 Task: Create a white and green business document.
Action: Mouse pressed left at (287, 71)
Screenshot: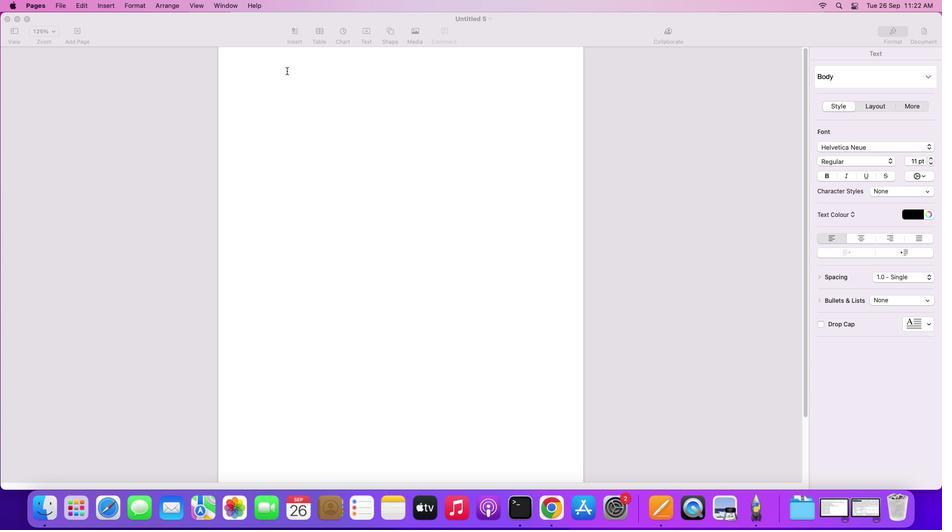 
Action: Mouse moved to (389, 31)
Screenshot: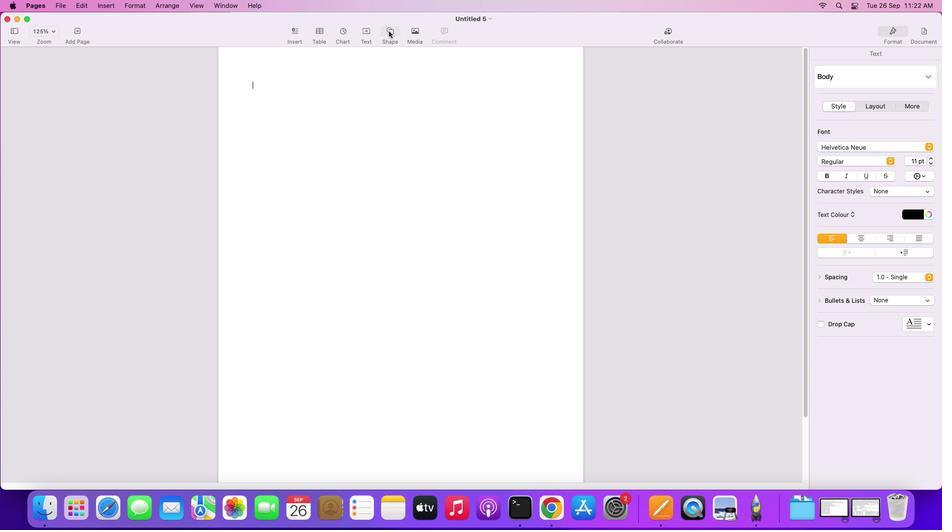 
Action: Mouse pressed left at (389, 31)
Screenshot: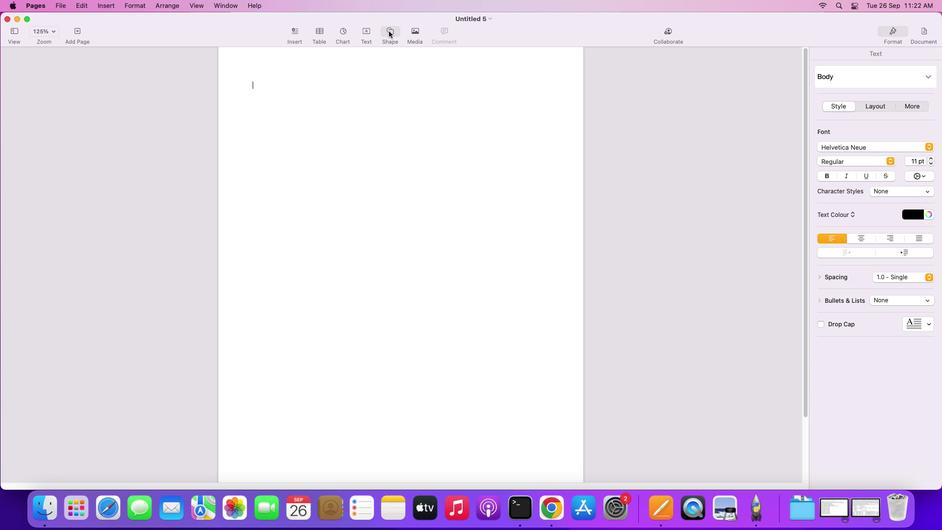 
Action: Mouse moved to (383, 110)
Screenshot: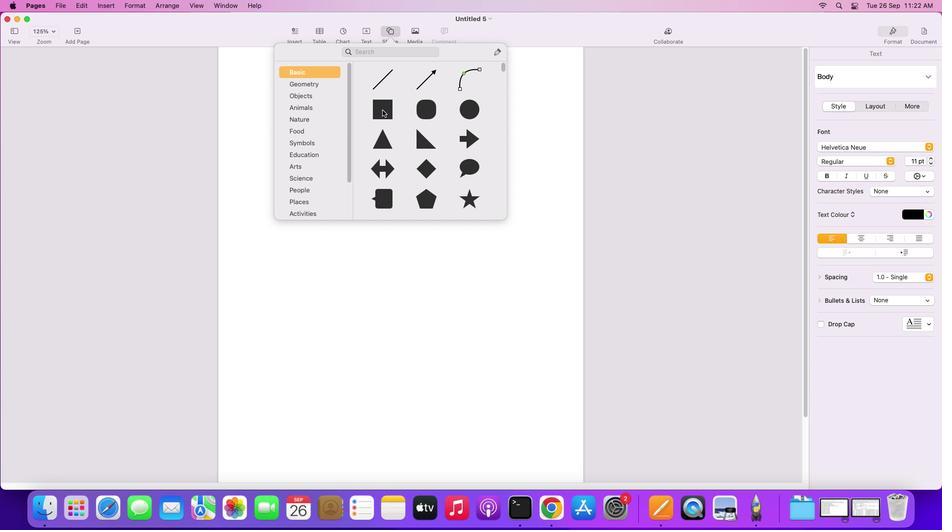 
Action: Mouse pressed left at (383, 110)
Screenshot: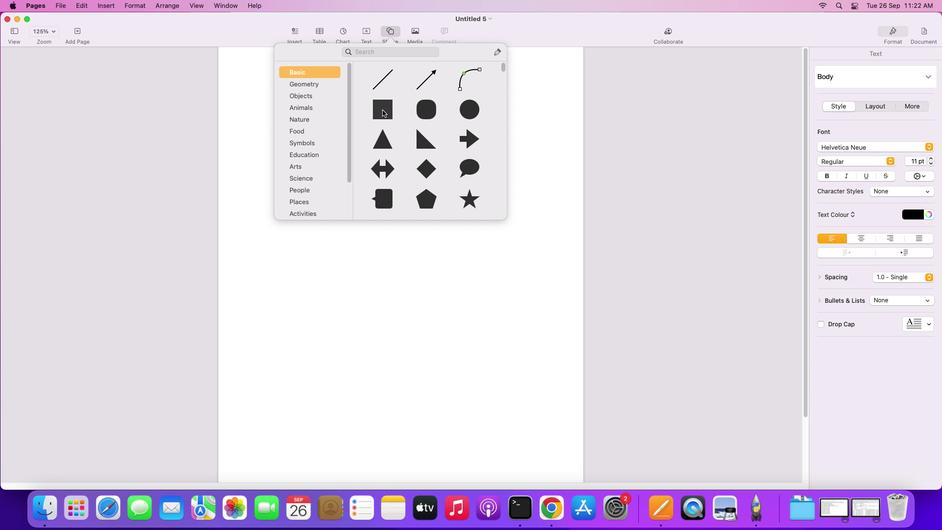 
Action: Mouse moved to (384, 181)
Screenshot: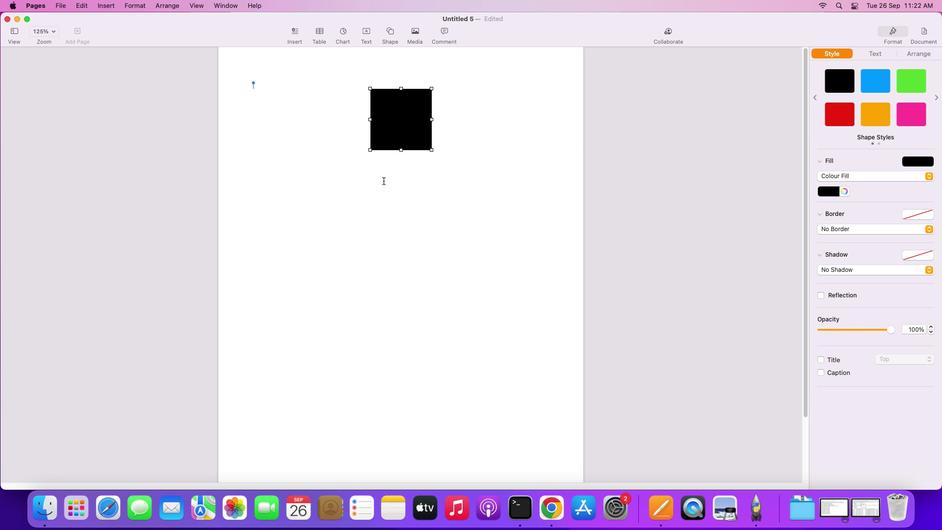 
Action: Mouse scrolled (384, 181) with delta (0, 0)
Screenshot: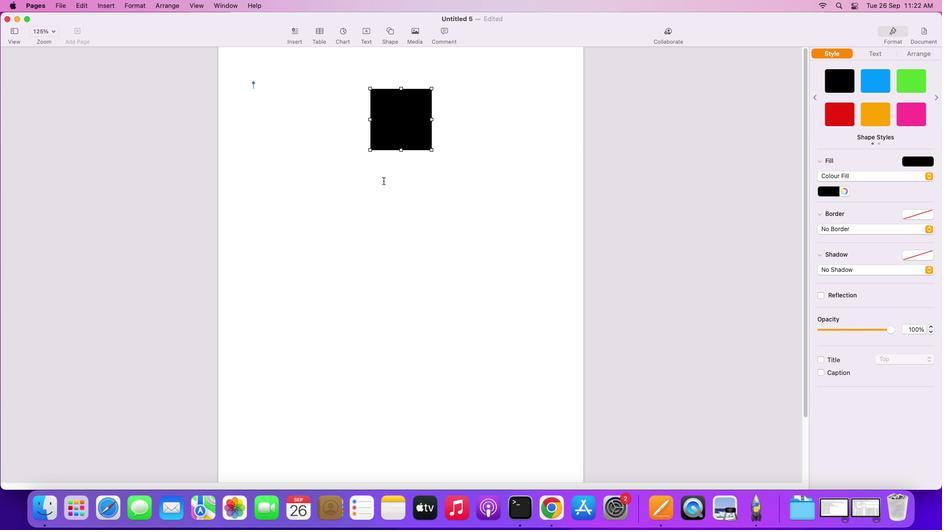 
Action: Mouse scrolled (384, 181) with delta (0, 0)
Screenshot: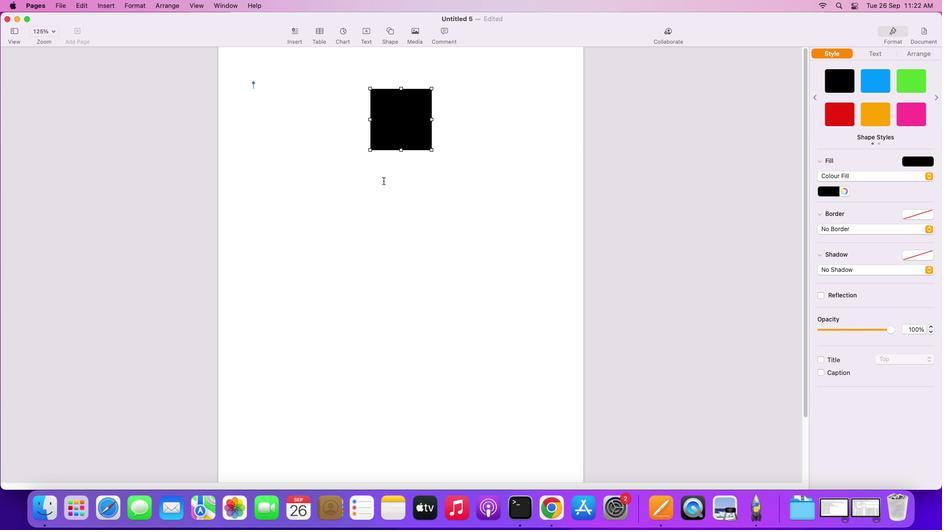 
Action: Mouse scrolled (384, 181) with delta (0, 2)
Screenshot: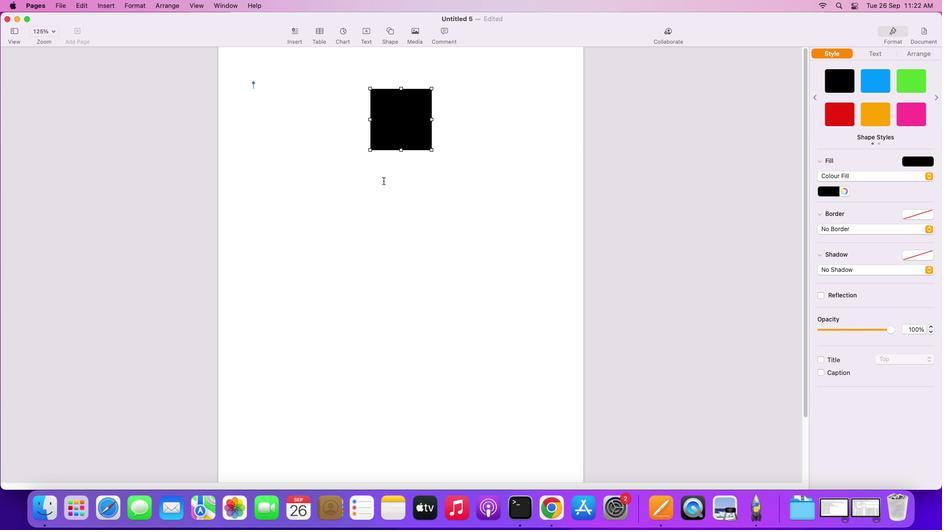 
Action: Mouse scrolled (384, 181) with delta (0, 2)
Screenshot: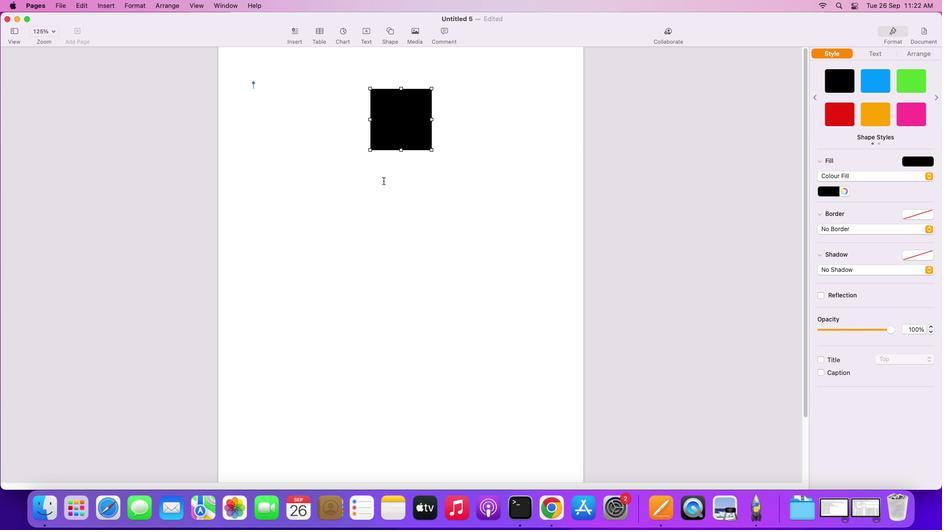 
Action: Mouse scrolled (384, 181) with delta (0, 3)
Screenshot: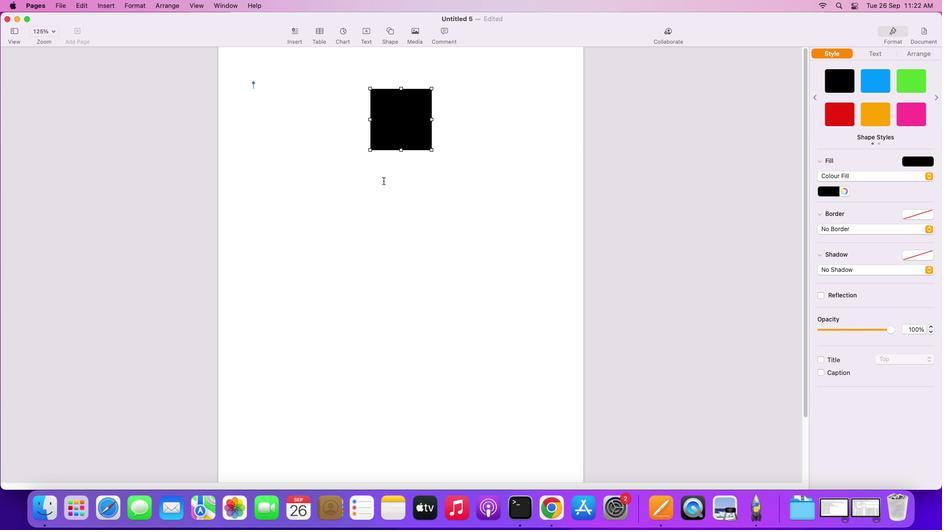 
Action: Mouse scrolled (384, 181) with delta (0, 3)
Screenshot: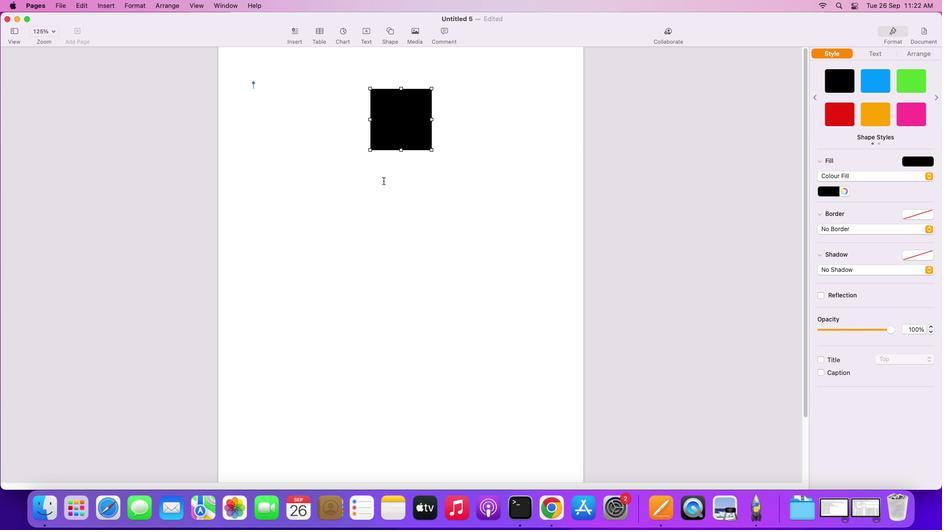 
Action: Mouse scrolled (384, 181) with delta (0, 0)
Screenshot: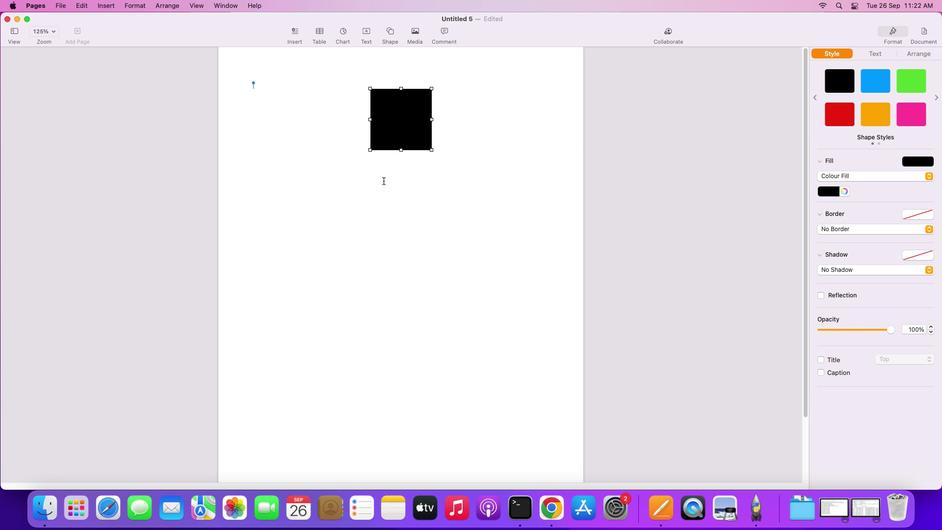 
Action: Mouse scrolled (384, 181) with delta (0, 0)
Screenshot: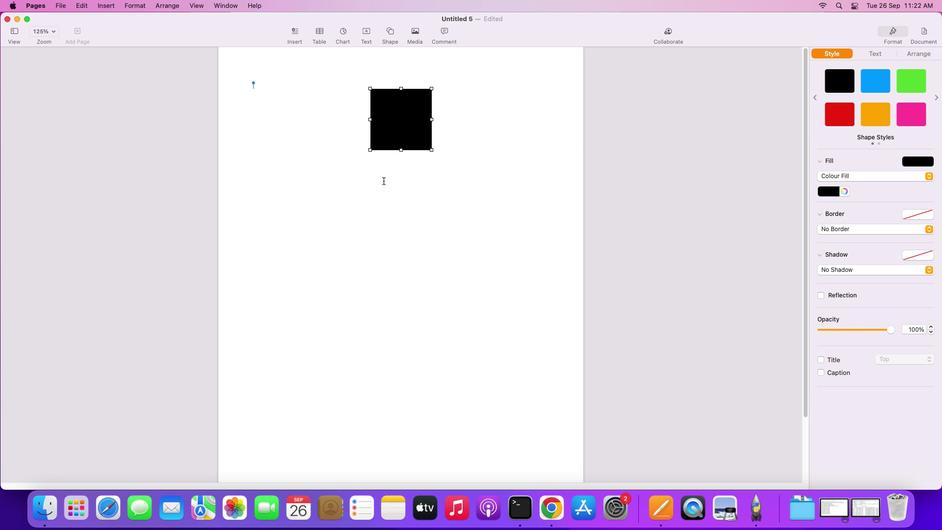 
Action: Mouse scrolled (384, 181) with delta (0, 1)
Screenshot: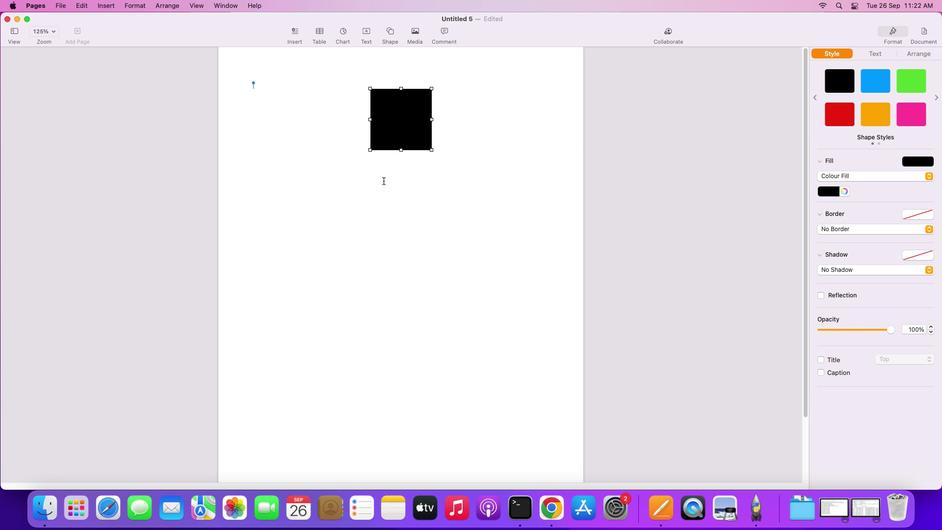 
Action: Mouse moved to (412, 126)
Screenshot: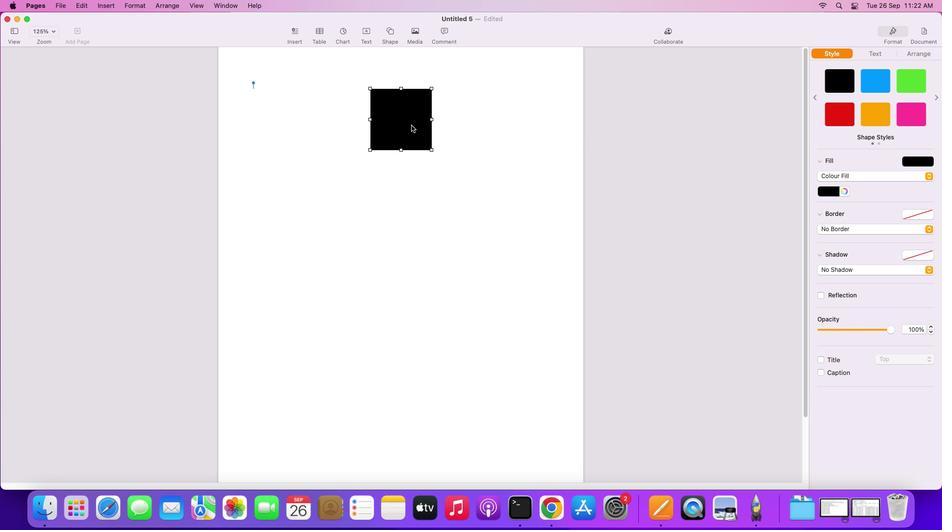 
Action: Mouse pressed left at (412, 126)
Screenshot: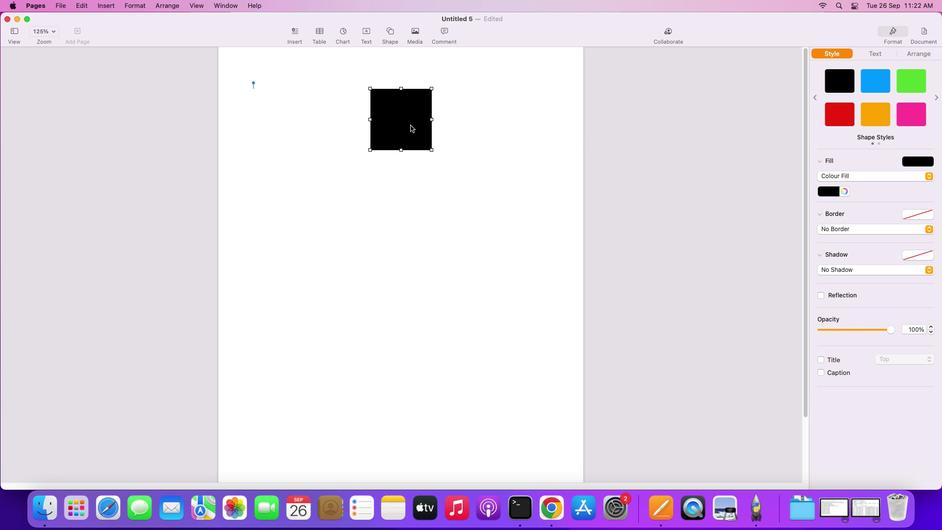 
Action: Mouse moved to (280, 109)
Screenshot: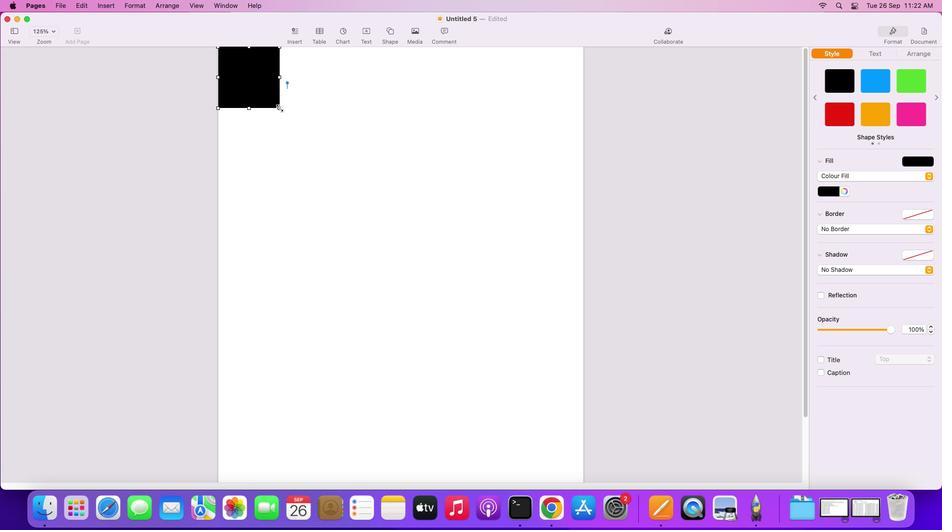 
Action: Mouse pressed left at (280, 109)
Screenshot: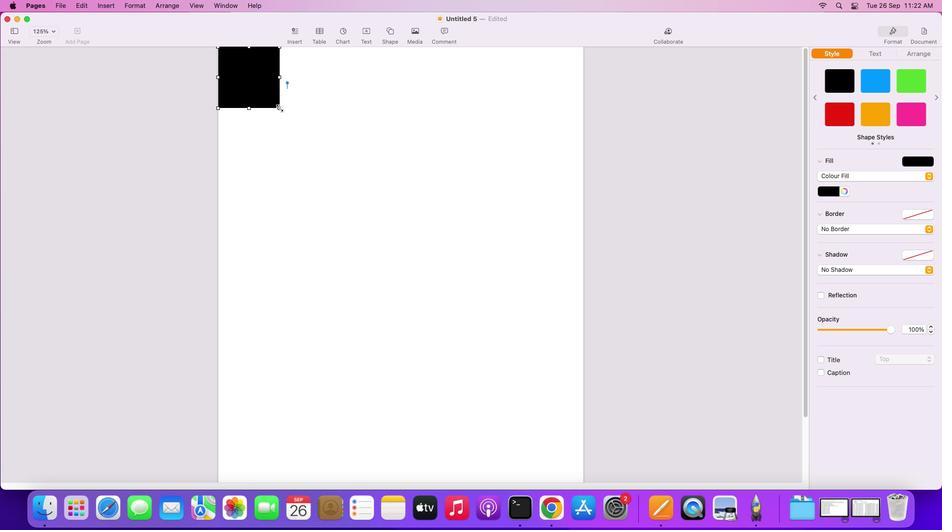 
Action: Mouse moved to (457, 237)
Screenshot: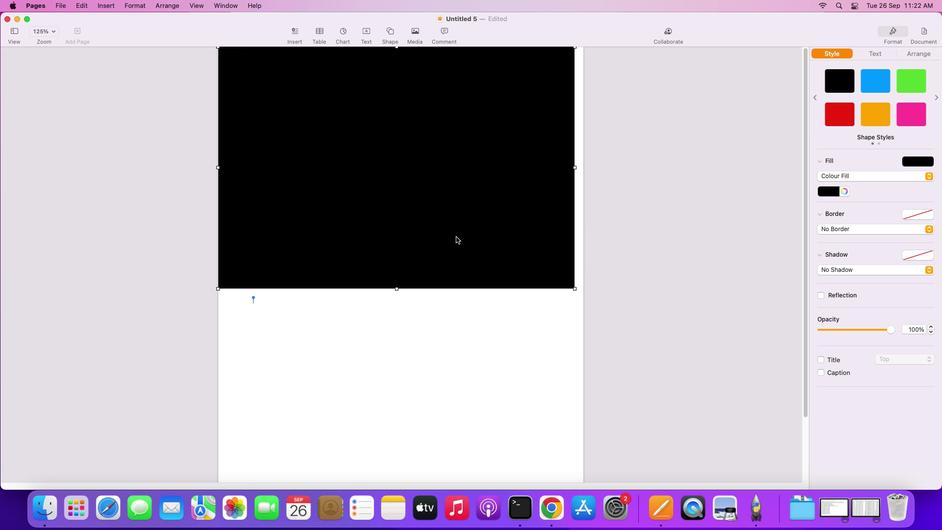 
Action: Mouse pressed left at (457, 237)
Screenshot: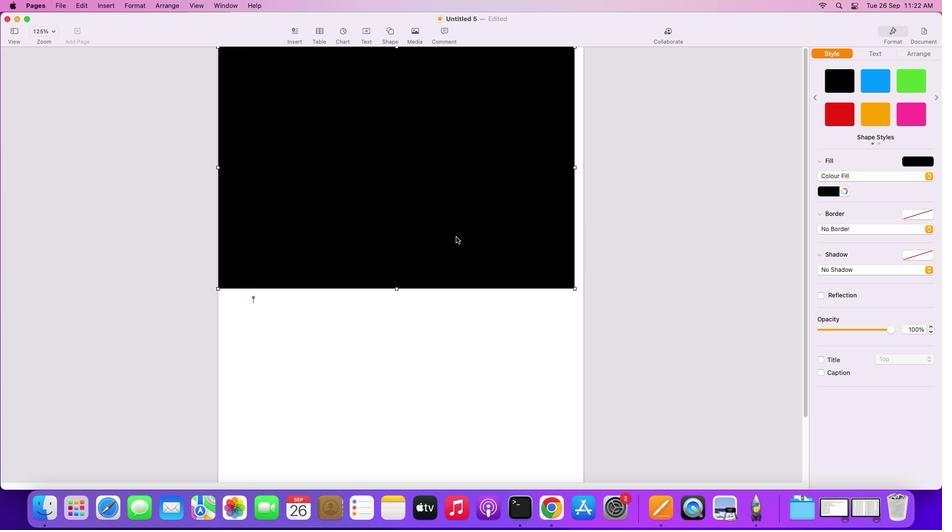 
Action: Mouse moved to (460, 241)
Screenshot: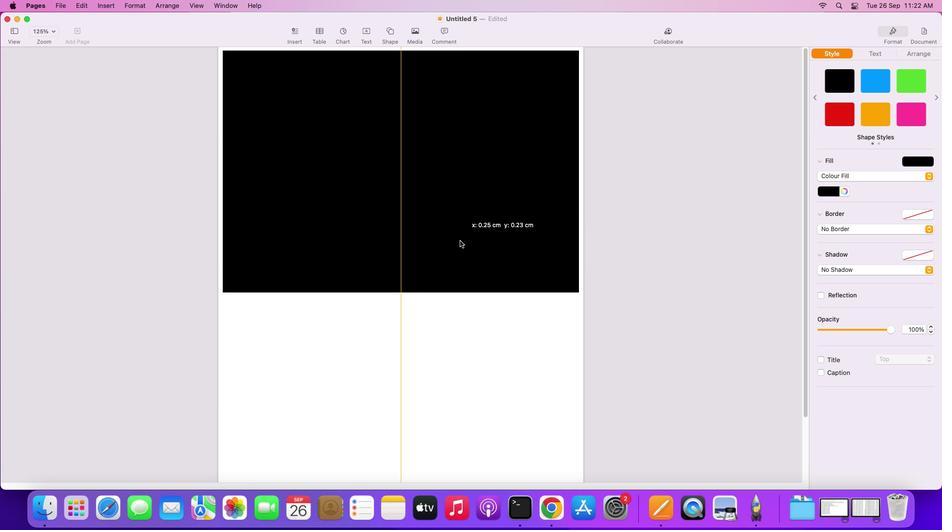 
Action: Mouse scrolled (460, 241) with delta (0, 0)
Screenshot: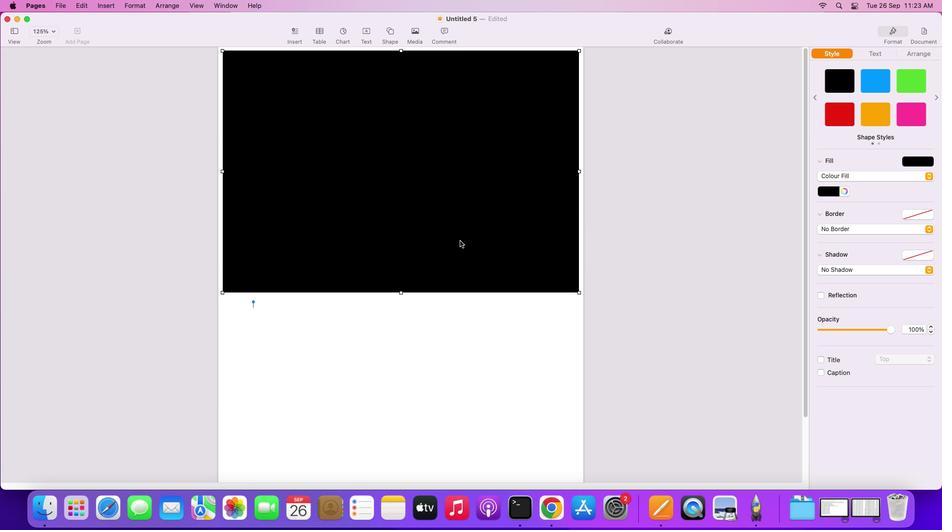 
Action: Mouse scrolled (460, 241) with delta (0, 0)
Screenshot: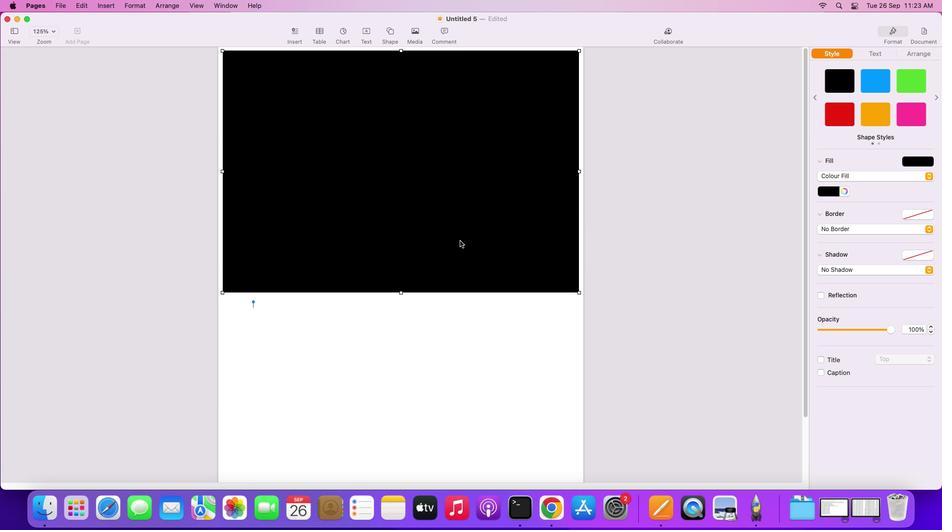 
Action: Mouse scrolled (460, 241) with delta (0, 2)
Screenshot: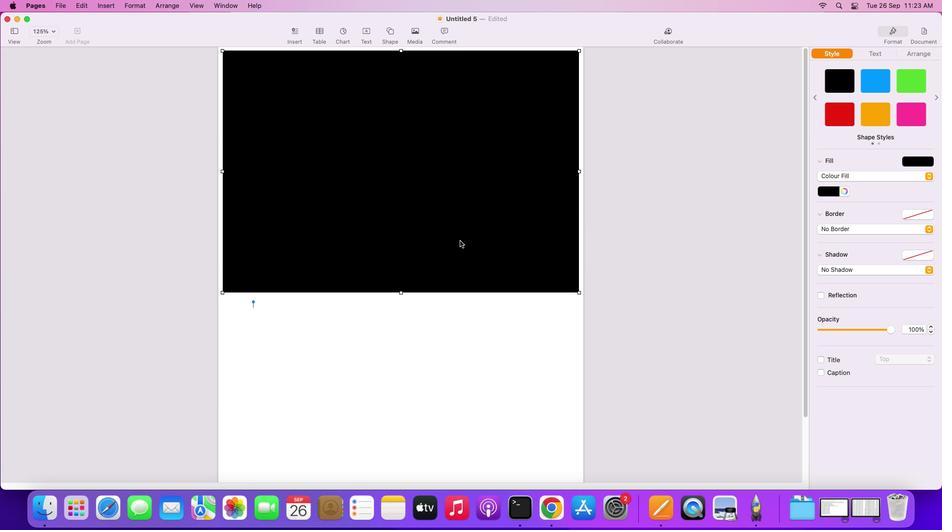 
Action: Mouse scrolled (460, 241) with delta (0, 2)
Screenshot: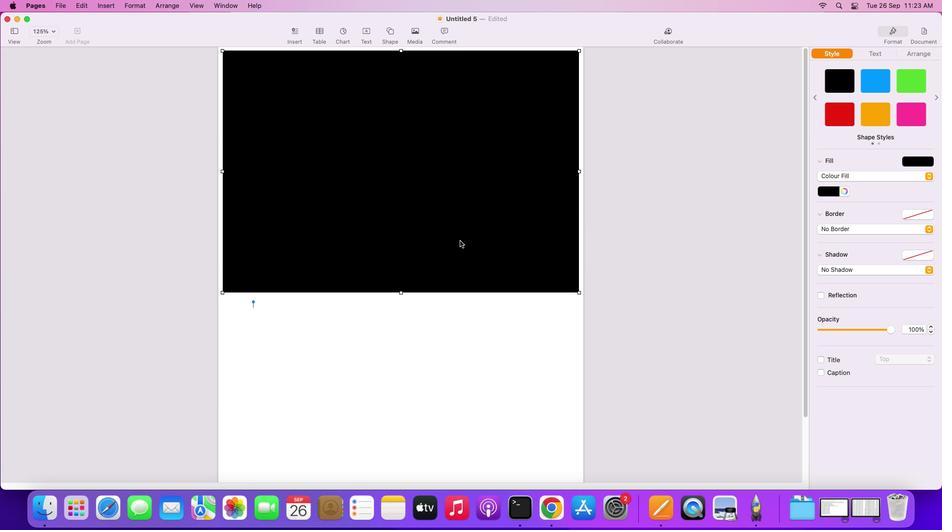 
Action: Mouse scrolled (460, 241) with delta (0, 3)
Screenshot: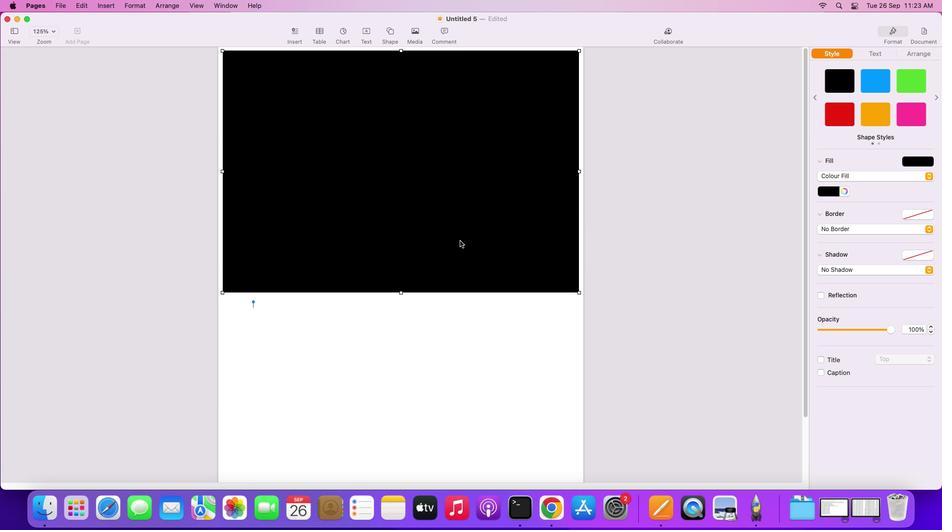 
Action: Mouse scrolled (460, 241) with delta (0, 3)
Screenshot: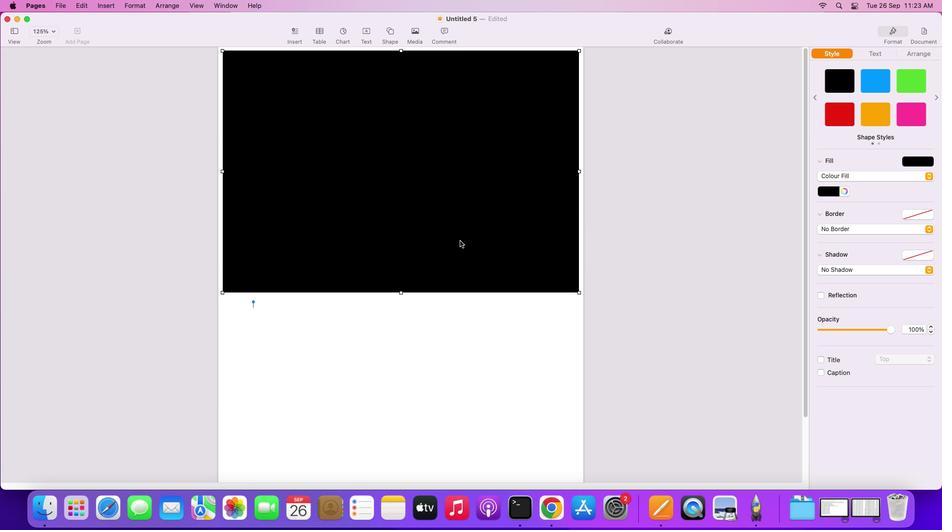 
Action: Mouse moved to (402, 293)
Screenshot: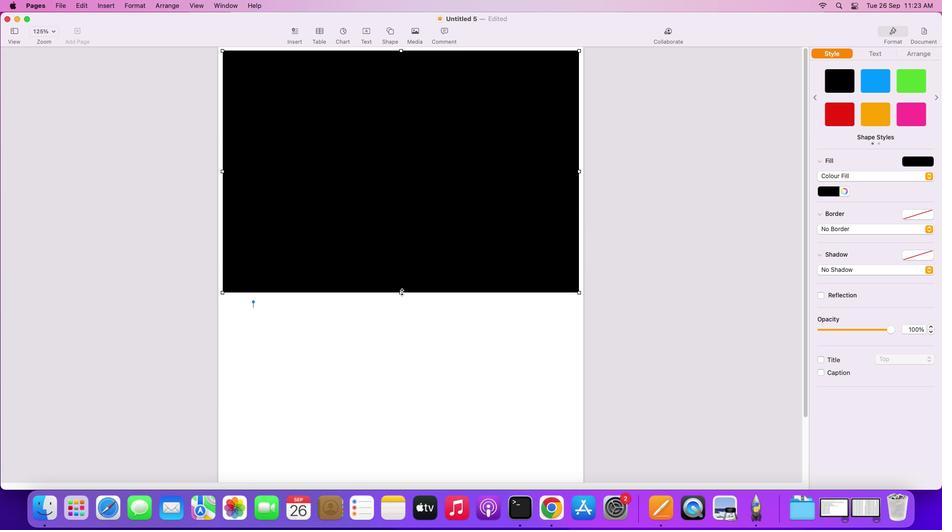 
Action: Mouse pressed left at (402, 293)
Screenshot: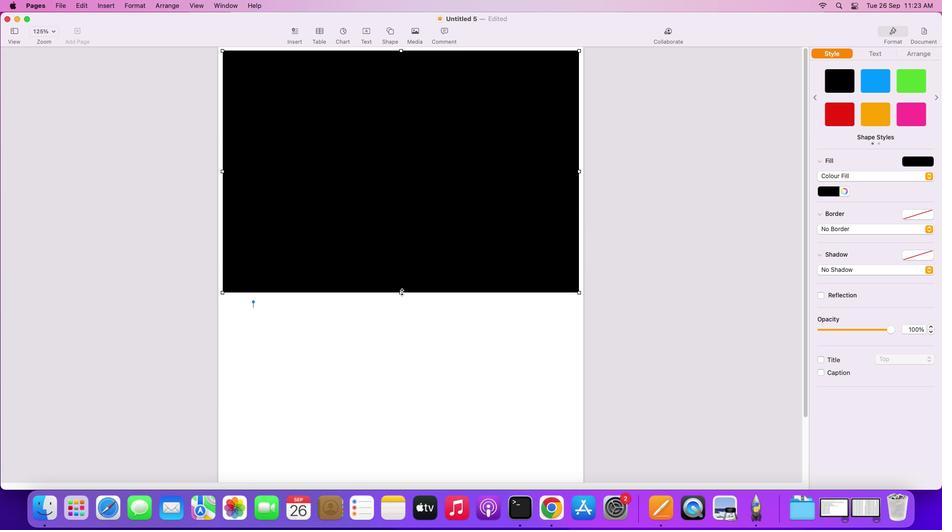 
Action: Mouse moved to (413, 432)
Screenshot: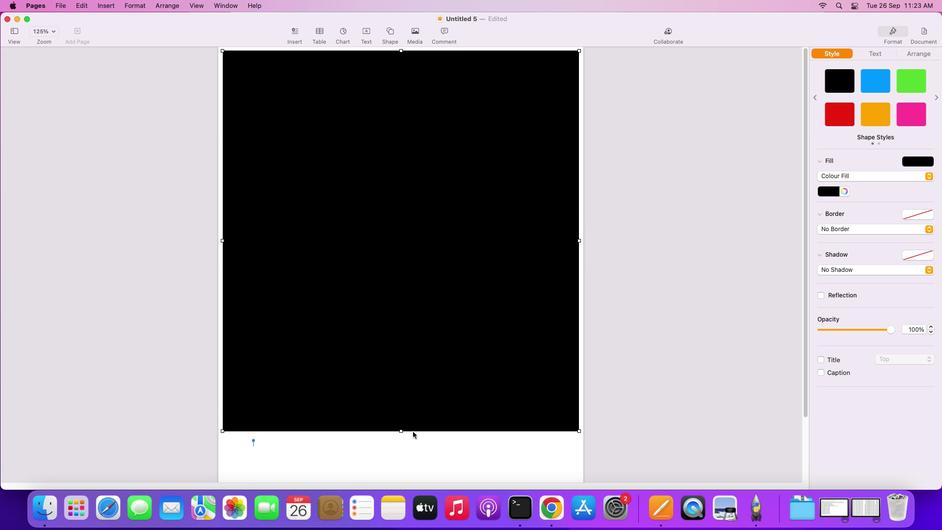 
Action: Mouse scrolled (413, 432) with delta (0, 0)
Screenshot: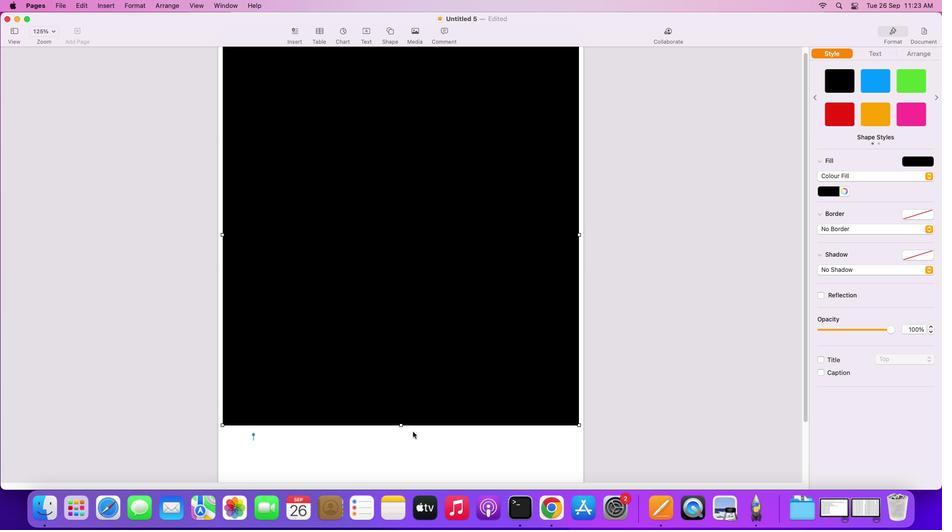 
Action: Mouse scrolled (413, 432) with delta (0, 0)
Screenshot: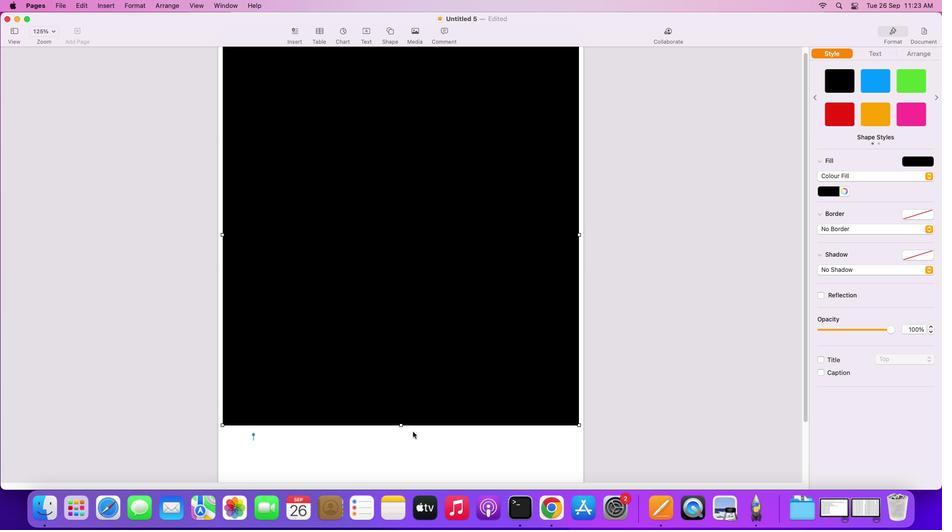 
Action: Mouse scrolled (413, 432) with delta (0, 0)
Screenshot: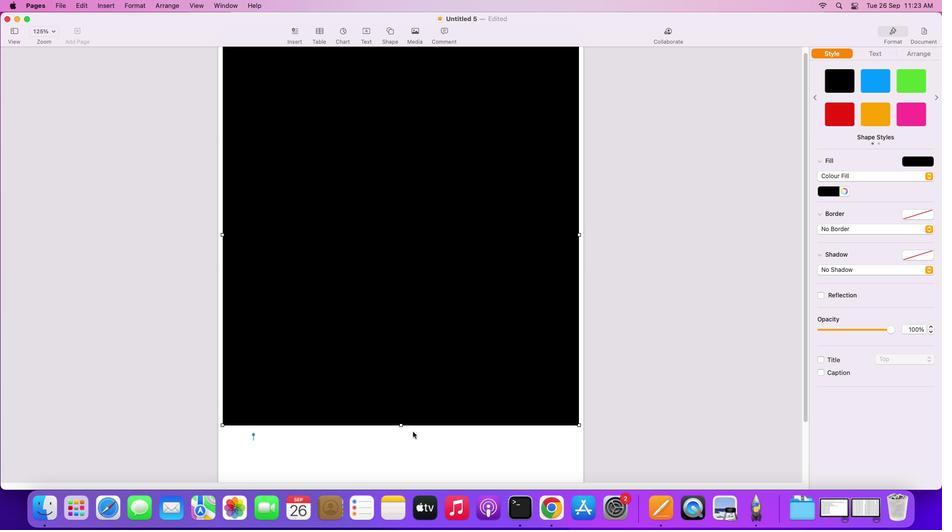 
Action: Mouse scrolled (413, 432) with delta (0, -1)
Screenshot: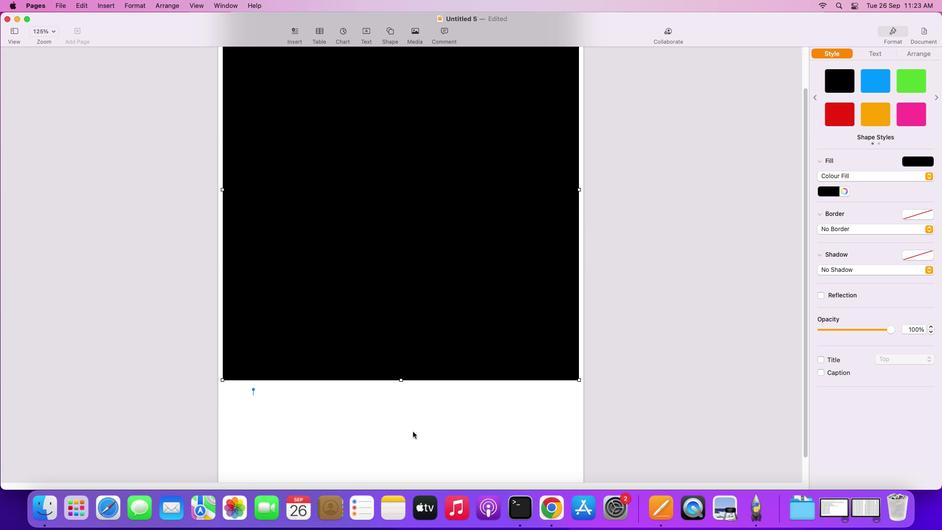 
Action: Mouse scrolled (413, 432) with delta (0, -1)
Screenshot: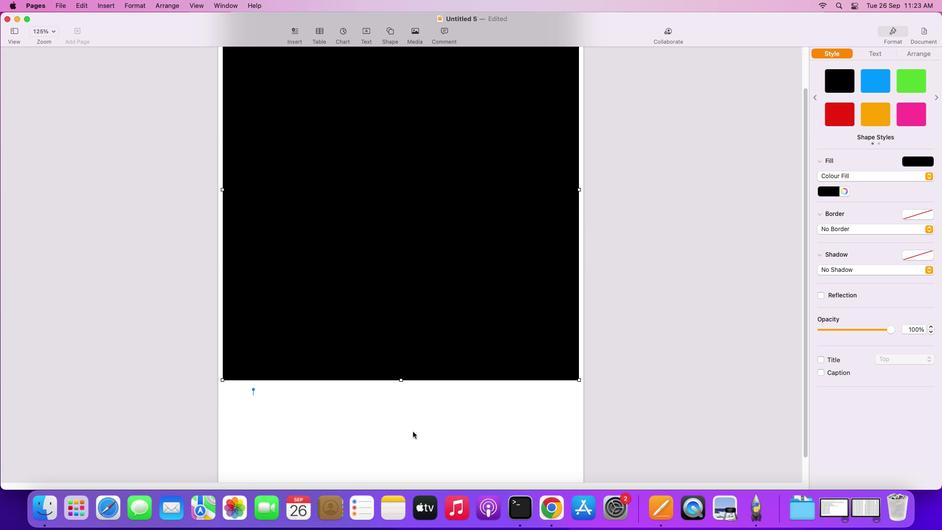 
Action: Mouse scrolled (413, 432) with delta (0, 0)
Screenshot: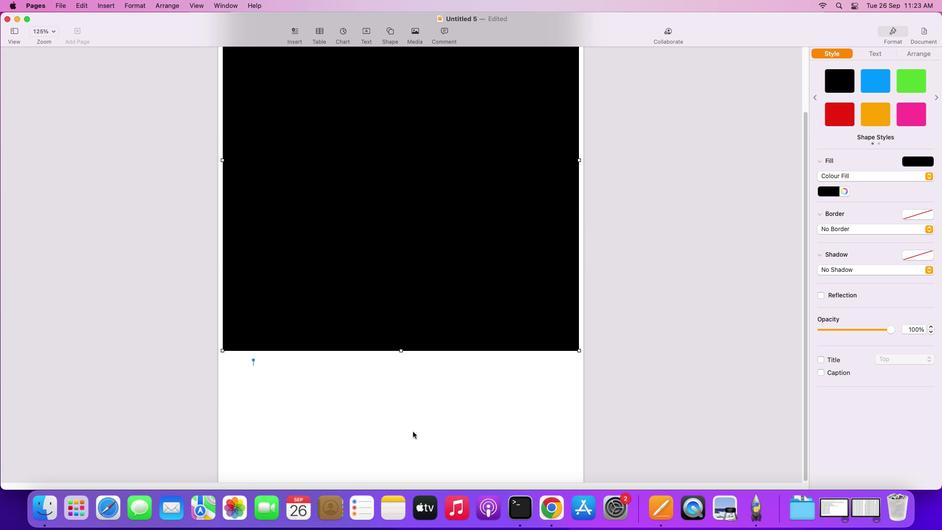 
Action: Mouse scrolled (413, 432) with delta (0, 0)
Screenshot: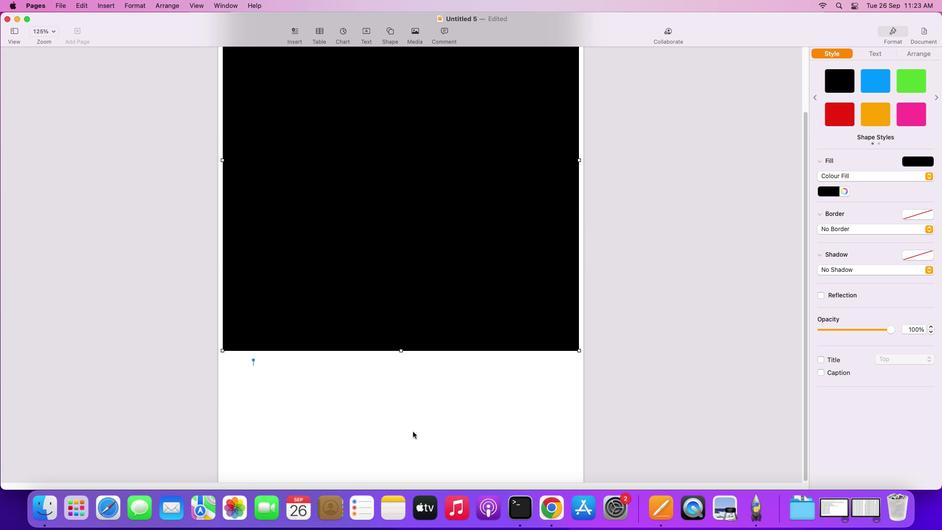 
Action: Mouse scrolled (413, 432) with delta (0, 0)
Screenshot: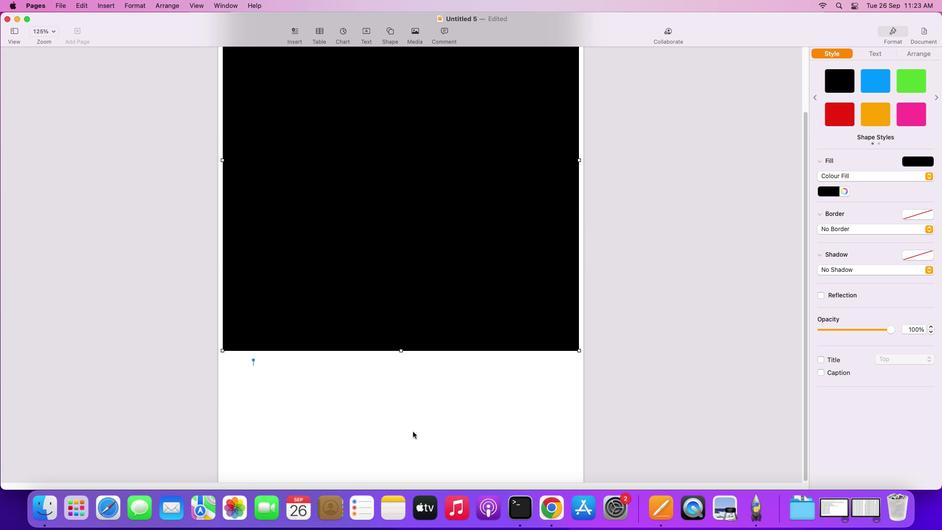 
Action: Mouse scrolled (413, 432) with delta (0, -1)
Screenshot: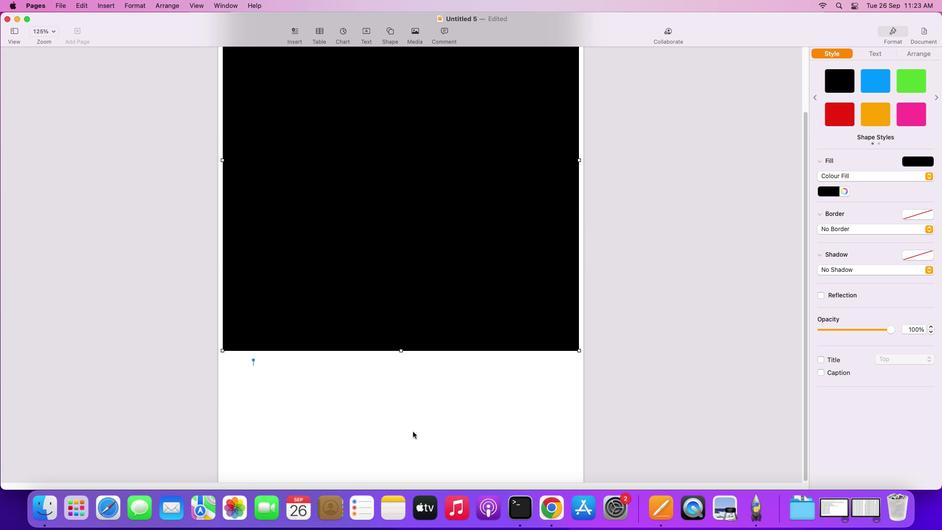
Action: Mouse scrolled (413, 432) with delta (0, -1)
Screenshot: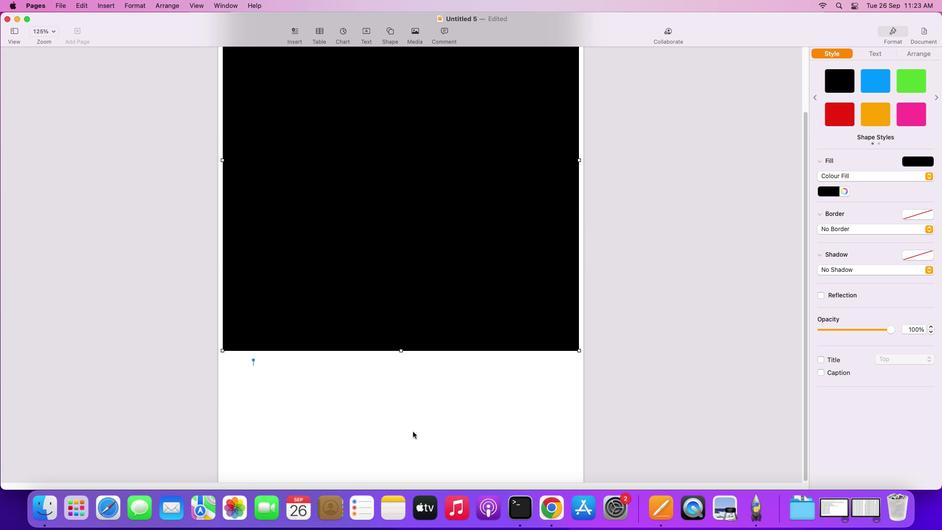 
Action: Mouse moved to (413, 432)
Screenshot: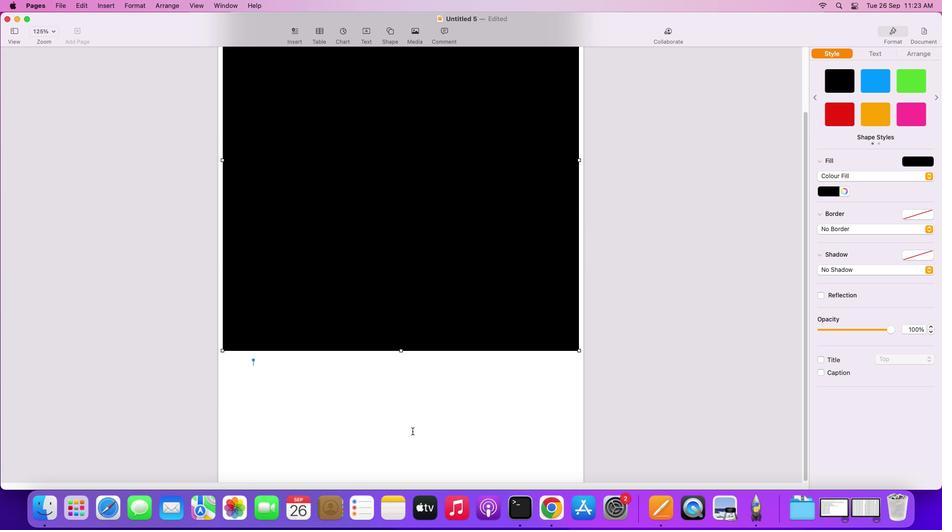 
Action: Mouse scrolled (413, 432) with delta (0, -1)
Screenshot: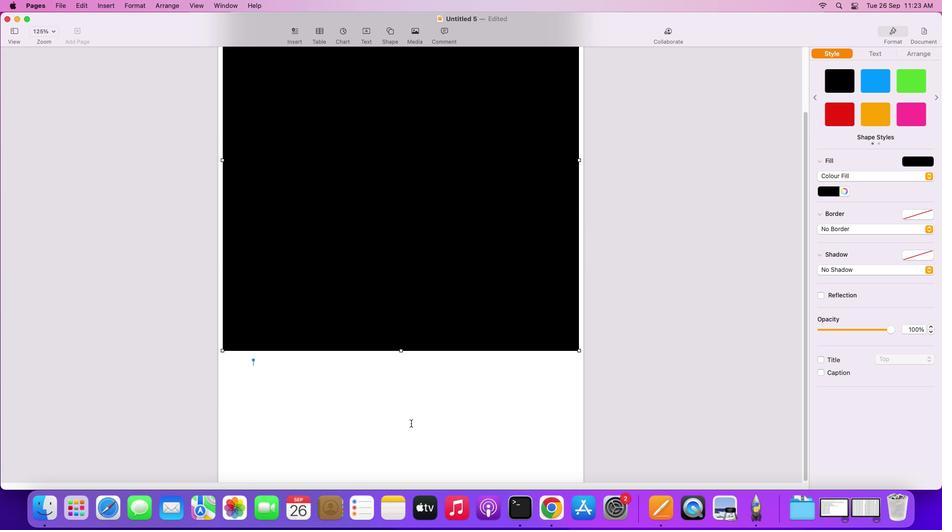
Action: Mouse moved to (402, 351)
Screenshot: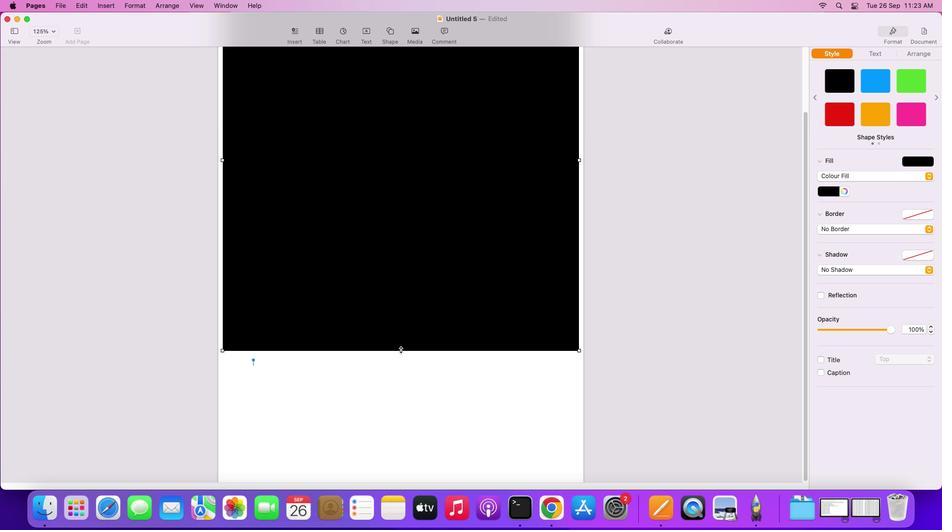 
Action: Mouse pressed left at (402, 351)
Screenshot: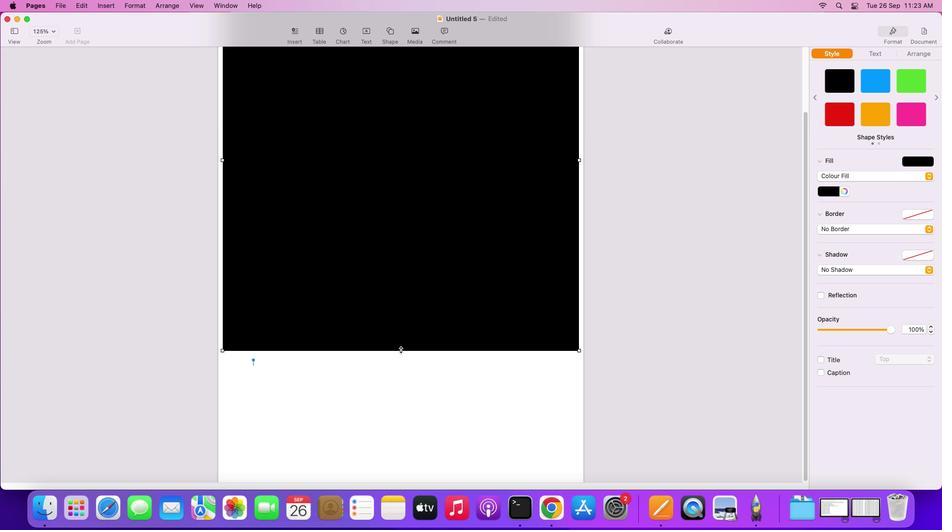 
Action: Mouse moved to (405, 465)
Screenshot: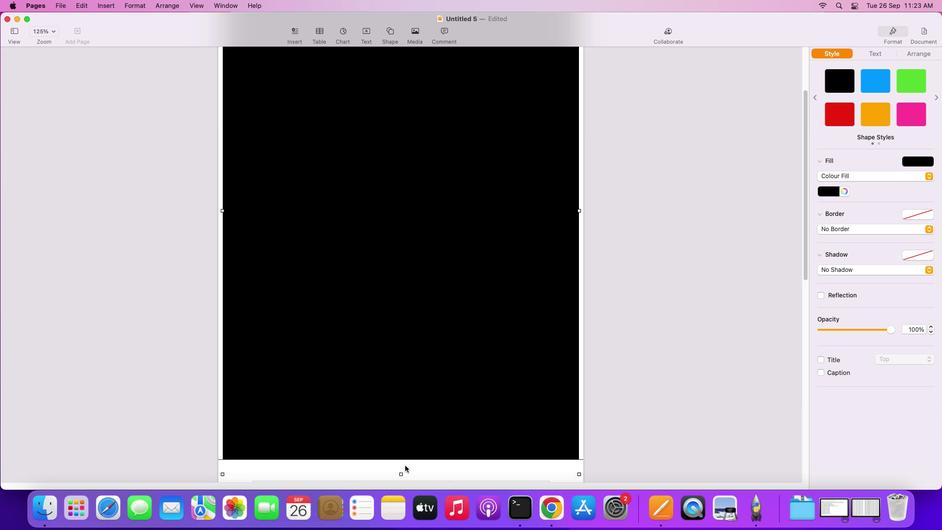 
Action: Mouse scrolled (405, 465) with delta (0, 0)
Screenshot: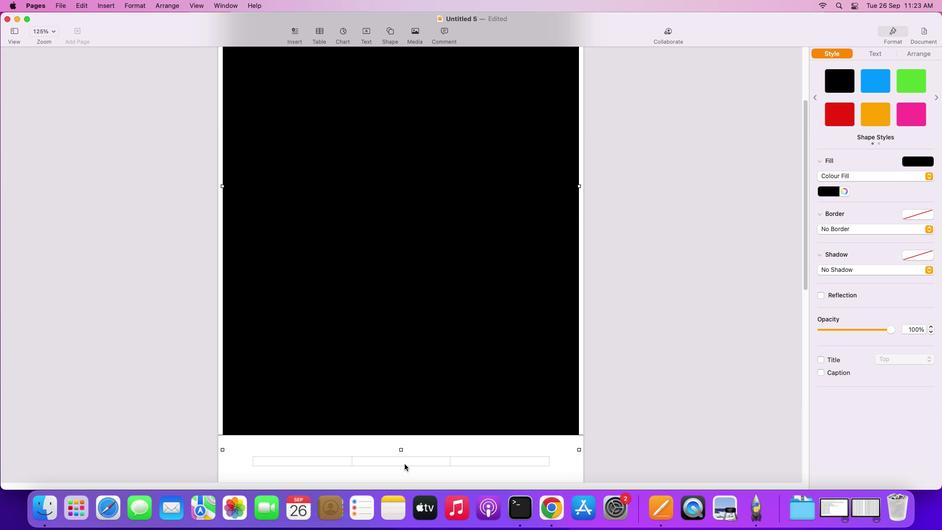 
Action: Mouse scrolled (405, 465) with delta (0, 0)
Screenshot: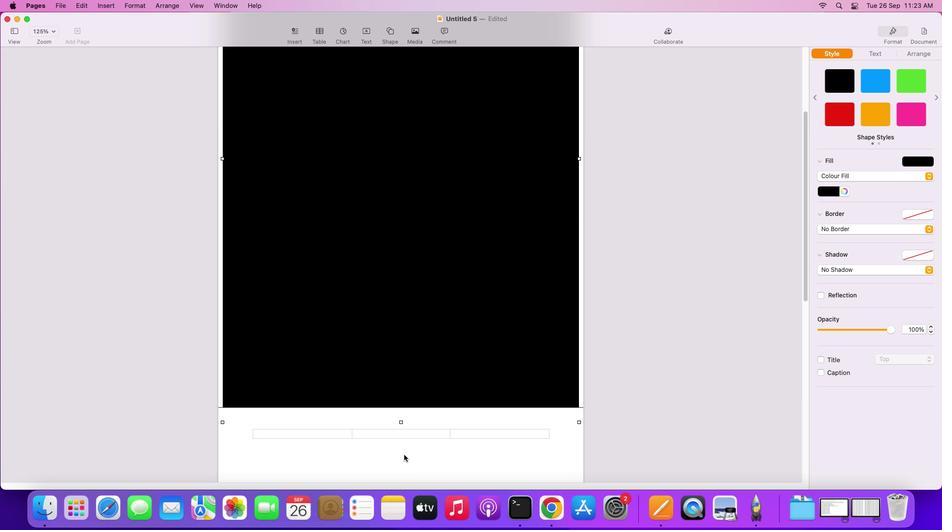 
Action: Mouse scrolled (405, 465) with delta (0, 0)
Screenshot: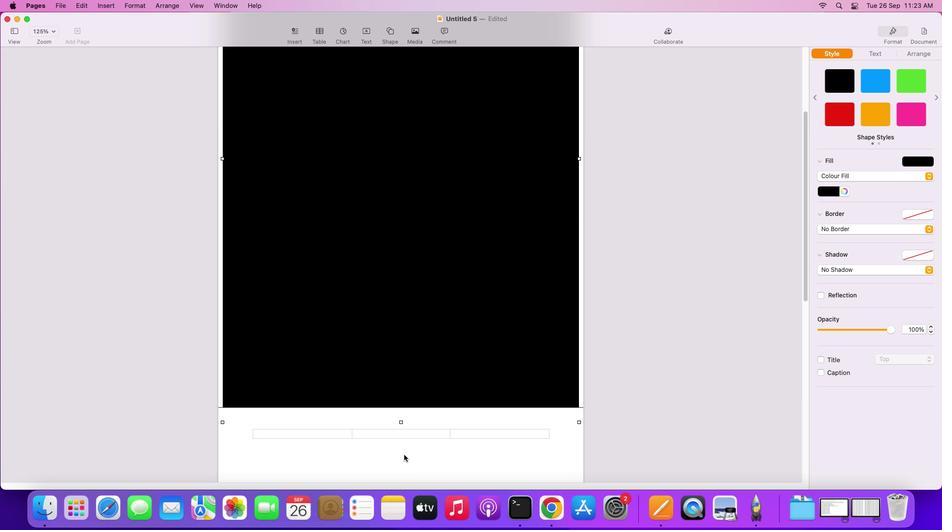 
Action: Mouse scrolled (405, 465) with delta (0, -1)
Screenshot: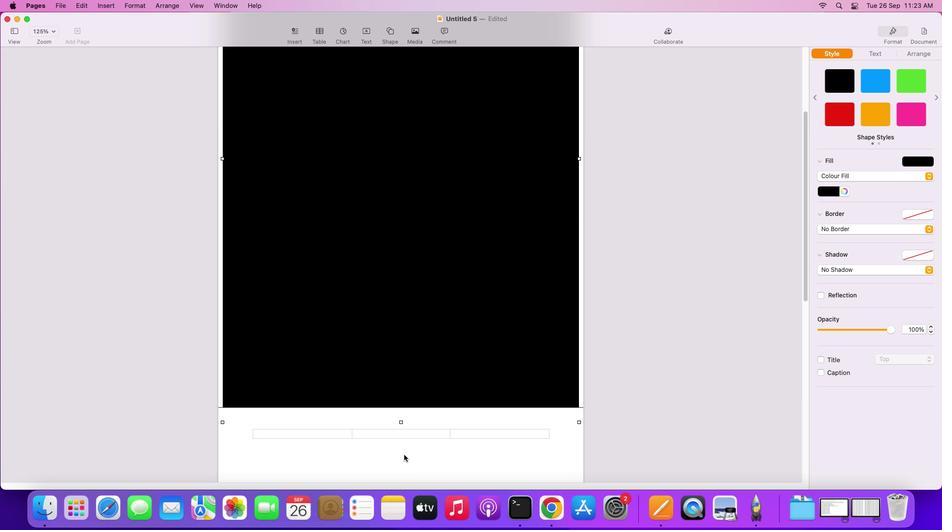 
Action: Mouse moved to (405, 459)
Screenshot: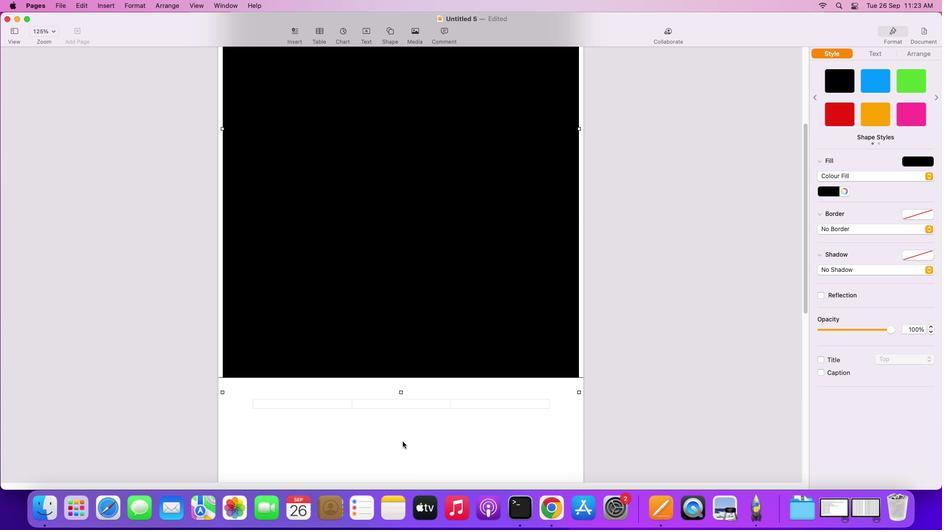 
Action: Mouse scrolled (405, 459) with delta (0, -1)
Screenshot: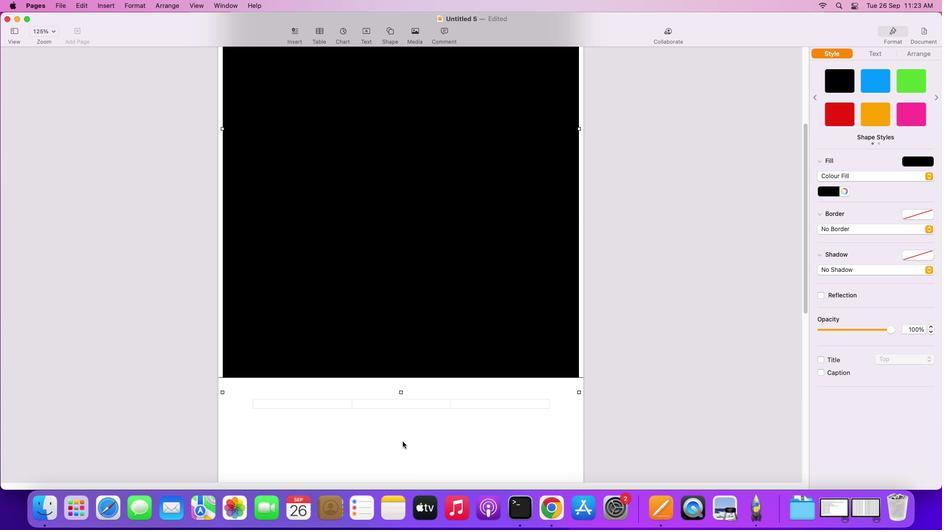 
Action: Mouse moved to (402, 393)
Screenshot: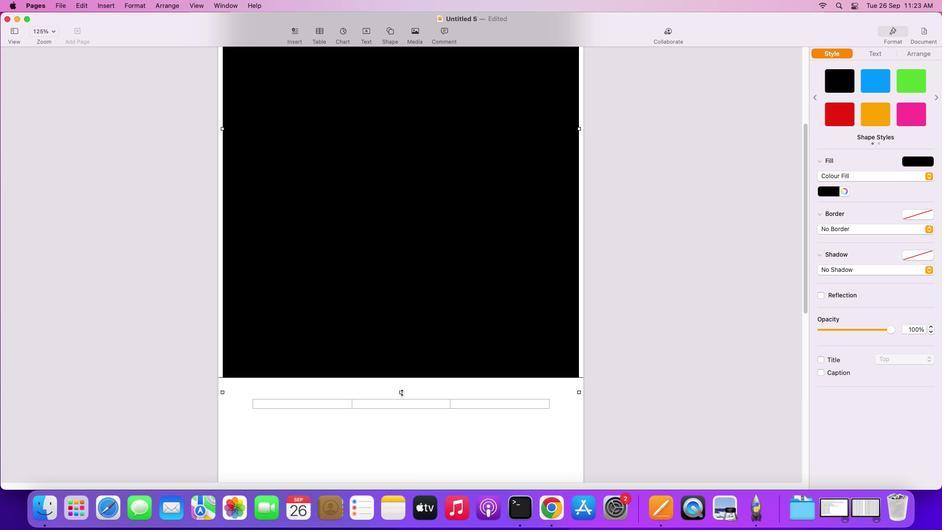 
Action: Mouse pressed left at (402, 393)
Screenshot: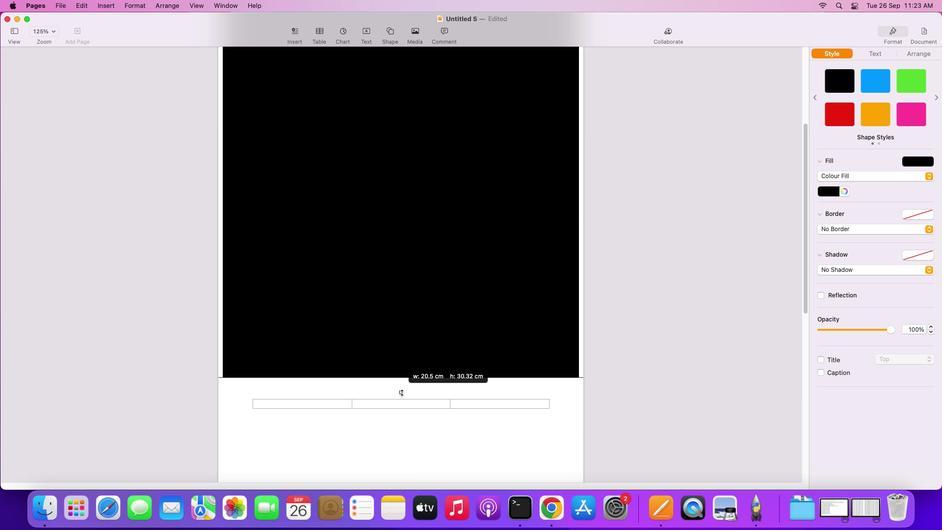 
Action: Mouse moved to (418, 439)
Screenshot: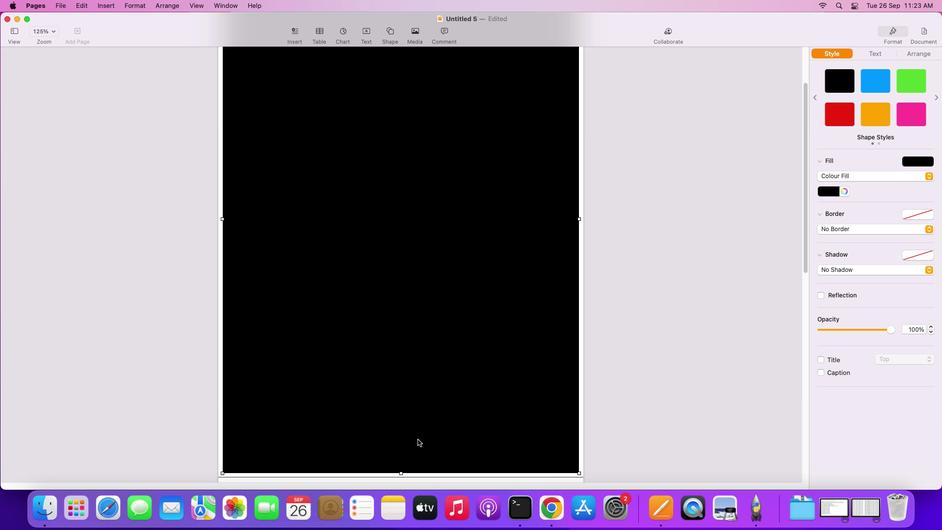 
Action: Mouse scrolled (418, 439) with delta (0, 0)
Screenshot: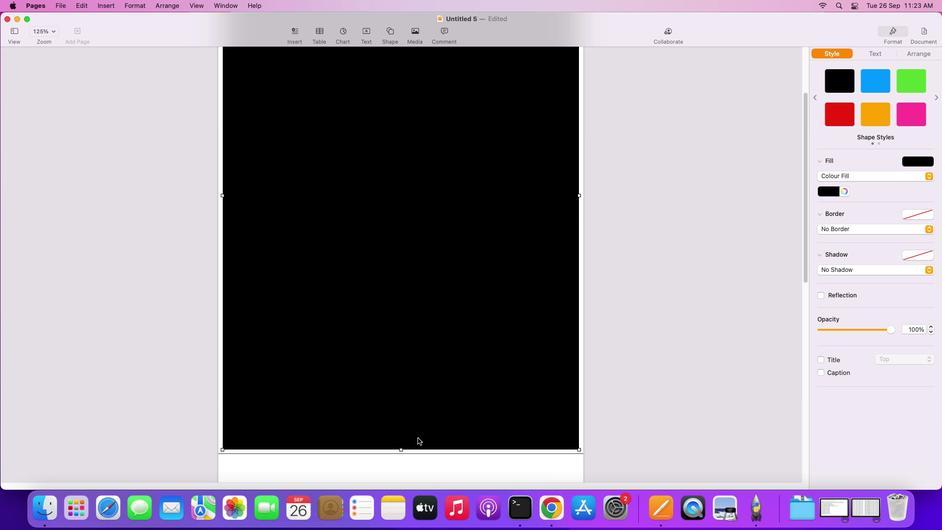 
Action: Mouse scrolled (418, 439) with delta (0, 0)
Screenshot: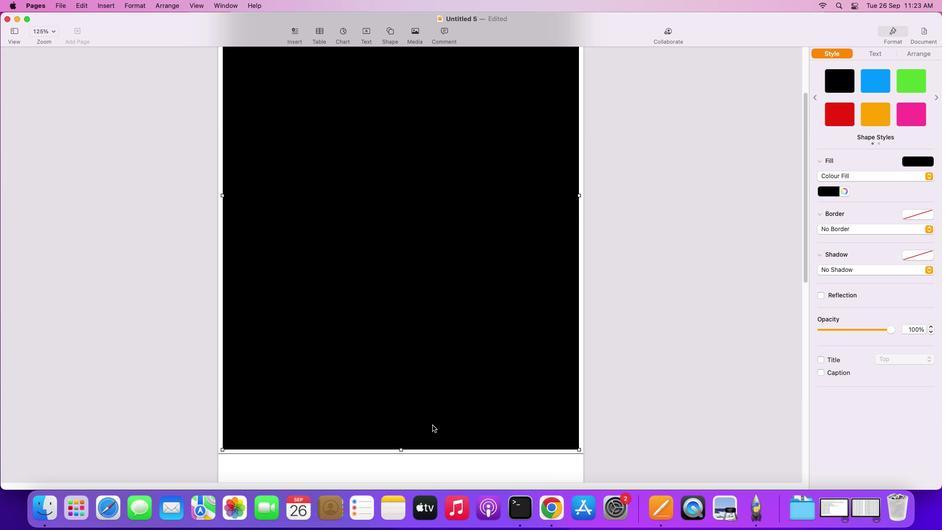 
Action: Mouse scrolled (418, 439) with delta (0, 0)
Screenshot: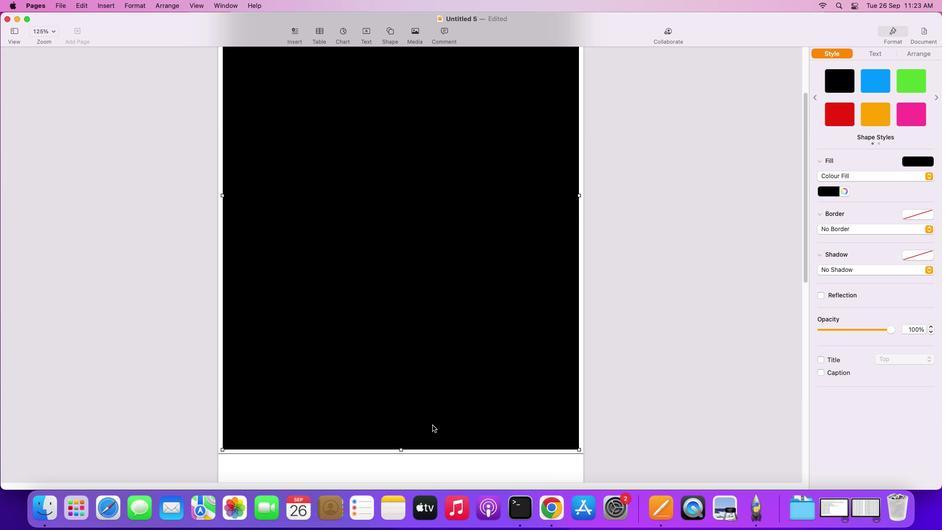 
Action: Mouse moved to (683, 335)
Screenshot: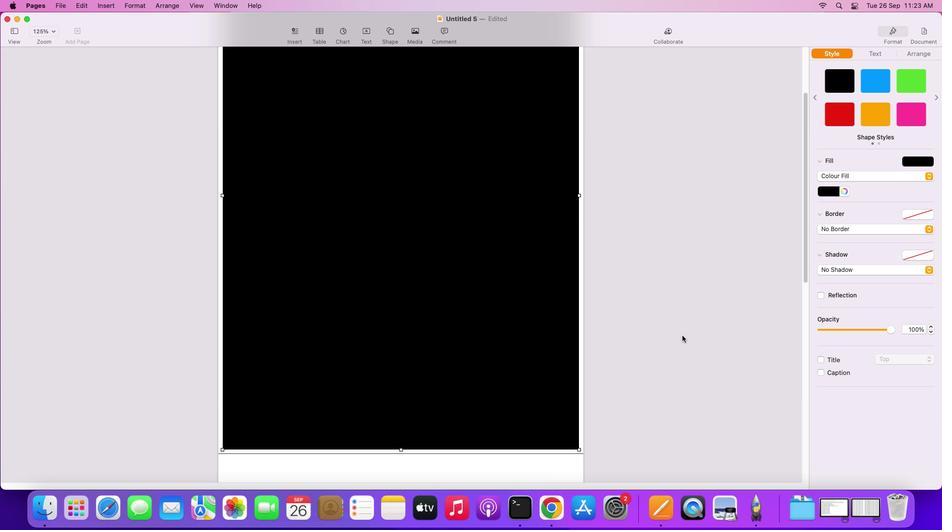 
Action: Mouse pressed left at (683, 335)
Screenshot: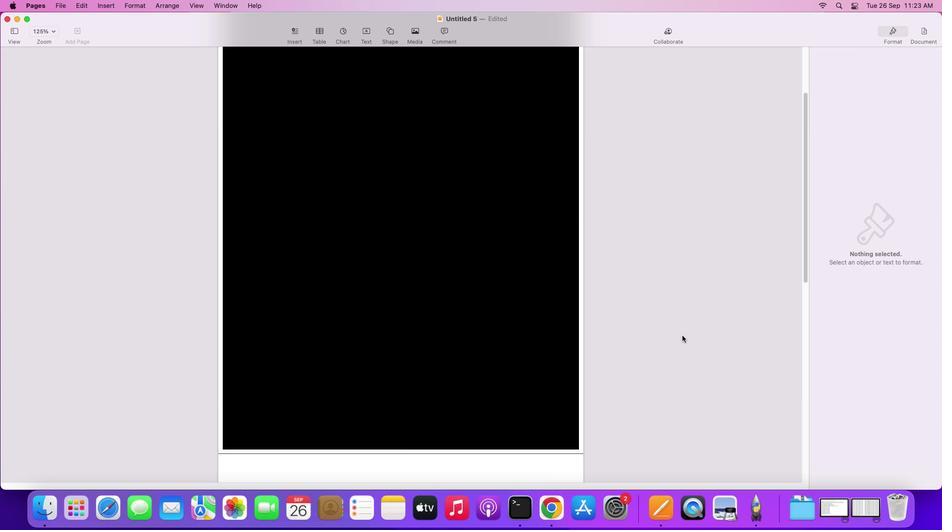 
Action: Mouse moved to (521, 199)
Screenshot: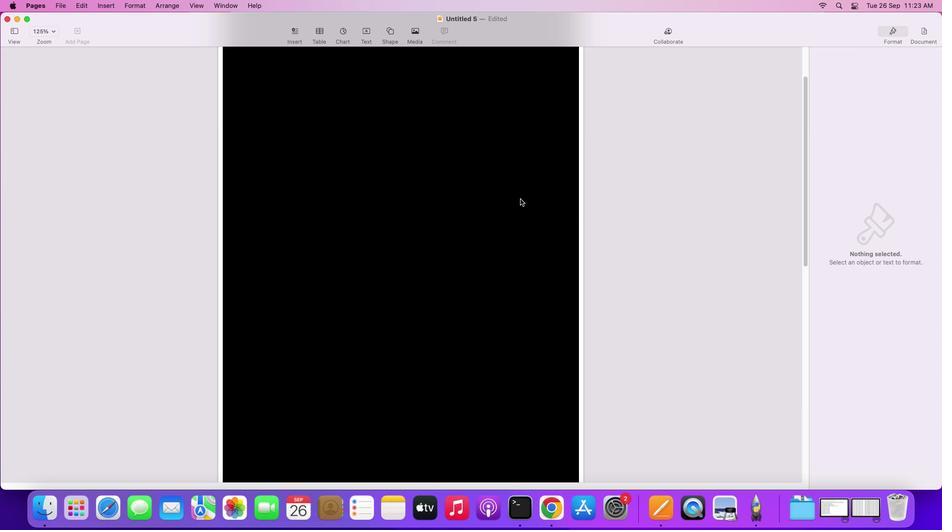 
Action: Mouse scrolled (521, 199) with delta (0, 0)
Screenshot: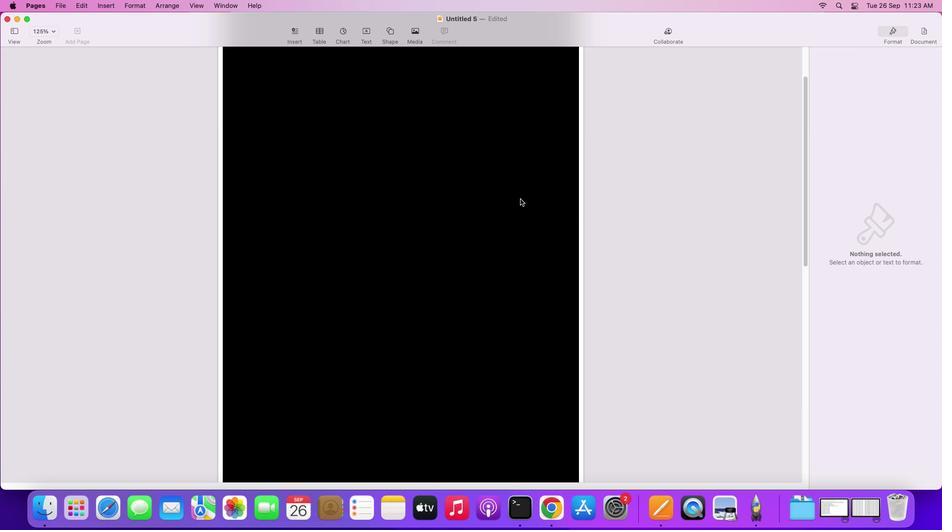 
Action: Mouse scrolled (521, 199) with delta (0, 0)
Screenshot: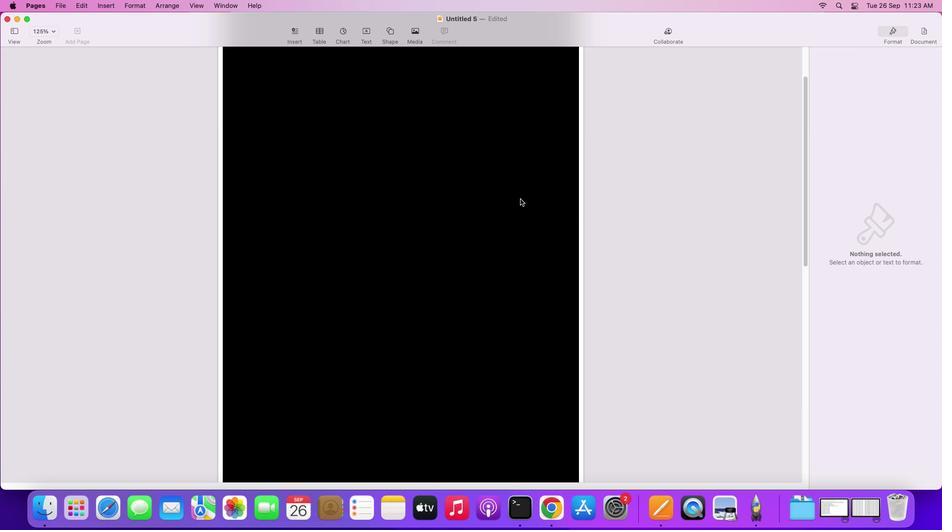 
Action: Mouse scrolled (521, 199) with delta (0, 1)
Screenshot: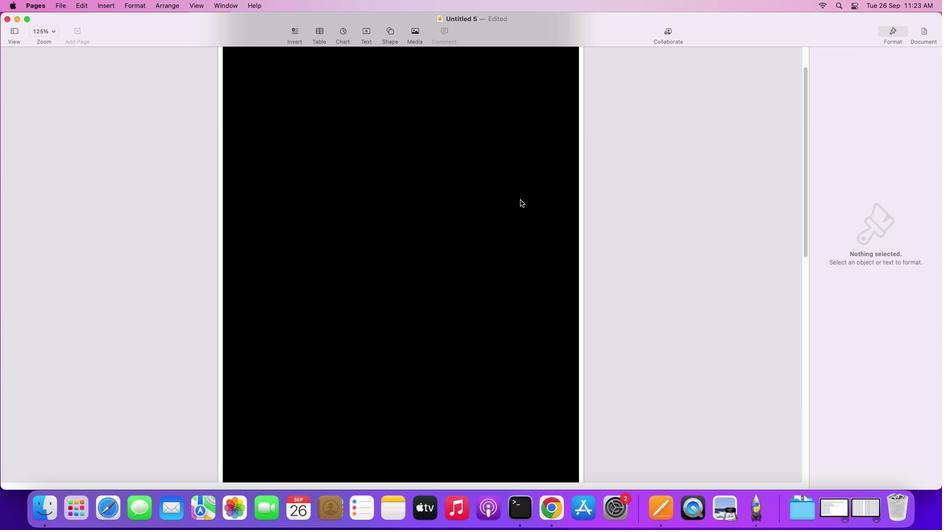 
Action: Mouse scrolled (521, 199) with delta (0, 2)
Screenshot: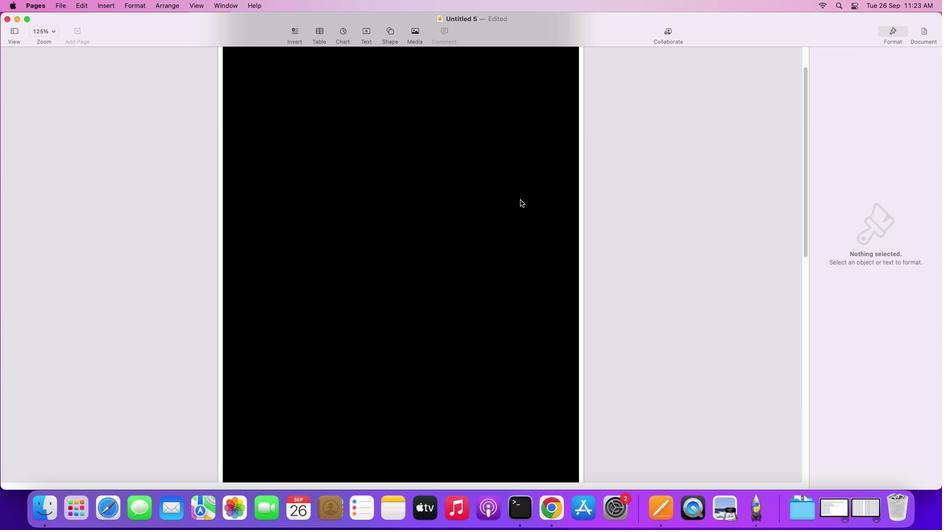 
Action: Mouse scrolled (521, 199) with delta (0, 3)
Screenshot: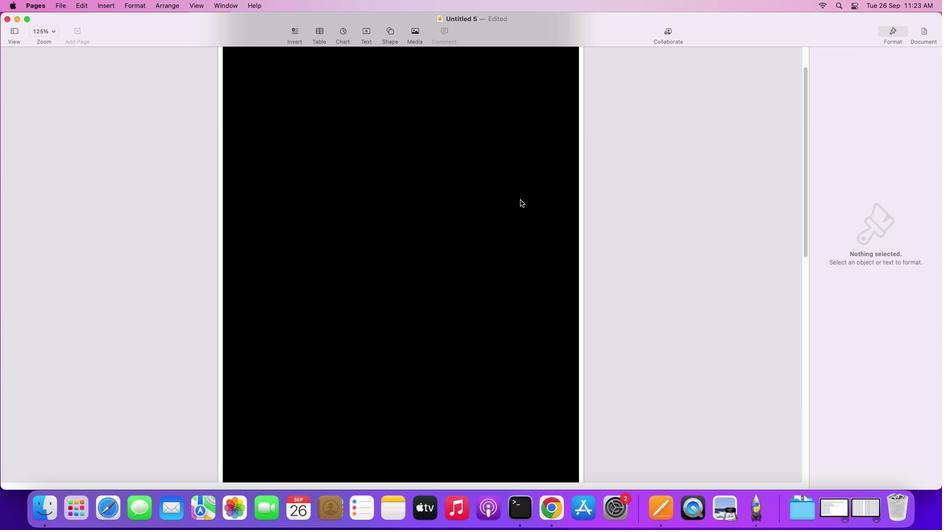 
Action: Mouse scrolled (521, 199) with delta (0, 3)
Screenshot: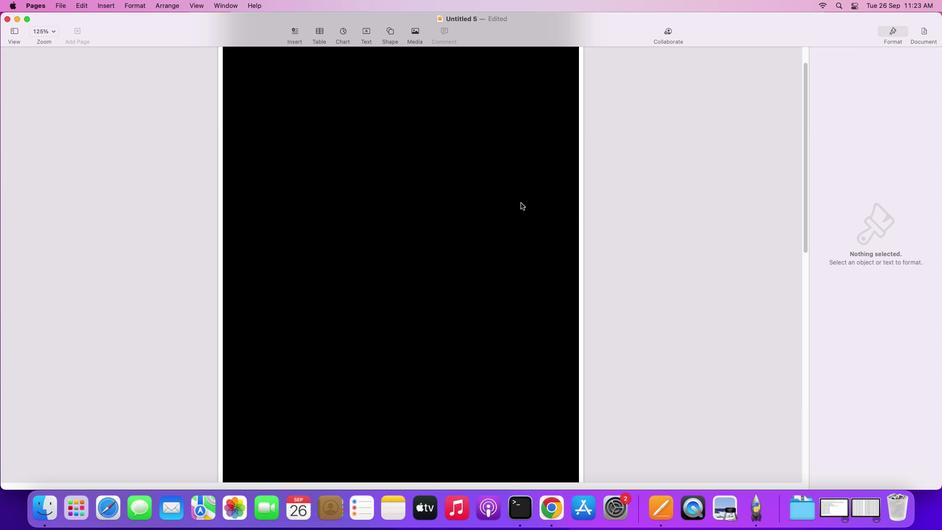 
Action: Mouse scrolled (521, 199) with delta (0, 3)
Screenshot: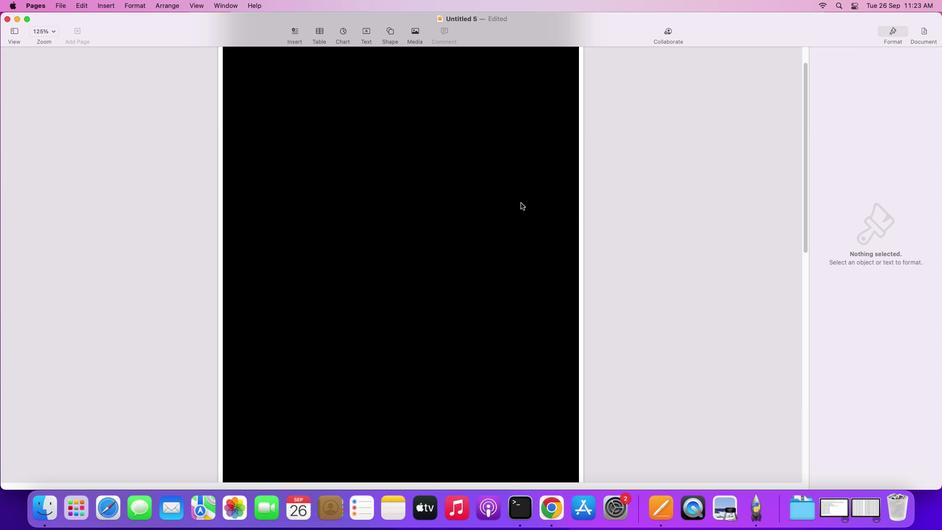 
Action: Mouse moved to (518, 194)
Screenshot: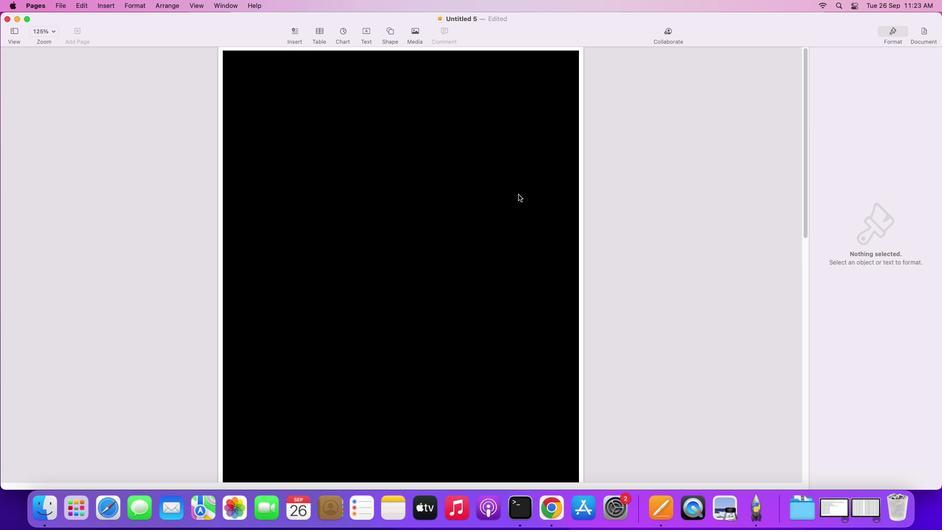 
Action: Mouse pressed left at (518, 194)
Screenshot: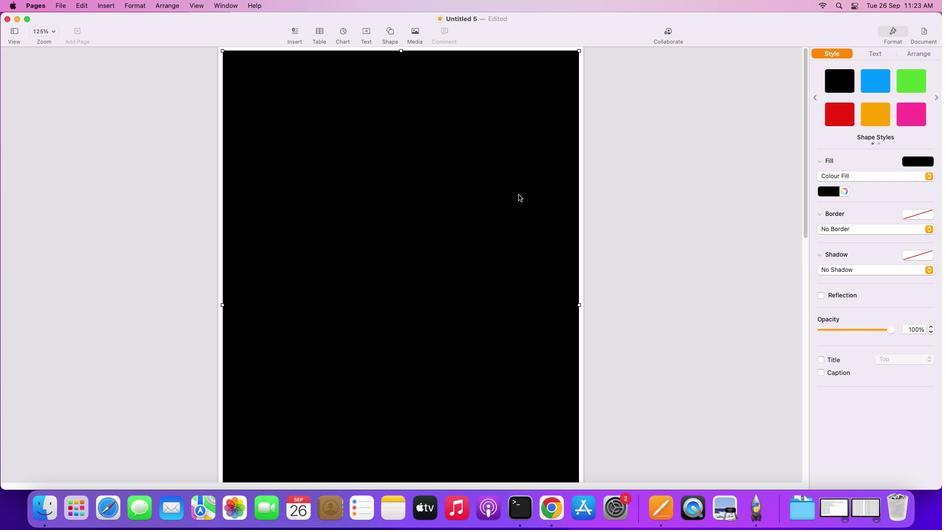 
Action: Mouse moved to (830, 189)
Screenshot: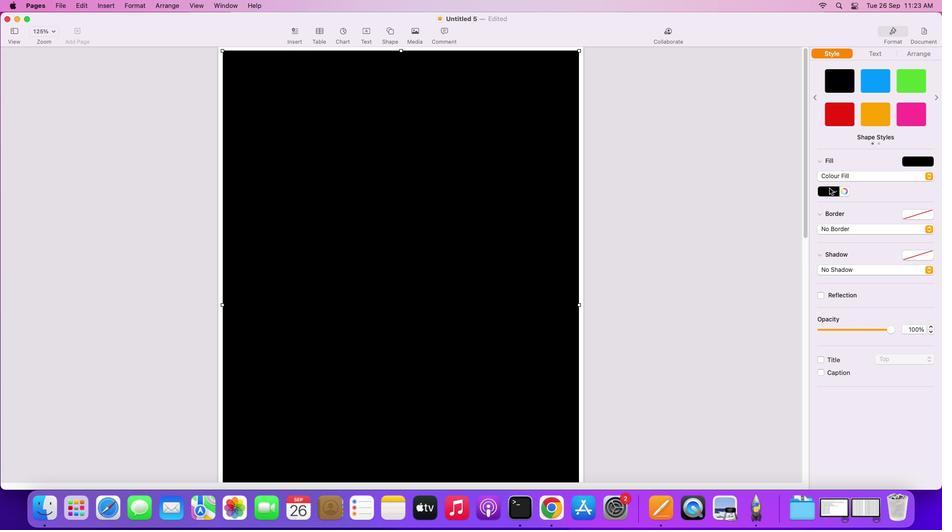 
Action: Mouse pressed left at (830, 189)
Screenshot: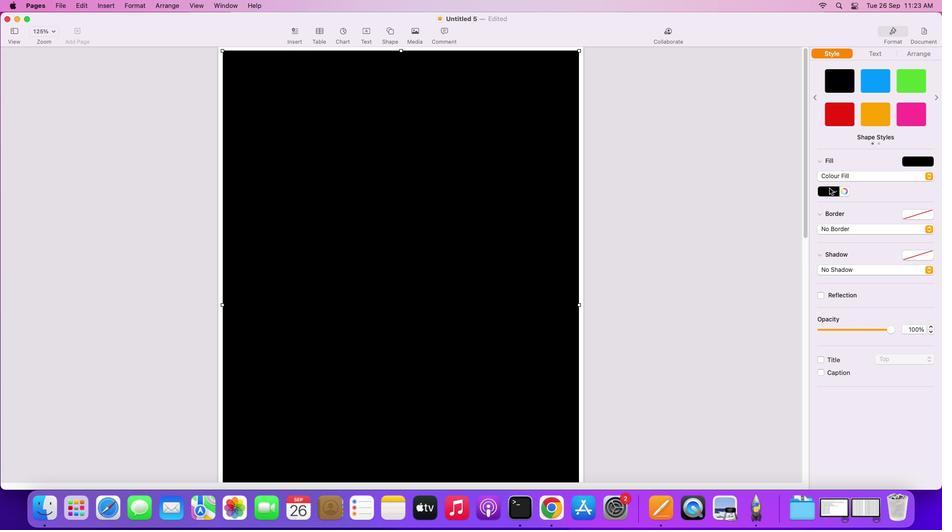 
Action: Mouse moved to (801, 256)
Screenshot: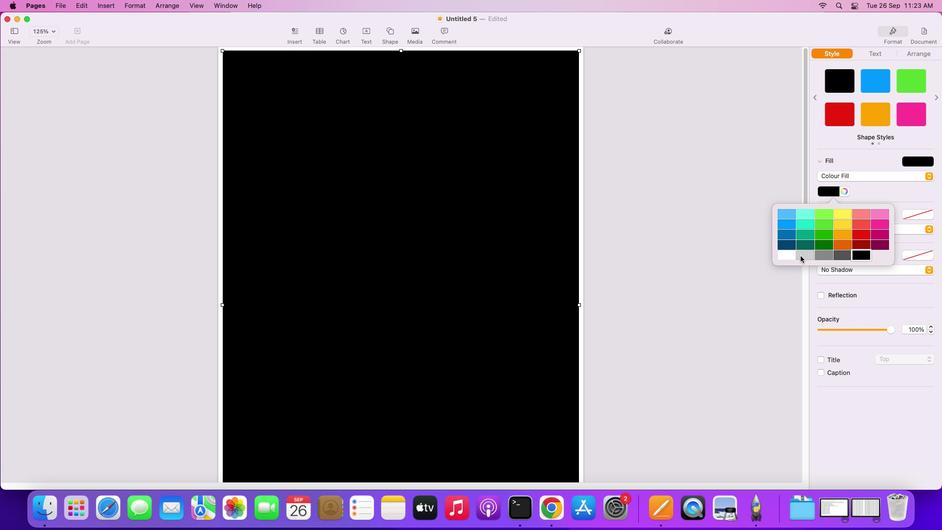 
Action: Mouse pressed left at (801, 256)
Screenshot: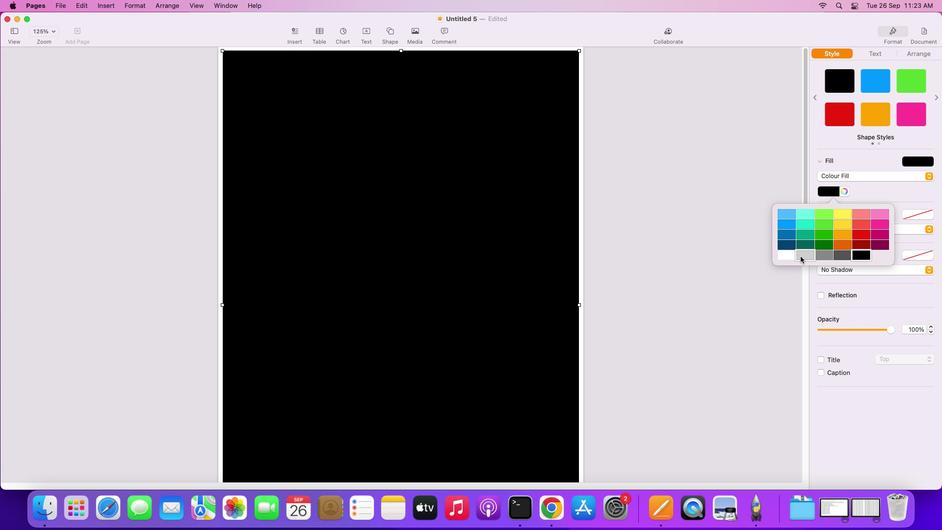 
Action: Mouse moved to (665, 176)
Screenshot: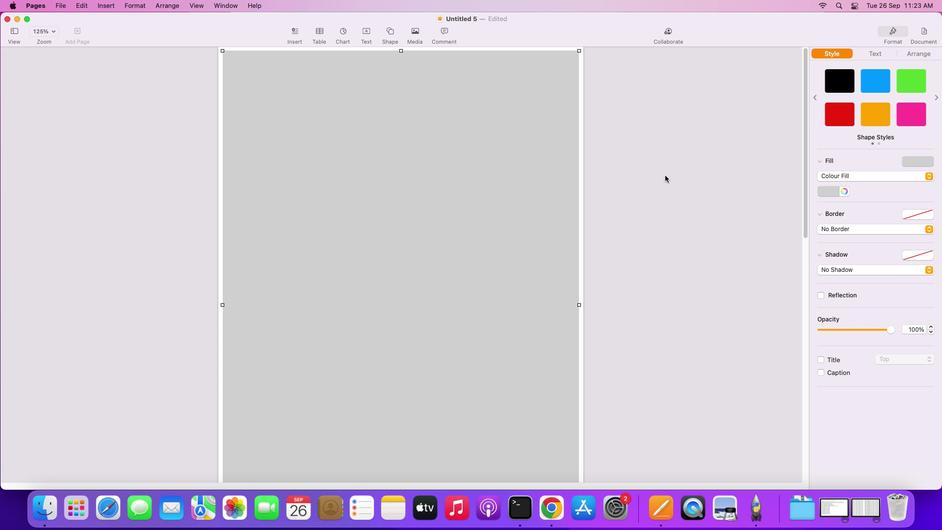 
Action: Mouse pressed left at (665, 176)
Screenshot: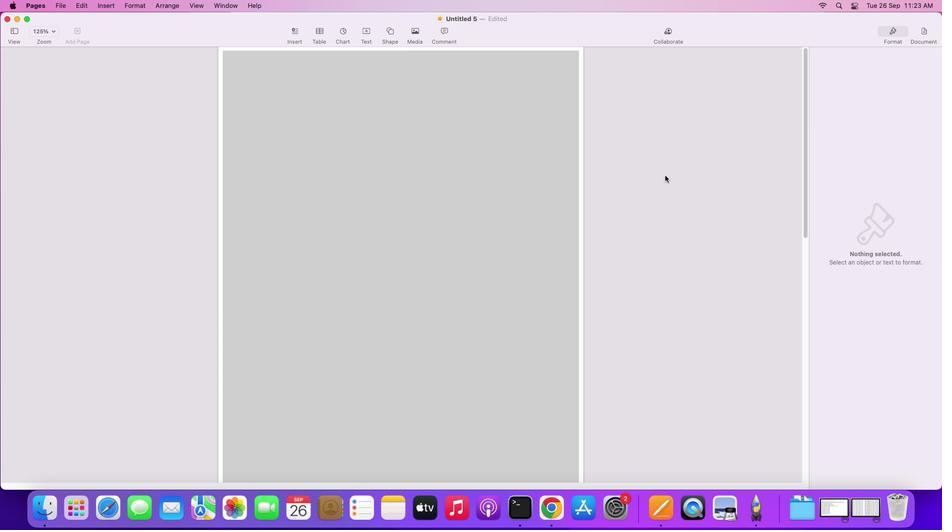 
Action: Mouse moved to (389, 27)
Screenshot: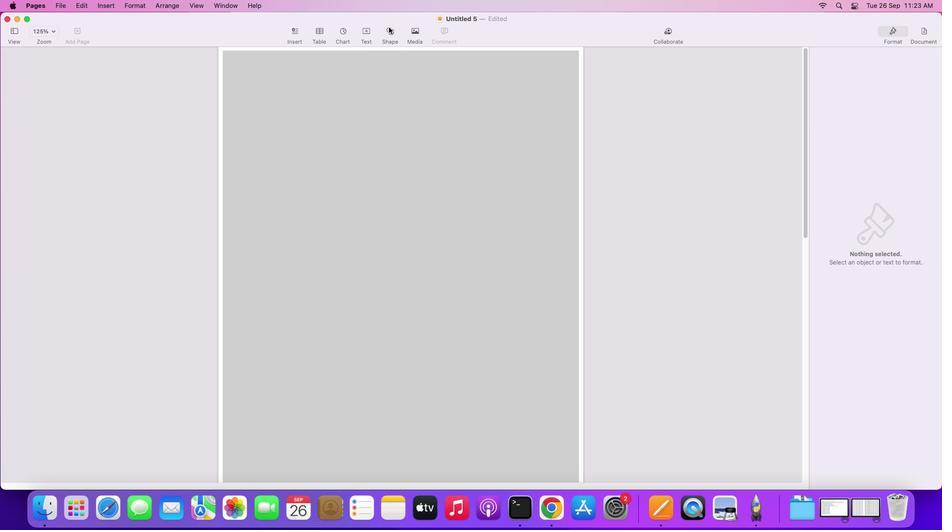 
Action: Mouse pressed left at (389, 27)
Screenshot: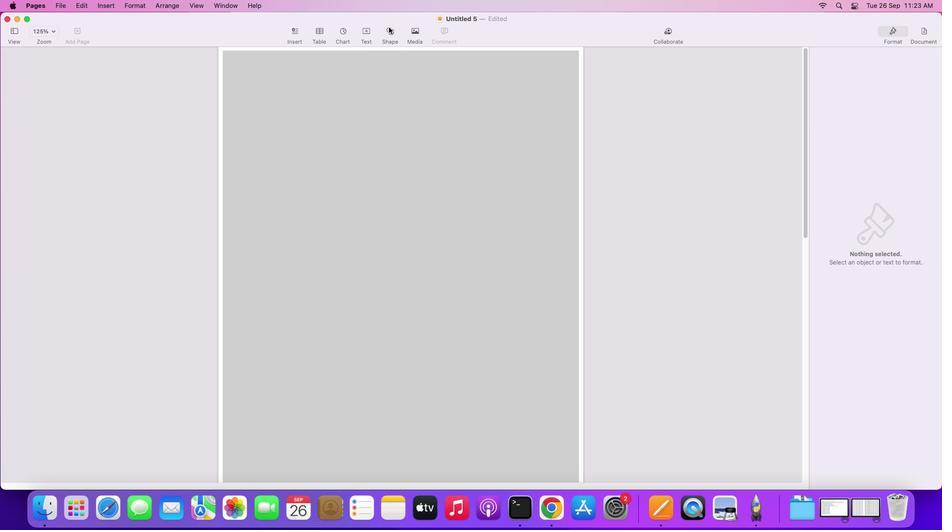 
Action: Mouse moved to (379, 108)
Screenshot: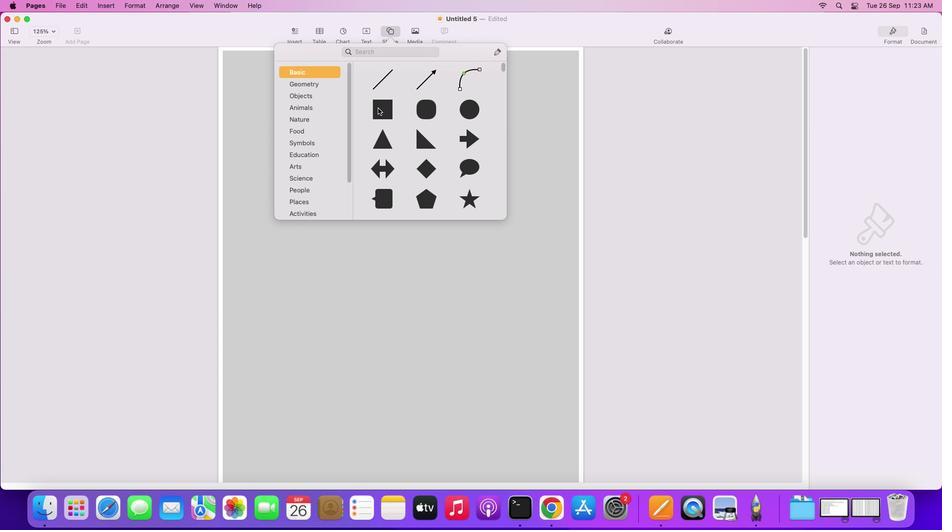 
Action: Mouse pressed left at (379, 108)
Screenshot: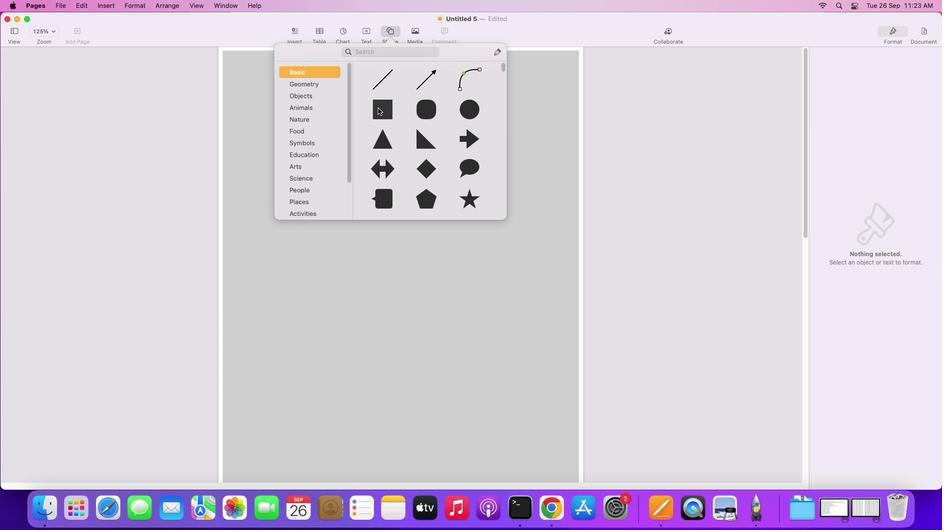 
Action: Mouse moved to (392, 254)
Screenshot: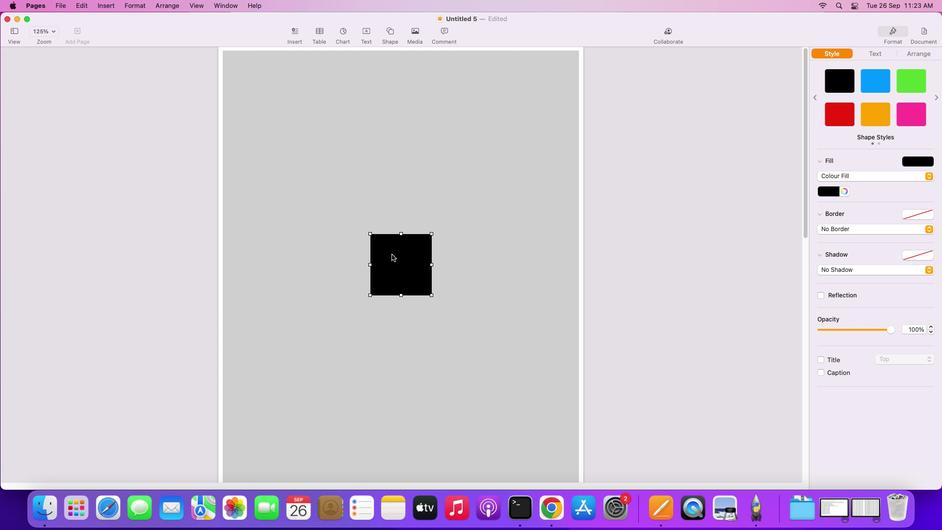 
Action: Mouse pressed left at (392, 254)
Screenshot: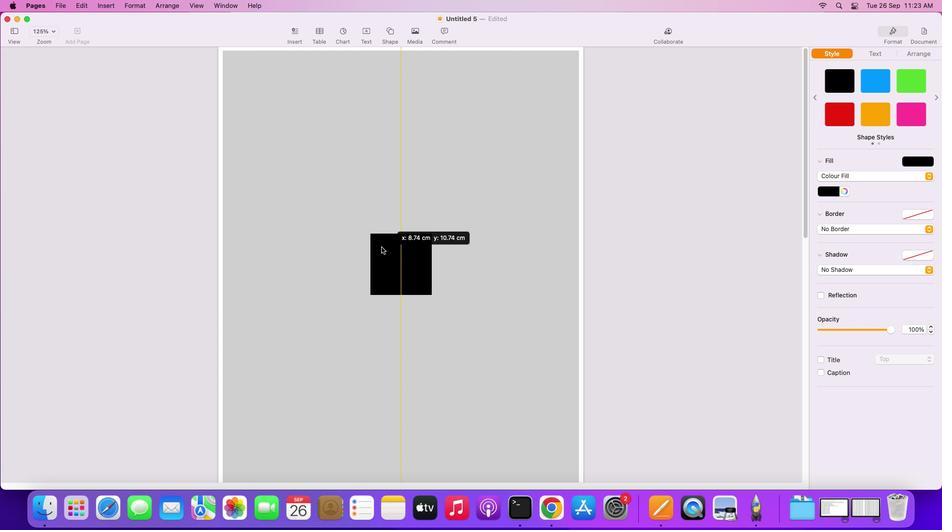 
Action: Mouse moved to (323, 142)
Screenshot: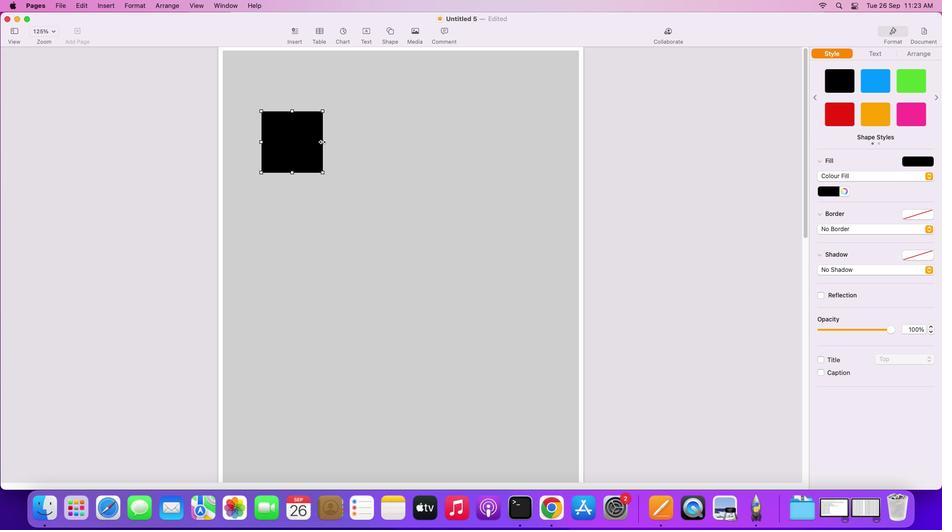 
Action: Mouse pressed left at (323, 142)
Screenshot: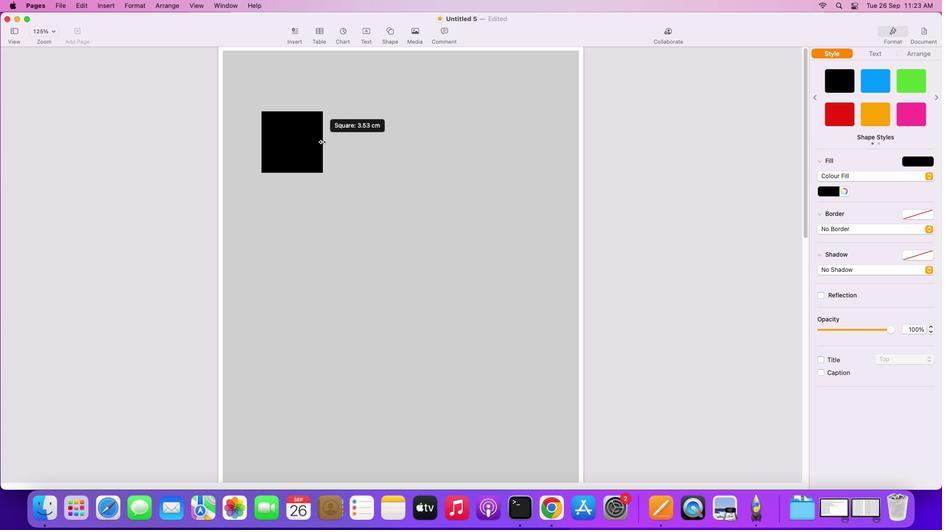 
Action: Mouse moved to (333, 135)
Screenshot: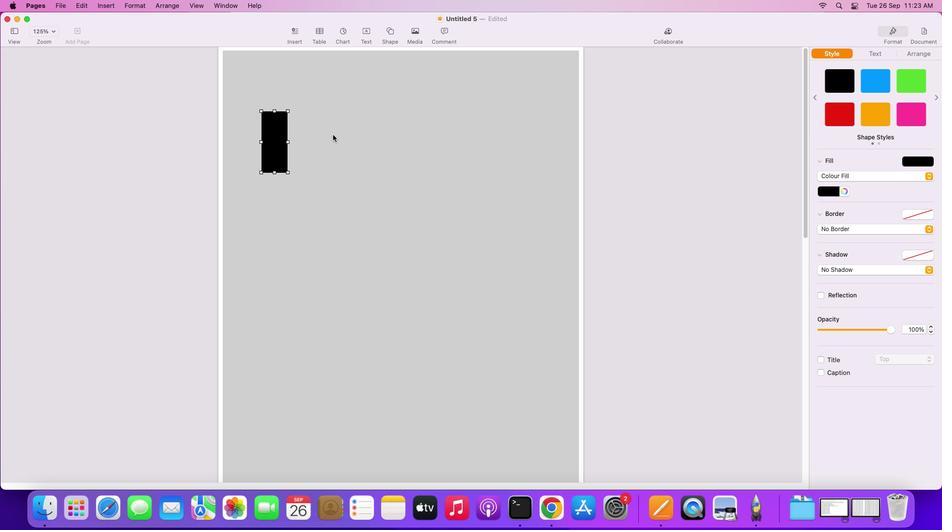 
Action: Mouse pressed left at (333, 135)
Screenshot: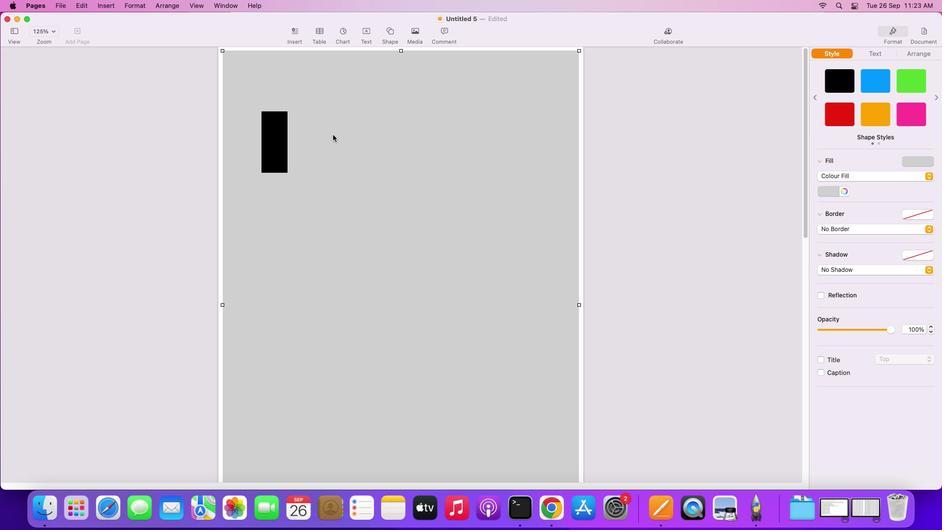 
Action: Mouse moved to (274, 144)
Screenshot: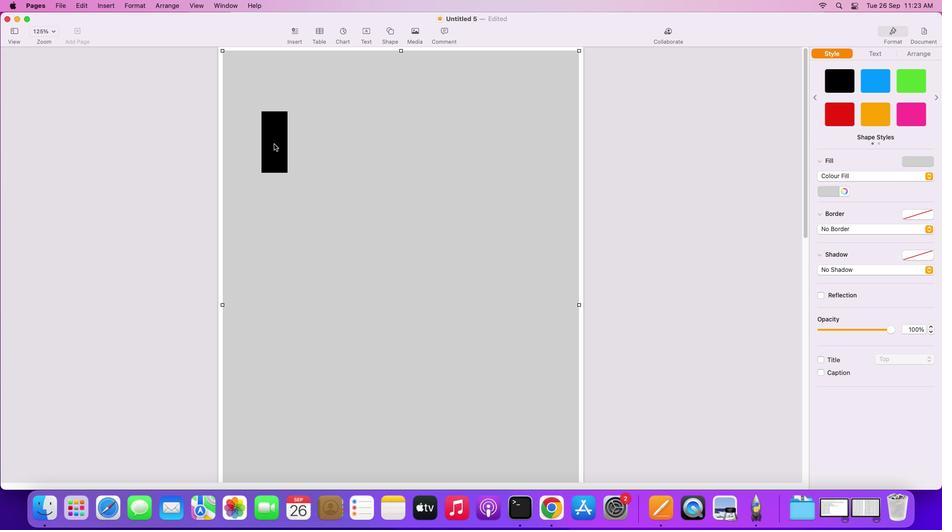 
Action: Mouse pressed left at (274, 144)
Screenshot: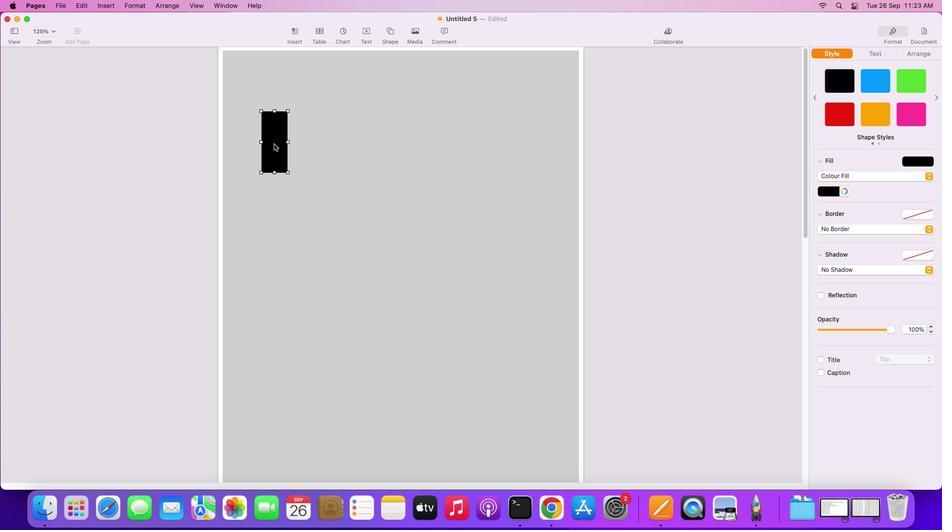 
Action: Mouse moved to (248, 113)
Screenshot: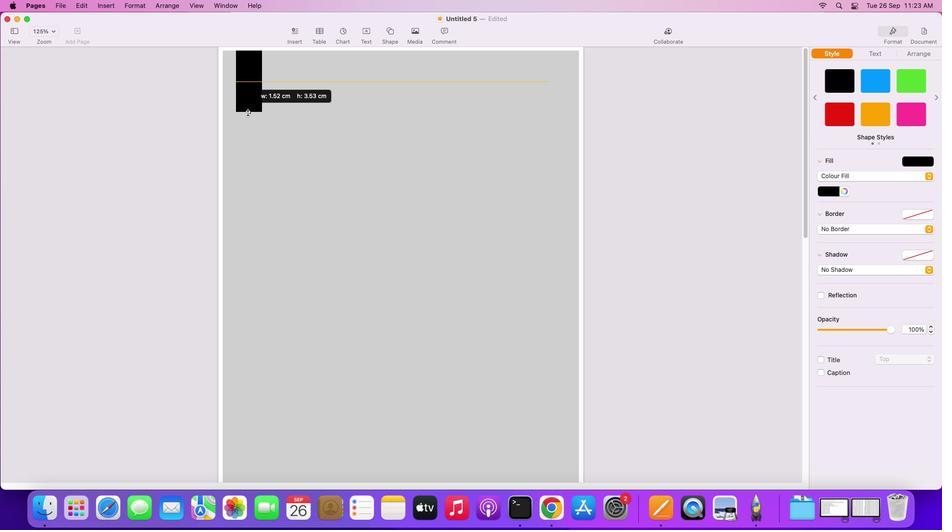 
Action: Mouse pressed left at (248, 113)
Screenshot: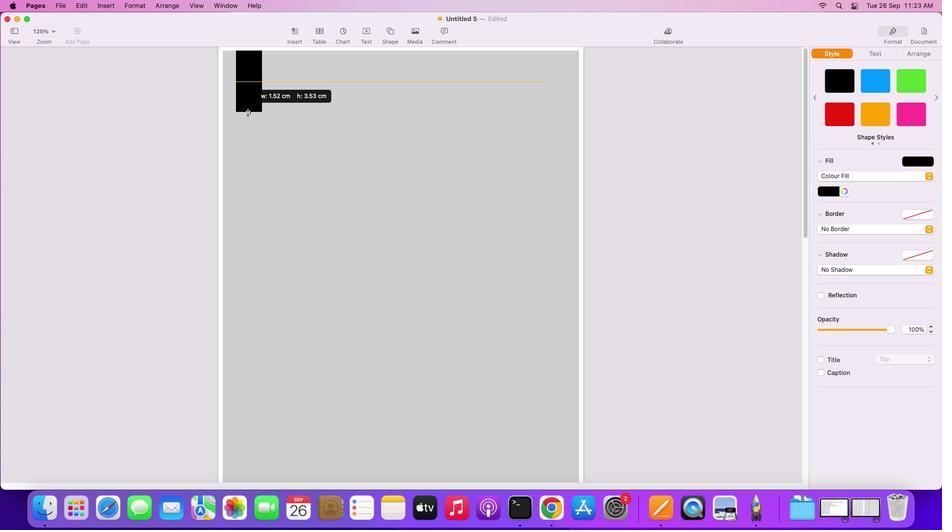
Action: Mouse moved to (272, 350)
Screenshot: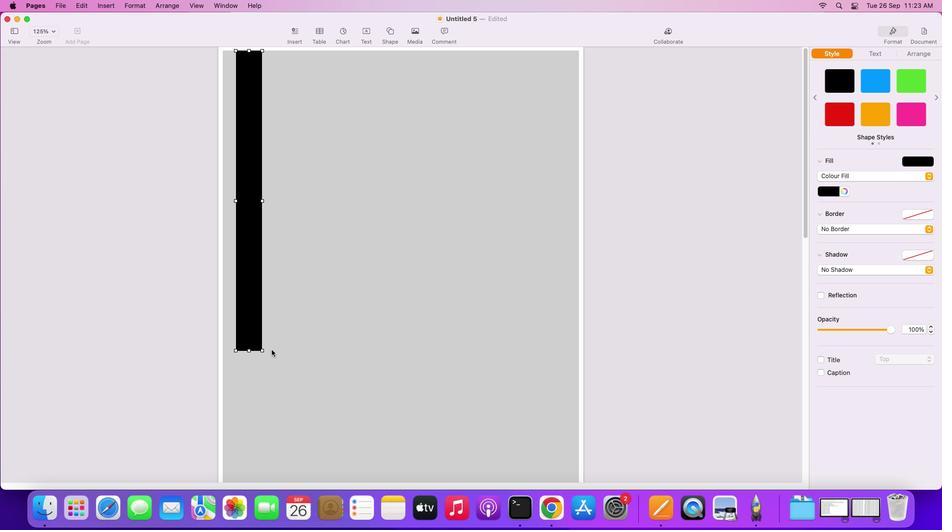 
Action: Mouse scrolled (272, 350) with delta (0, 0)
Screenshot: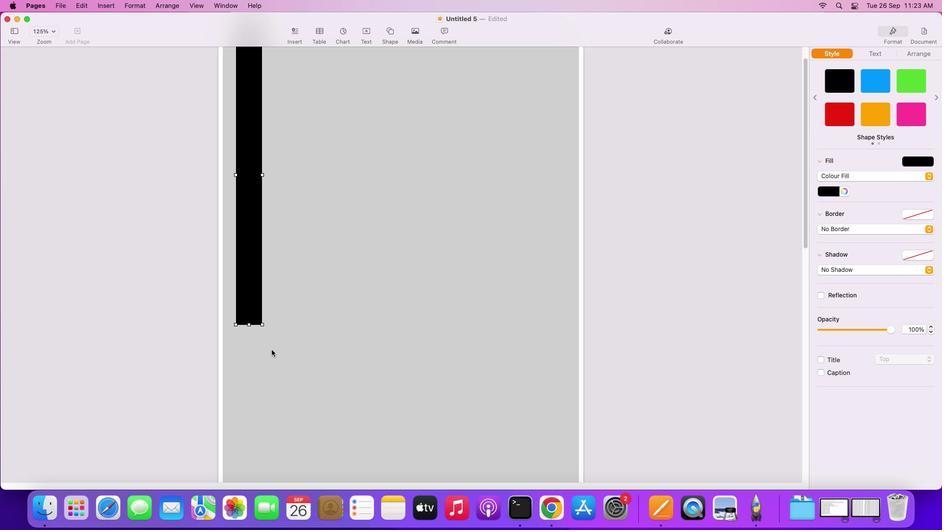 
Action: Mouse scrolled (272, 350) with delta (0, 0)
Screenshot: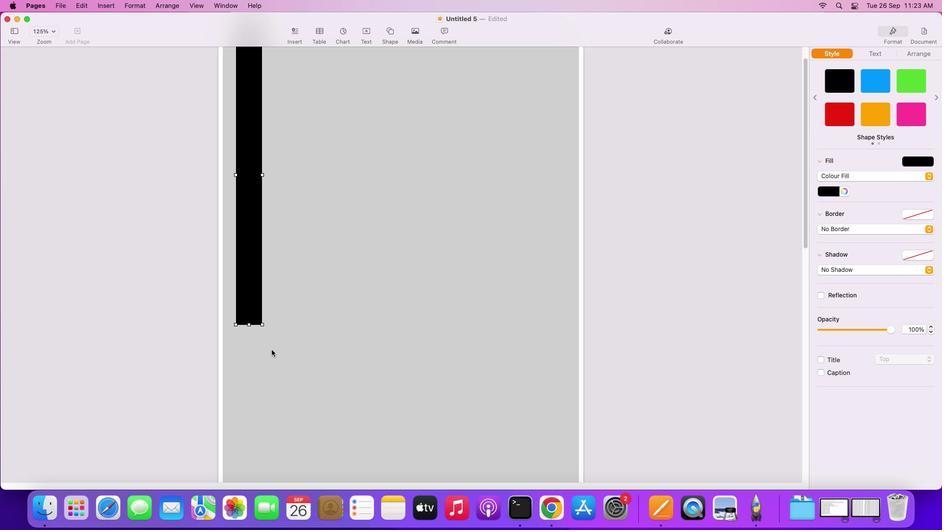 
Action: Mouse scrolled (272, 350) with delta (0, 0)
Screenshot: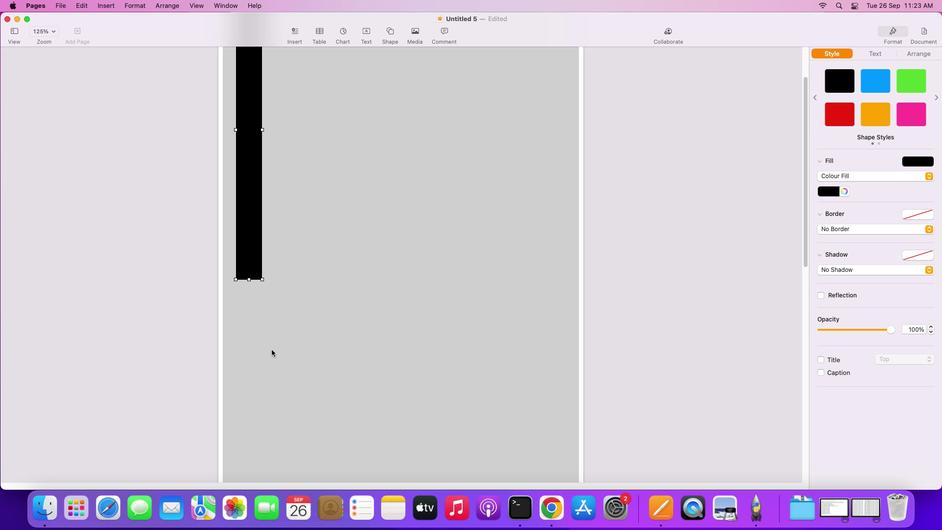 
Action: Mouse scrolled (272, 350) with delta (0, -1)
Screenshot: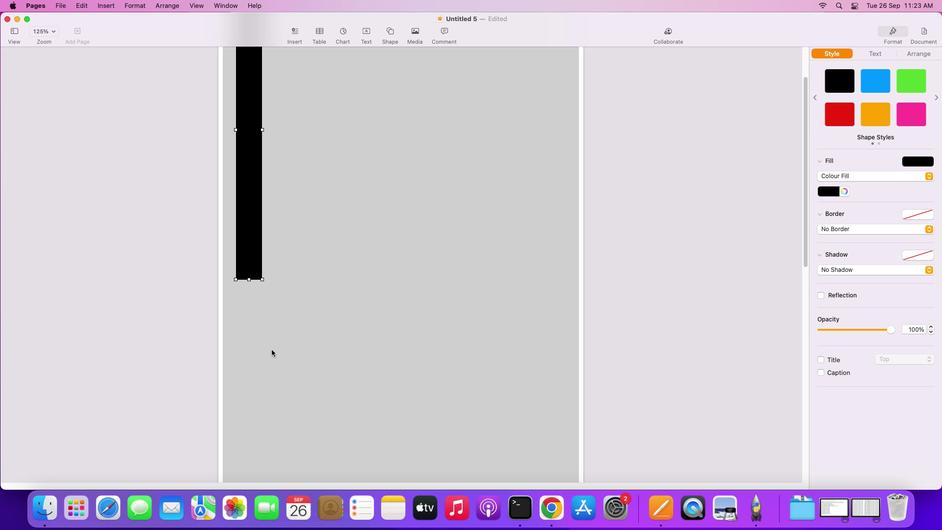 
Action: Mouse scrolled (272, 350) with delta (0, -1)
Screenshot: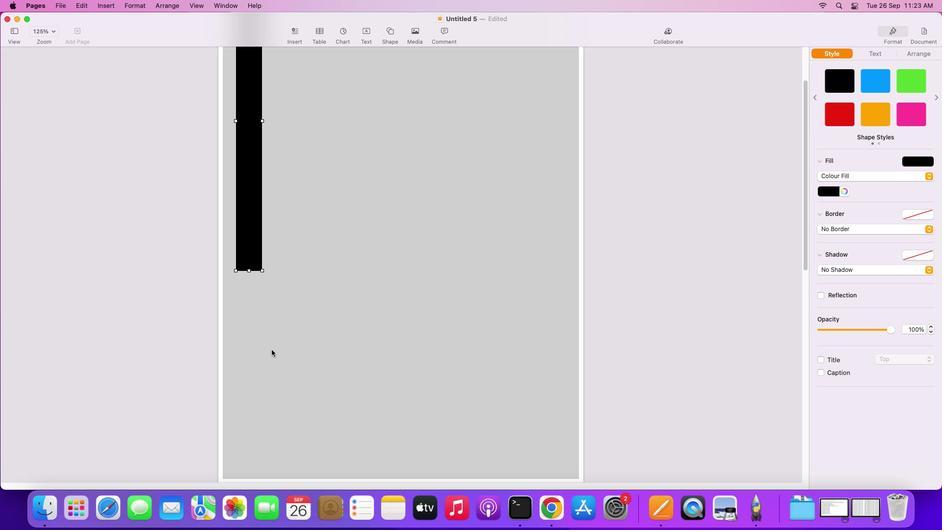 
Action: Mouse moved to (249, 266)
Screenshot: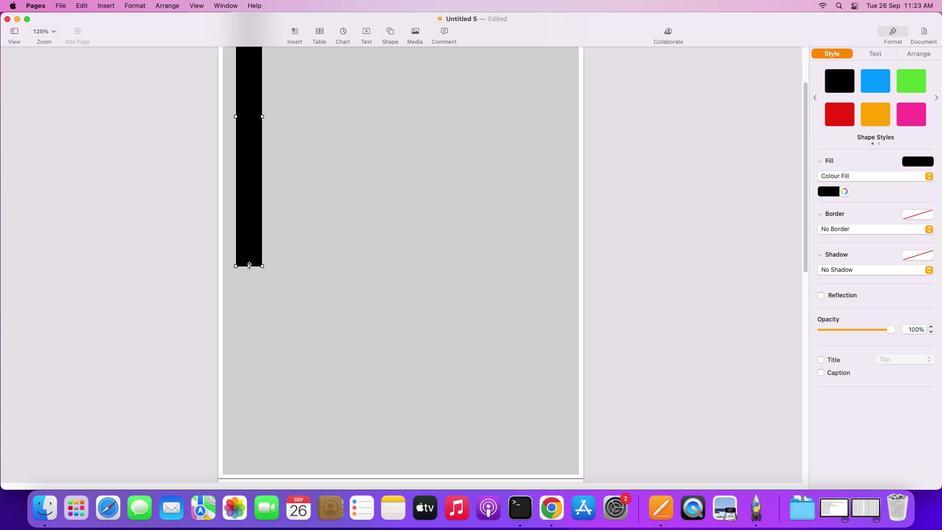 
Action: Mouse pressed left at (249, 266)
Screenshot: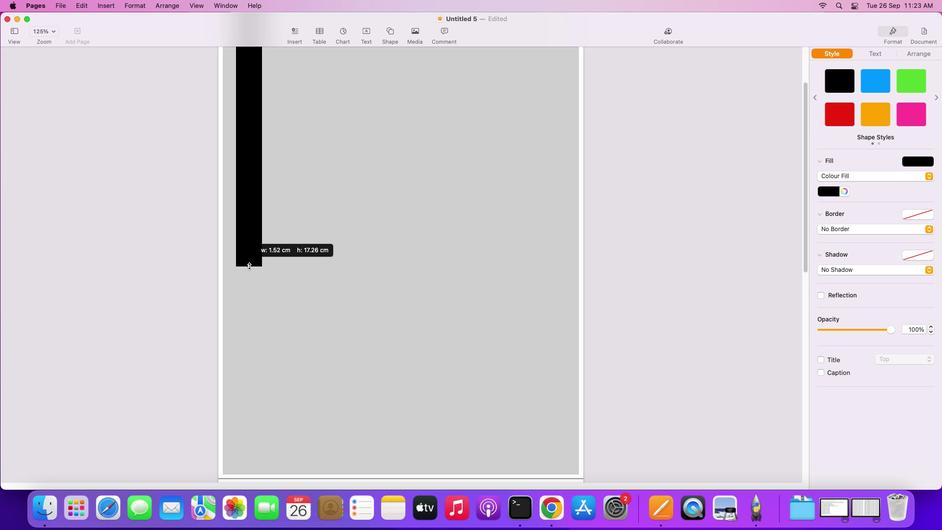 
Action: Mouse moved to (254, 287)
Screenshot: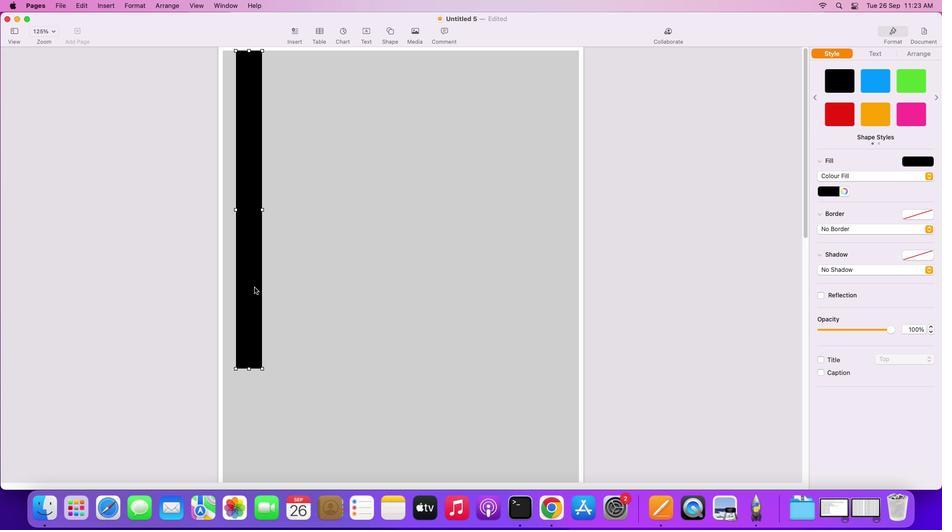 
Action: Mouse scrolled (254, 287) with delta (0, 0)
Screenshot: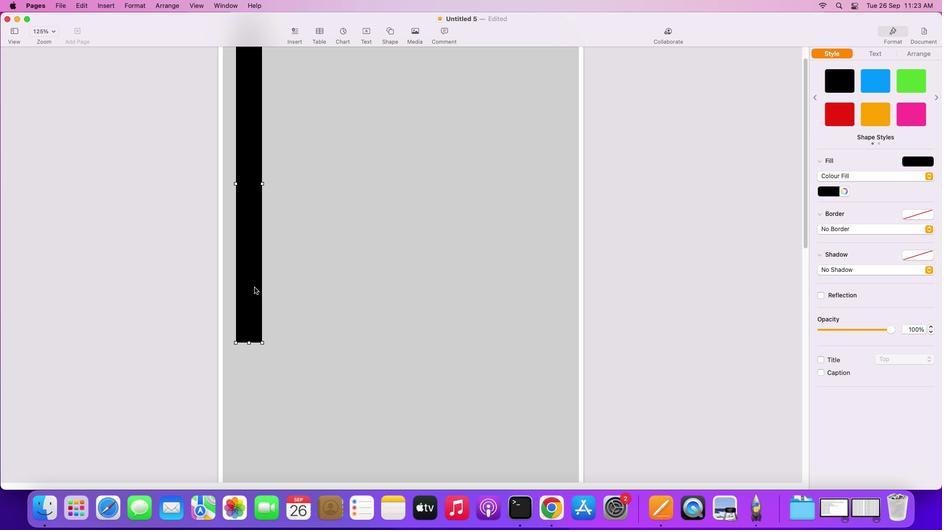 
Action: Mouse scrolled (254, 287) with delta (0, 0)
Screenshot: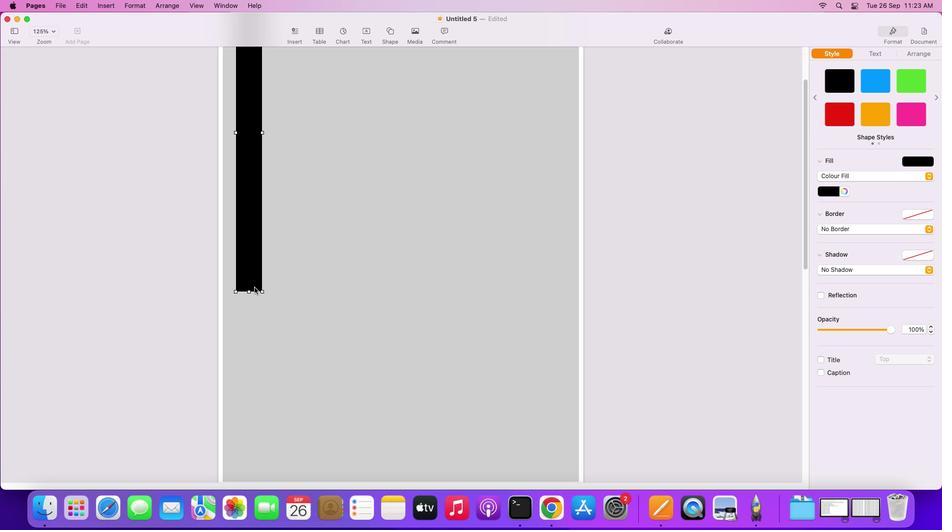 
Action: Mouse scrolled (254, 287) with delta (0, 0)
Screenshot: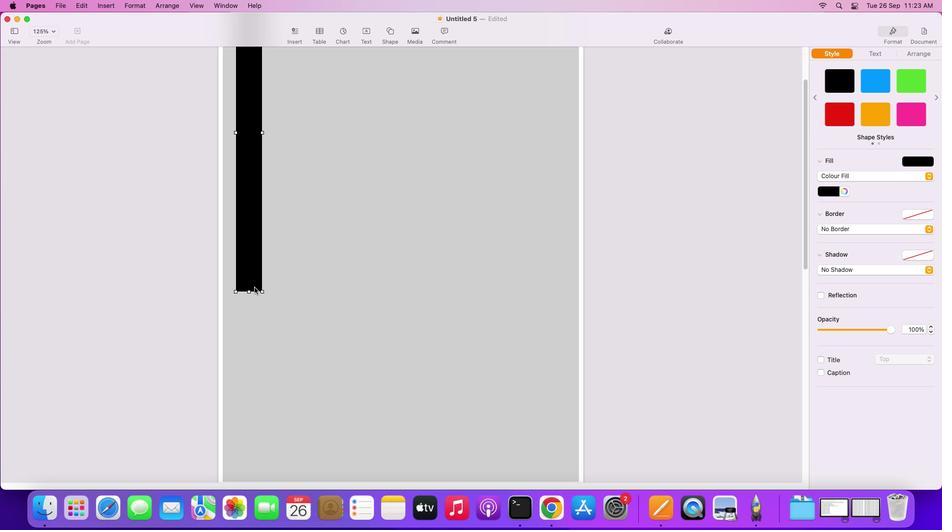 
Action: Mouse scrolled (254, 287) with delta (0, -1)
Screenshot: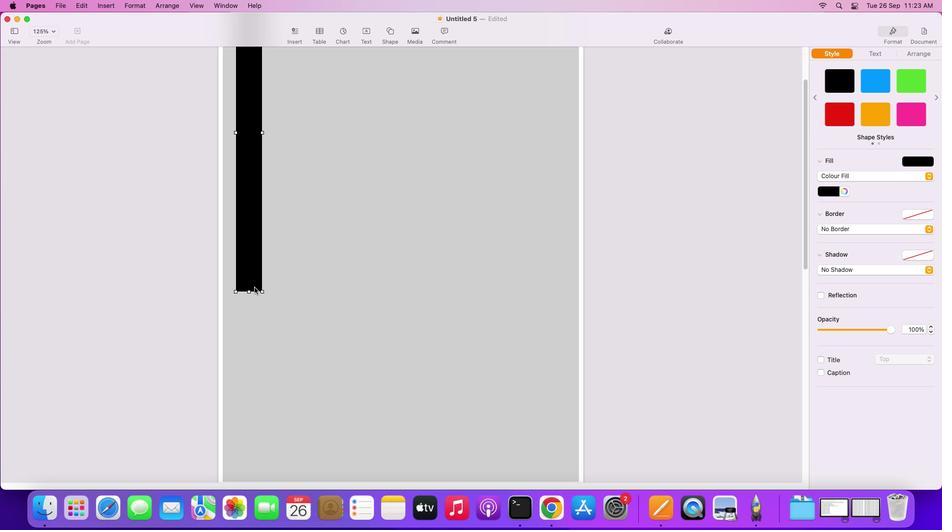 
Action: Mouse scrolled (254, 287) with delta (0, -1)
Screenshot: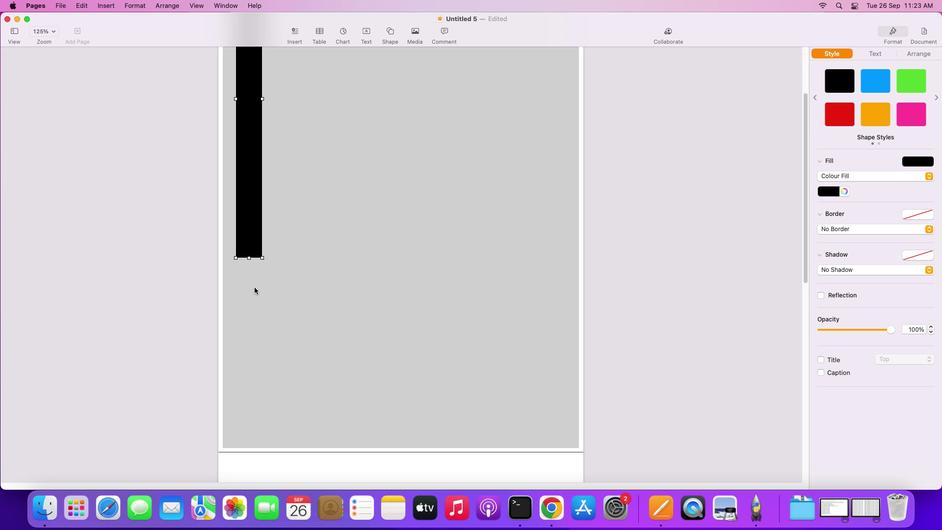 
Action: Mouse scrolled (254, 287) with delta (0, -2)
Screenshot: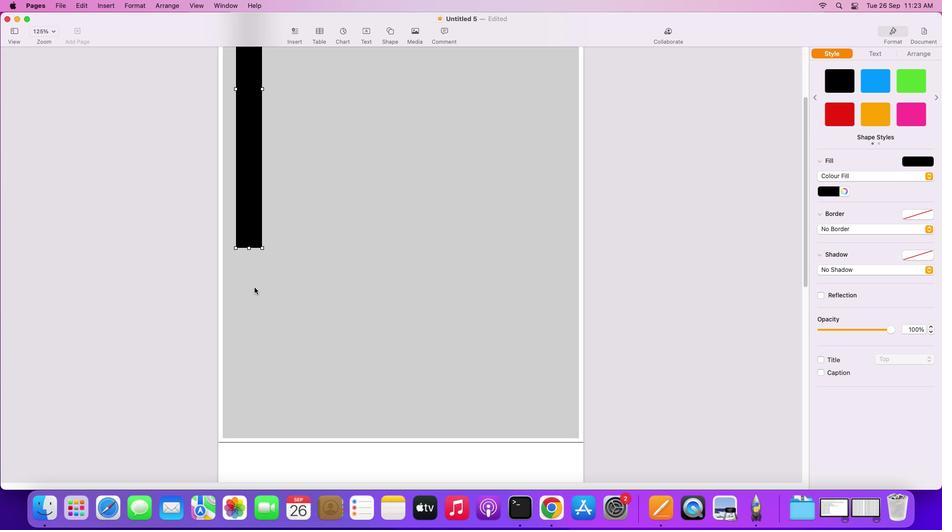 
Action: Mouse moved to (249, 247)
Screenshot: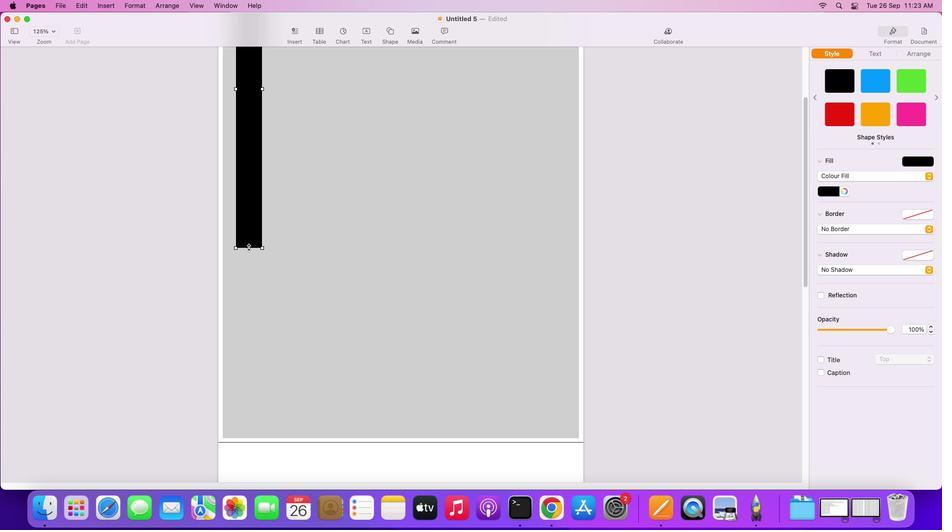 
Action: Mouse pressed left at (249, 247)
Screenshot: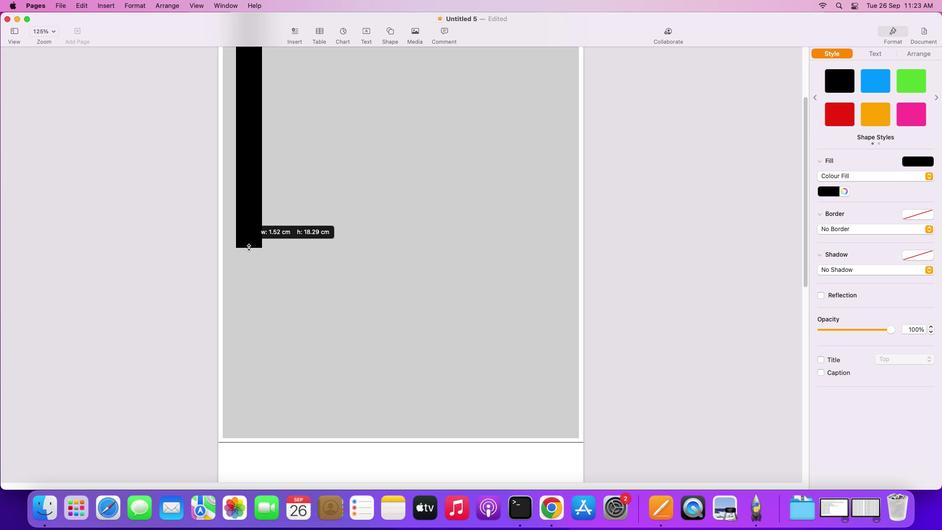 
Action: Mouse moved to (249, 137)
Screenshot: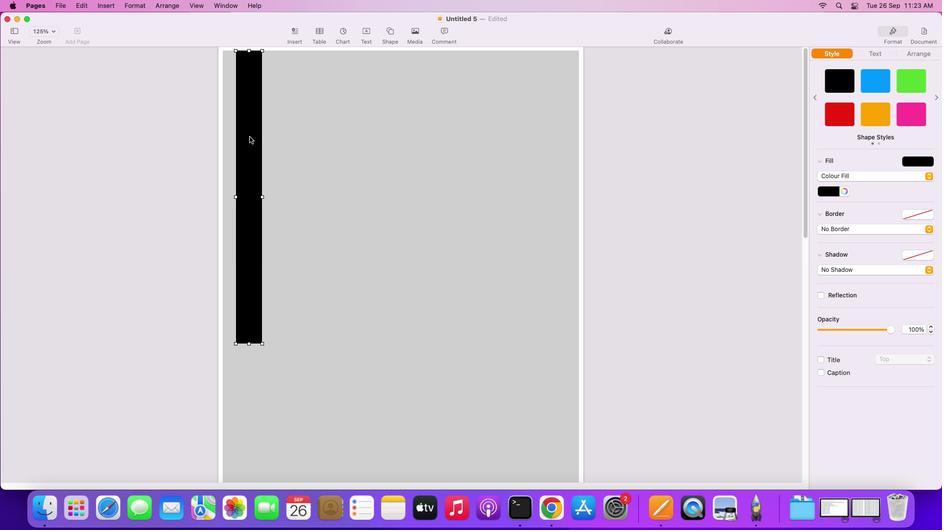 
Action: Mouse pressed left at (249, 137)
Screenshot: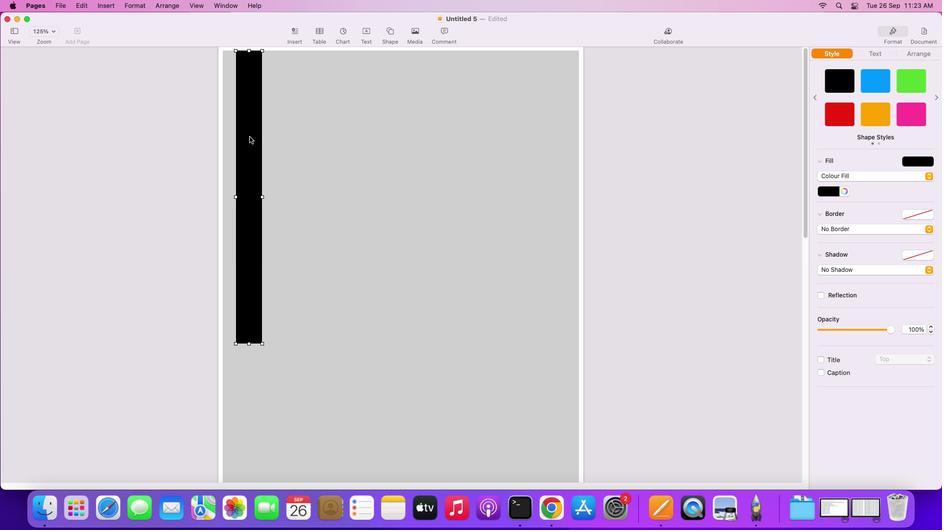 
Action: Mouse moved to (360, 152)
Screenshot: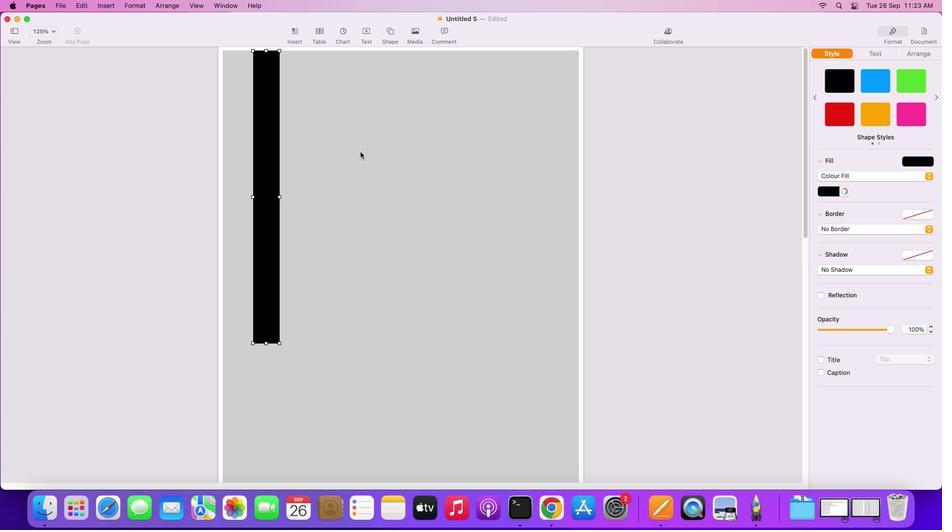 
Action: Mouse pressed left at (360, 152)
Screenshot: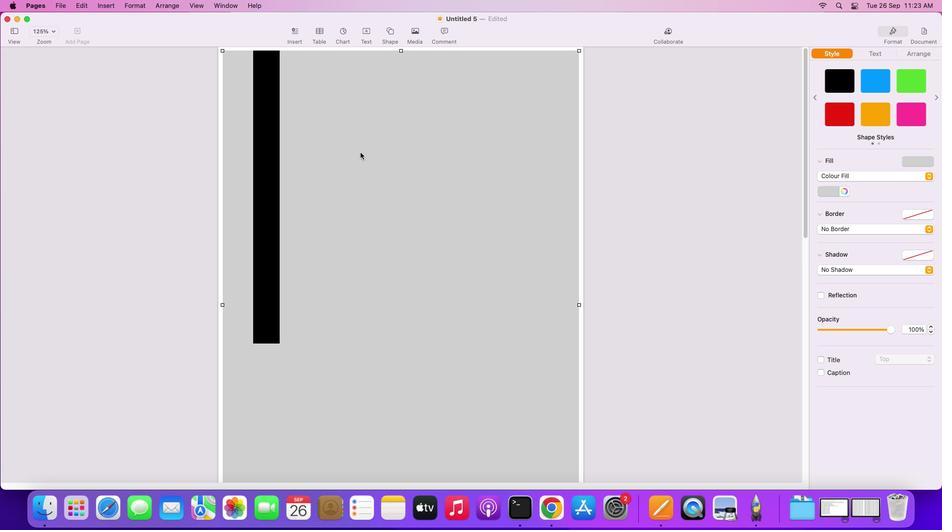 
Action: Mouse moved to (390, 32)
Screenshot: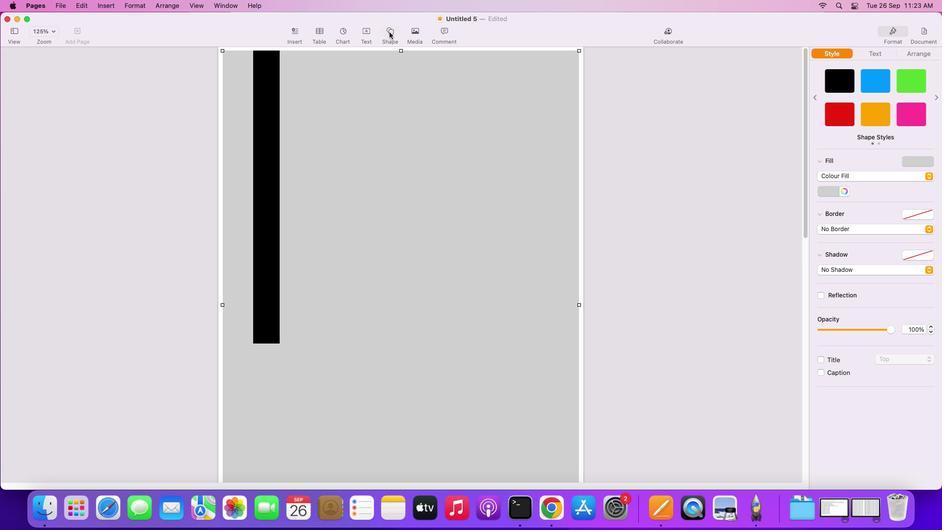 
Action: Mouse pressed left at (390, 32)
Screenshot: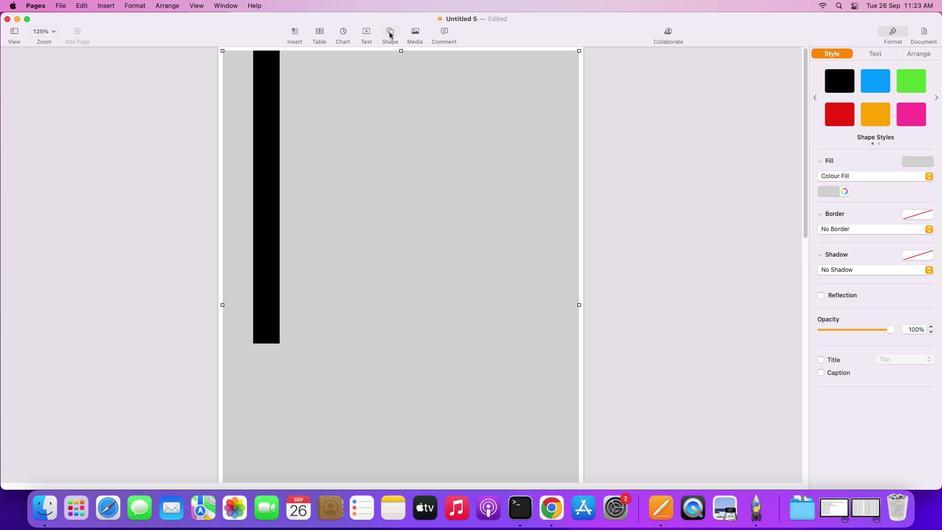 
Action: Mouse moved to (431, 170)
Screenshot: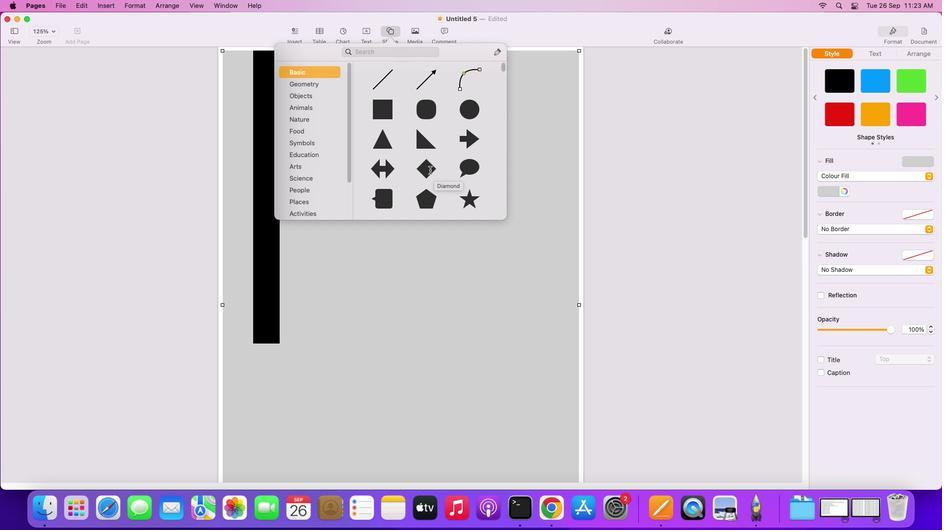 
Action: Mouse pressed left at (431, 170)
Screenshot: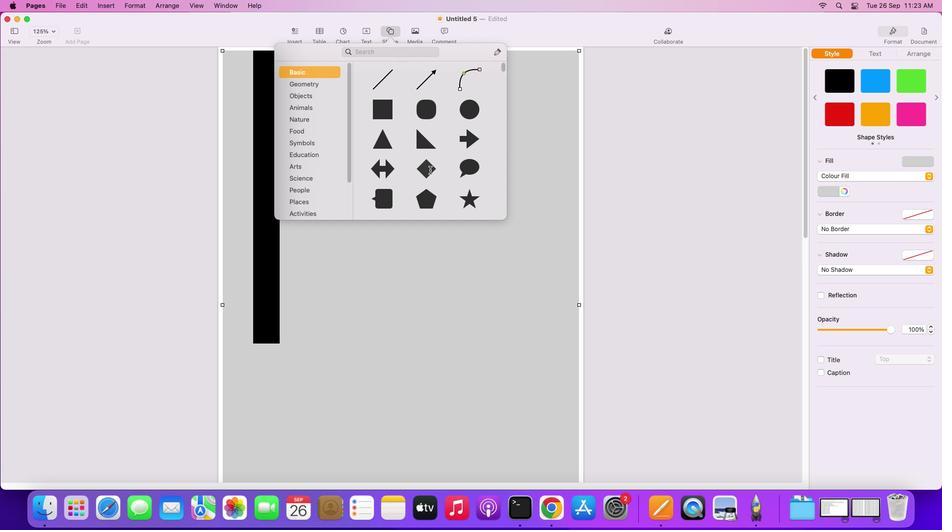 
Action: Mouse moved to (423, 287)
Screenshot: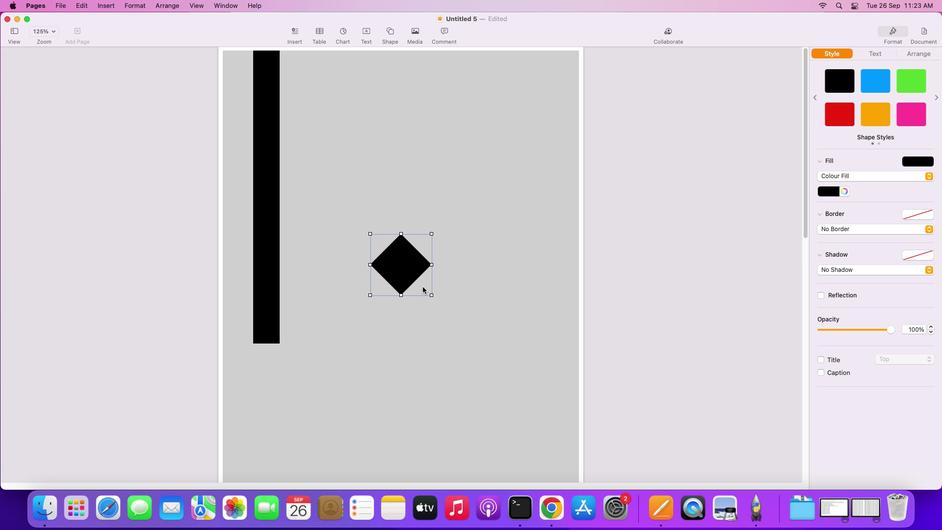 
Action: Key pressed Key.cmd'z'
Screenshot: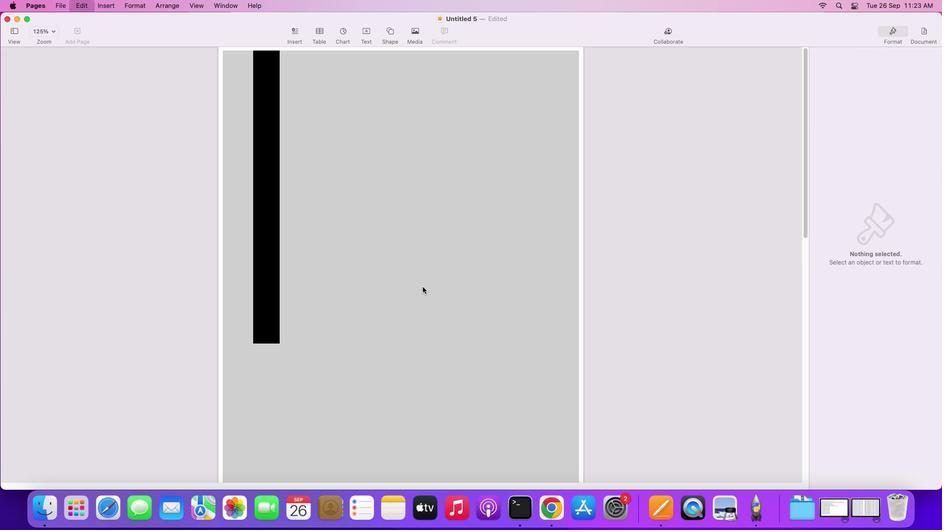 
Action: Mouse moved to (398, 32)
Screenshot: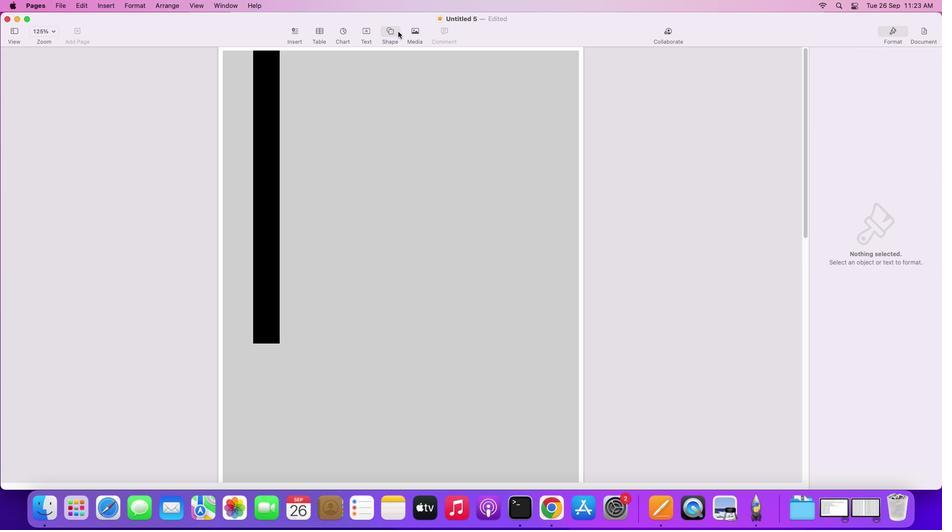 
Action: Mouse pressed left at (398, 32)
Screenshot: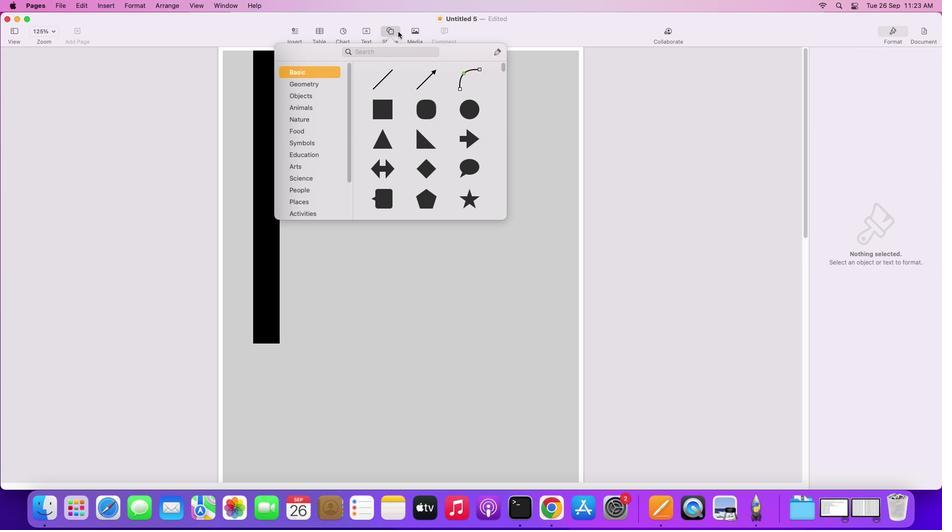 
Action: Mouse moved to (393, 109)
Screenshot: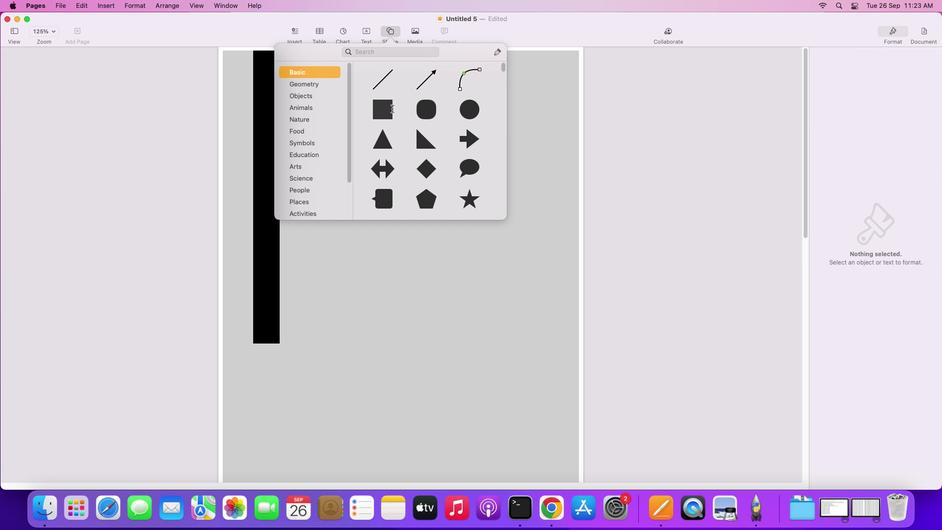 
Action: Mouse pressed left at (393, 109)
Screenshot: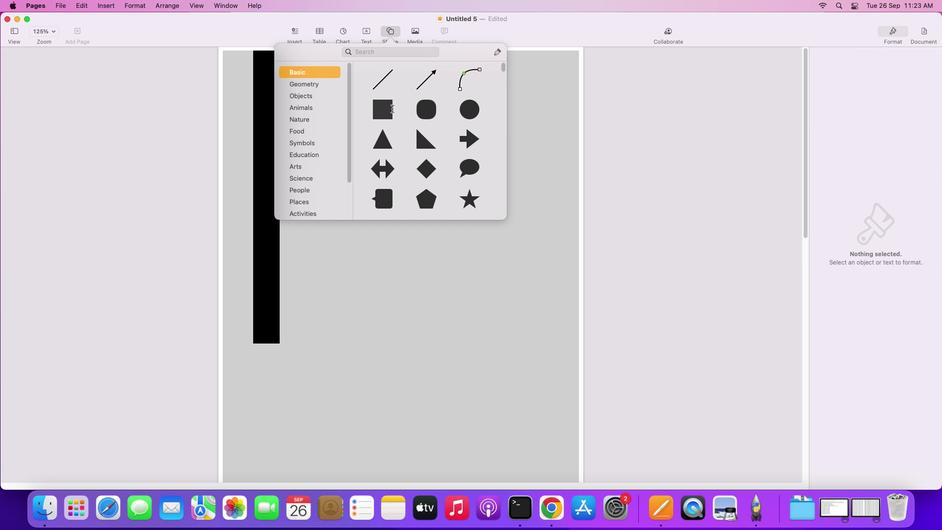 
Action: Mouse moved to (432, 265)
Screenshot: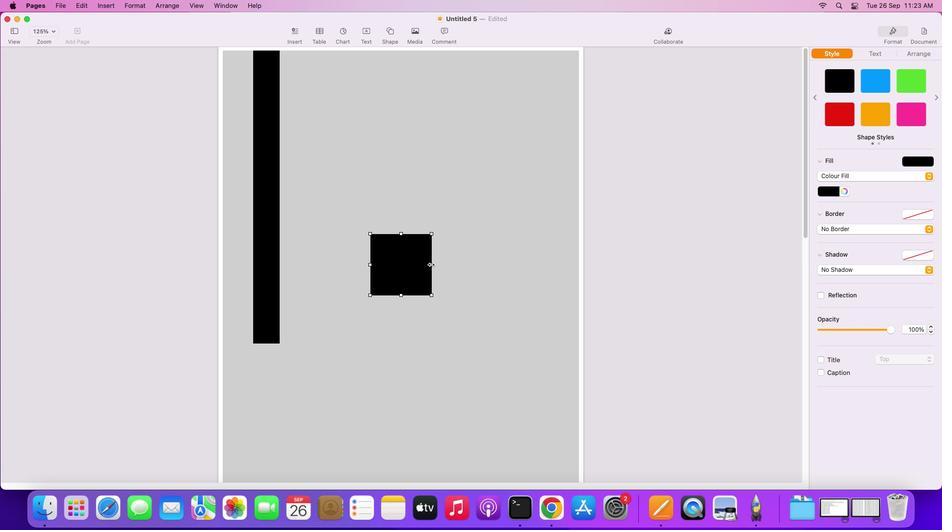 
Action: Mouse pressed left at (432, 265)
Screenshot: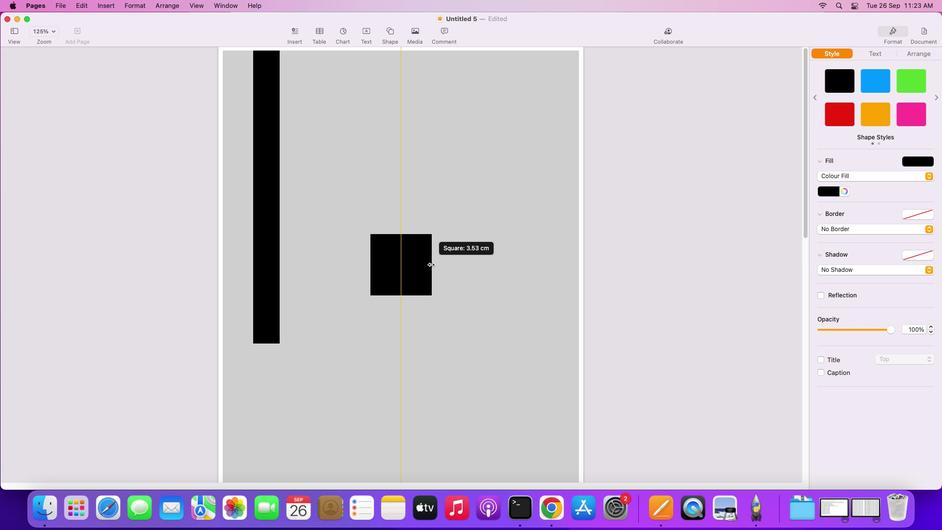 
Action: Mouse moved to (391, 270)
Screenshot: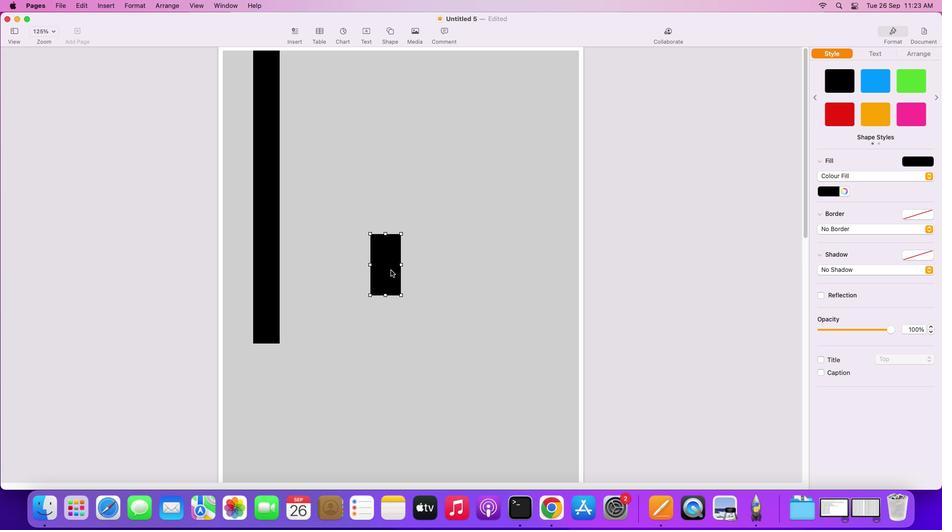 
Action: Mouse pressed left at (391, 270)
Screenshot: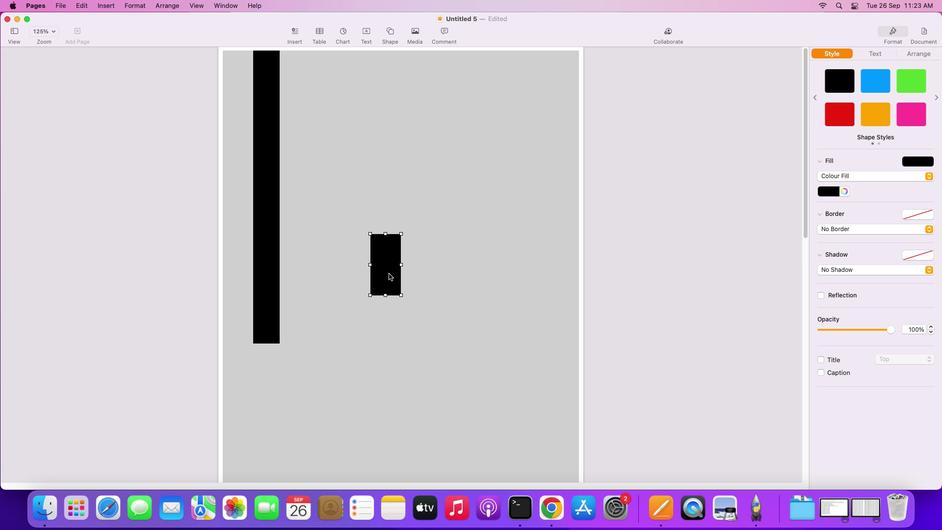 
Action: Mouse moved to (284, 380)
Screenshot: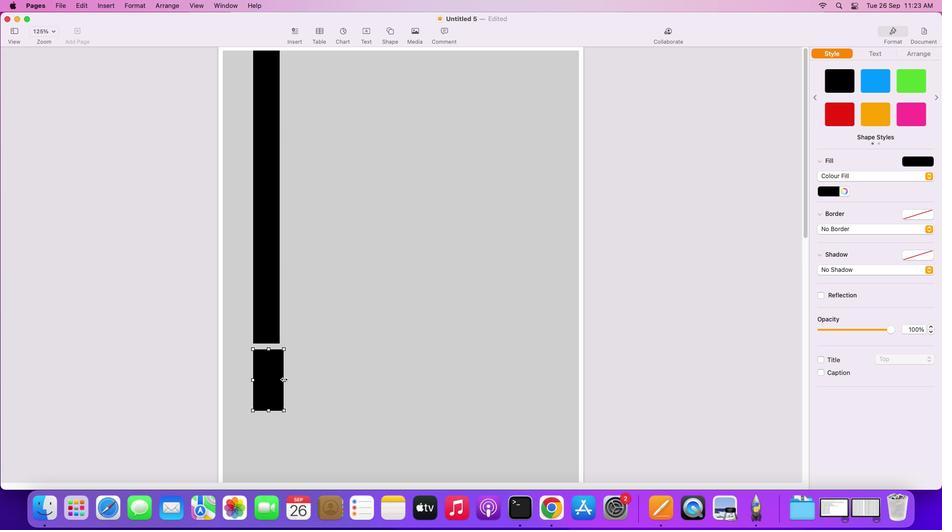 
Action: Mouse pressed left at (284, 380)
Screenshot: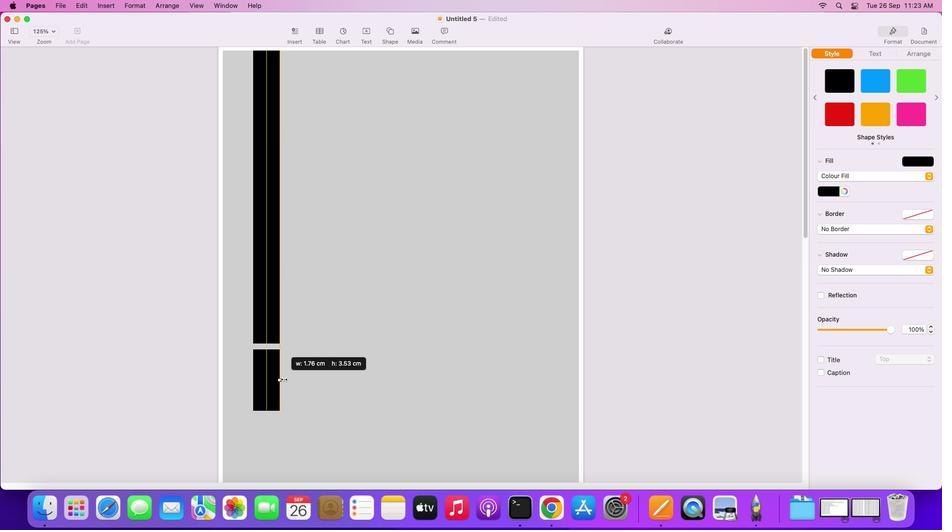 
Action: Mouse moved to (876, 50)
Screenshot: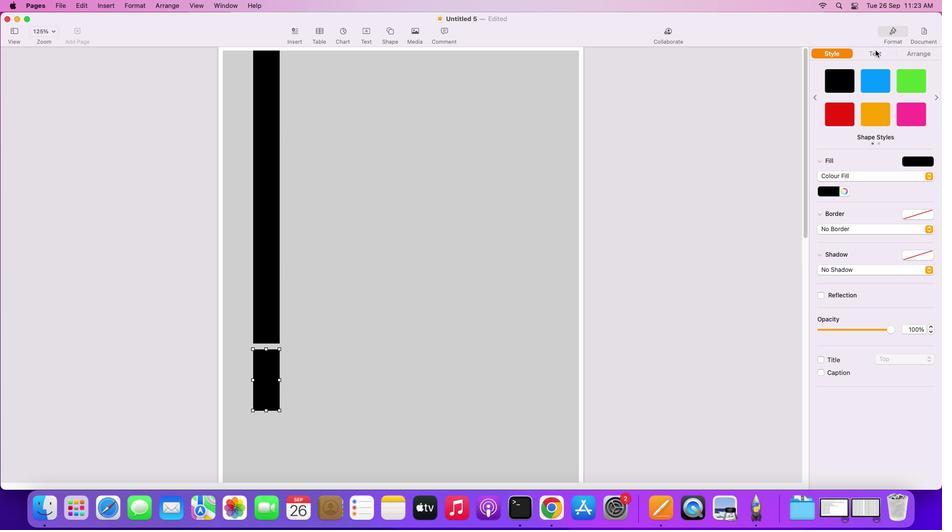 
Action: Mouse pressed left at (876, 50)
Screenshot: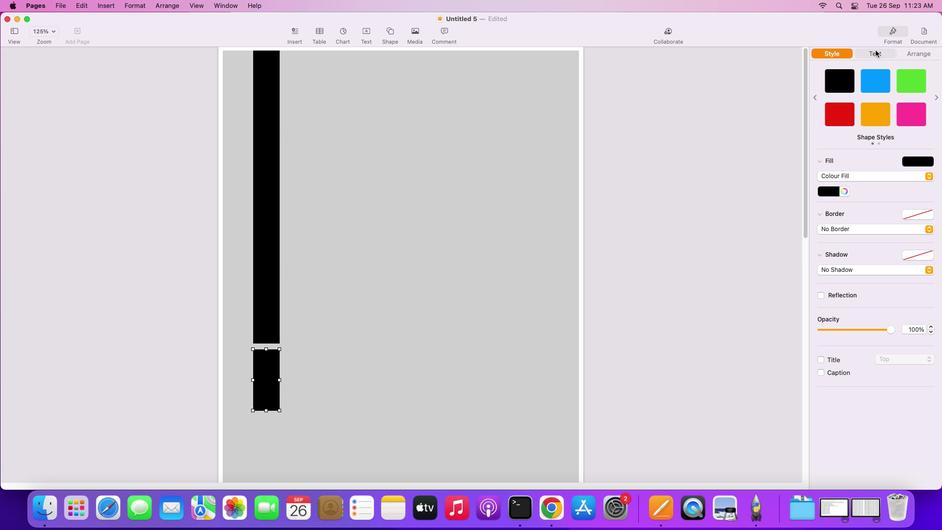 
Action: Mouse moved to (917, 54)
Screenshot: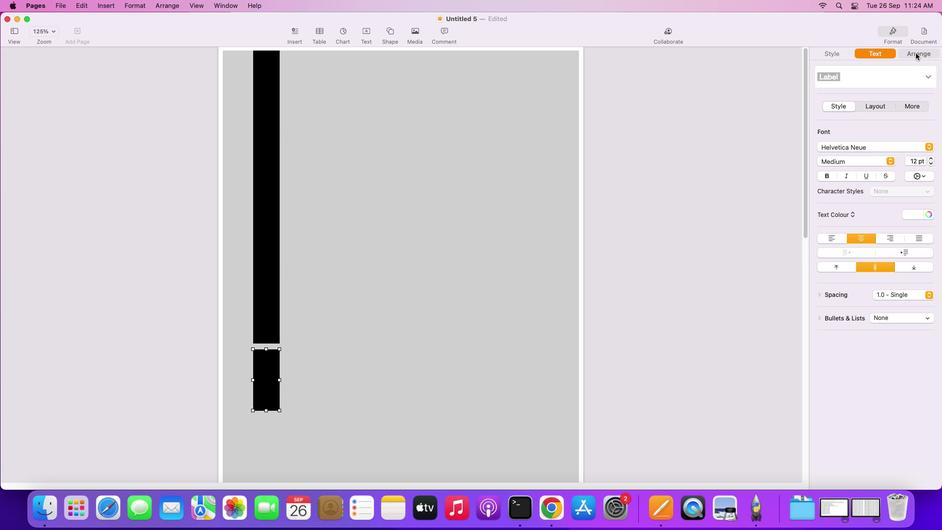 
Action: Mouse pressed left at (917, 54)
Screenshot: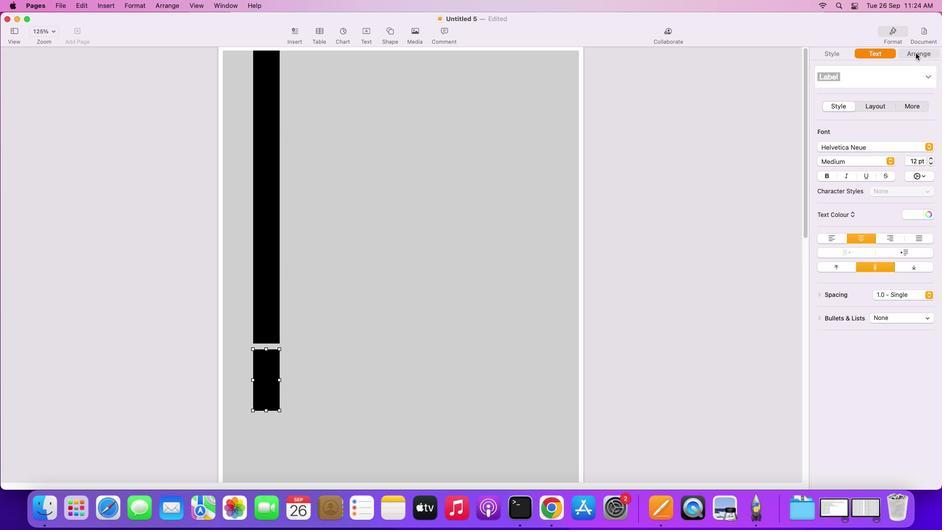 
Action: Mouse moved to (879, 307)
Screenshot: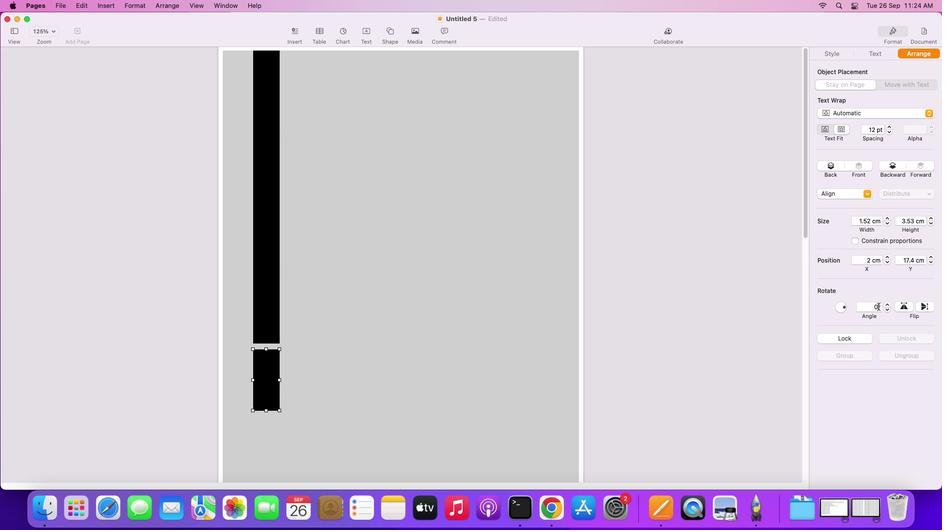 
Action: Mouse pressed left at (879, 307)
Screenshot: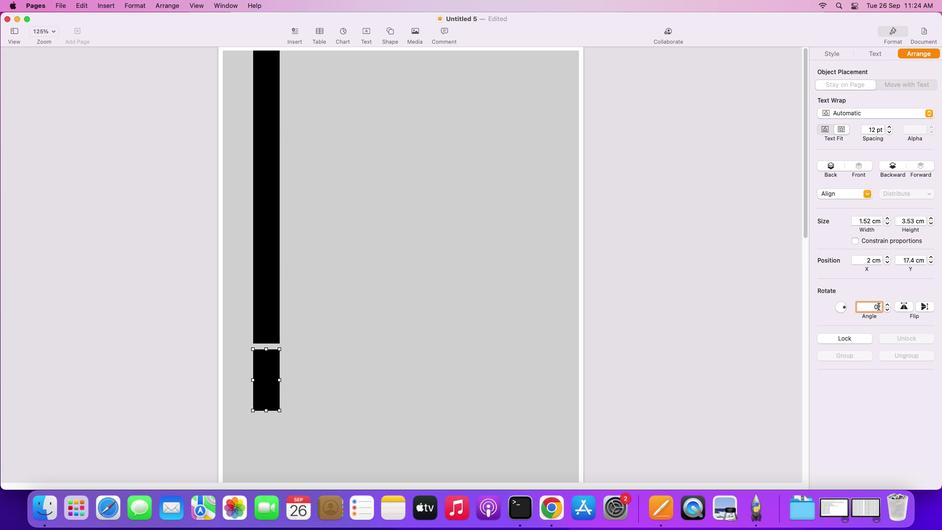
Action: Mouse pressed left at (879, 307)
Screenshot: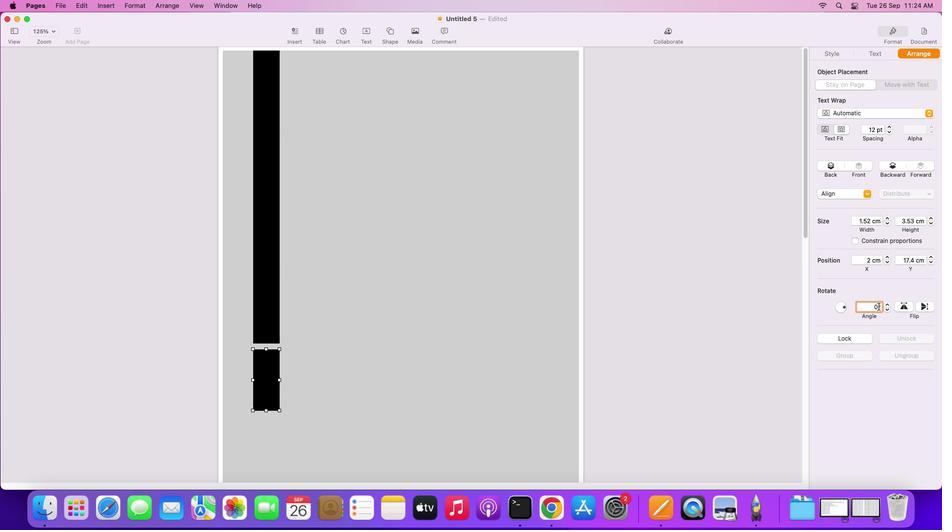
Action: Key pressed Key.backspaceKey.backspace'4''5''\x03'Key.backspaceKey.backspaceKey.backspace'9'Key.backspace'1''3''5''\x03'
Screenshot: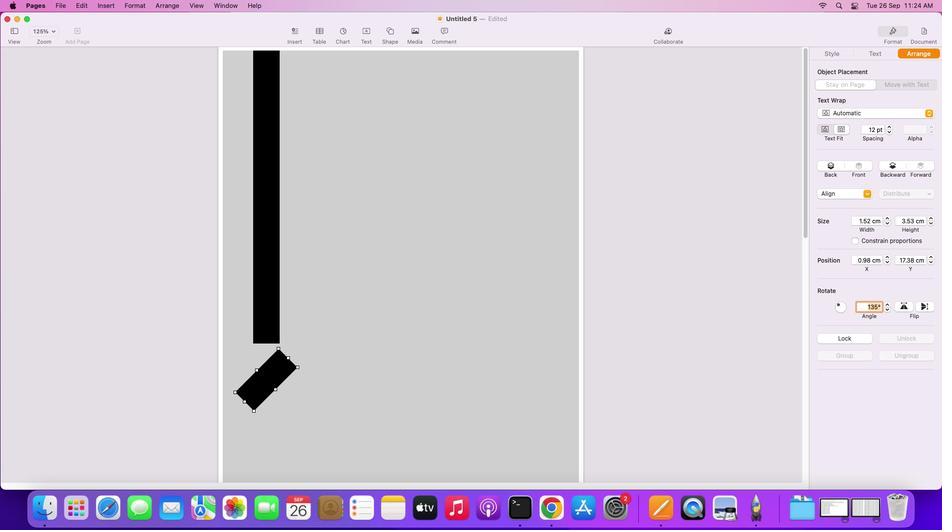 
Action: Mouse moved to (424, 314)
Screenshot: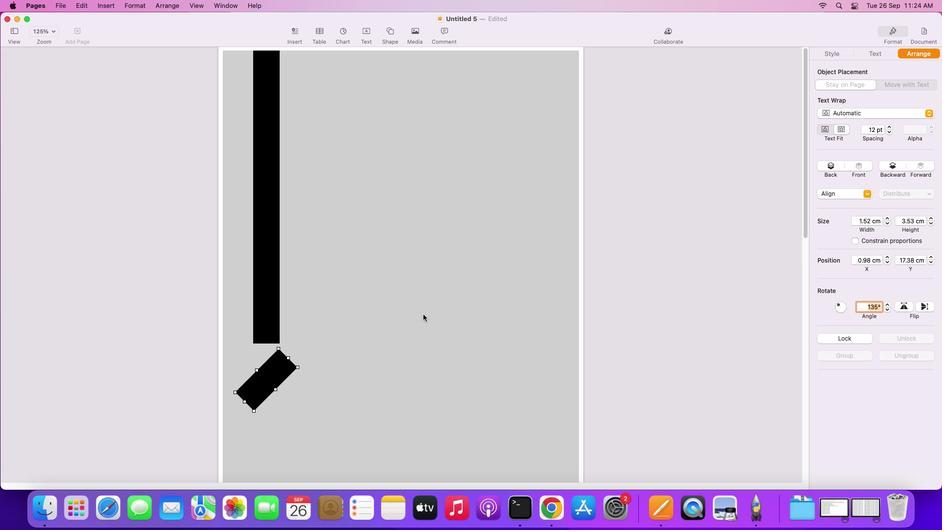
Action: Mouse pressed left at (424, 314)
Screenshot: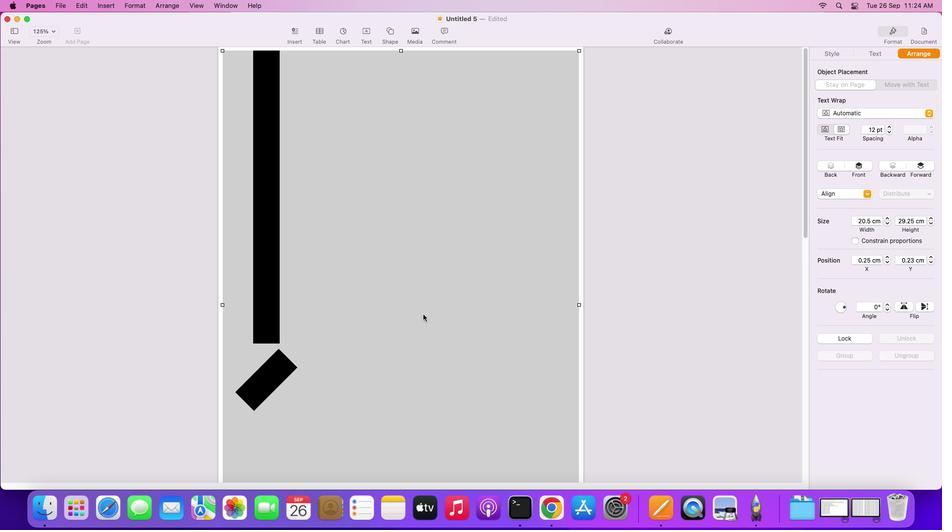 
Action: Mouse moved to (270, 371)
Screenshot: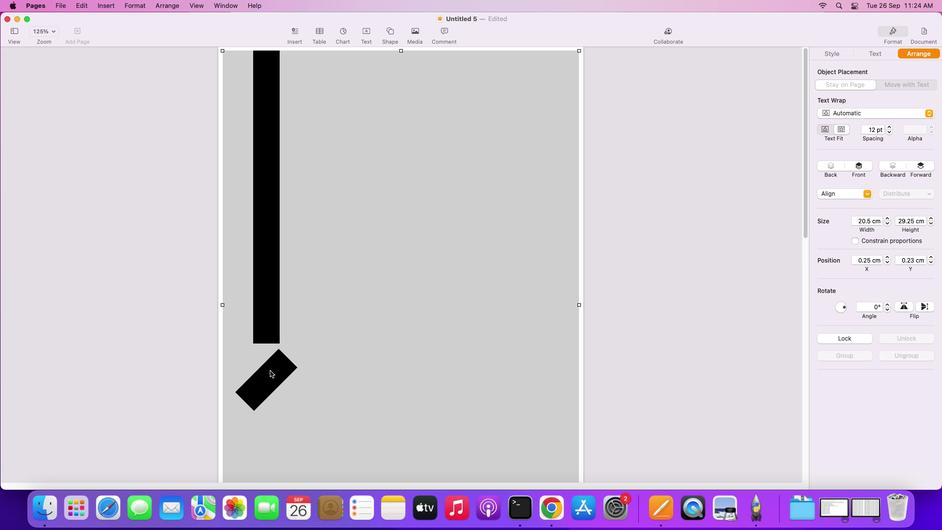 
Action: Mouse pressed left at (270, 371)
Screenshot: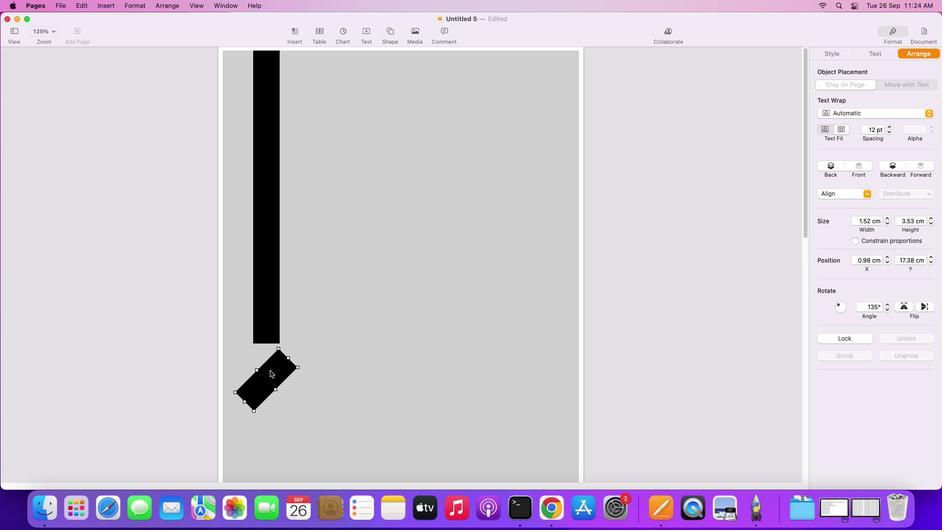 
Action: Mouse moved to (228, 378)
Screenshot: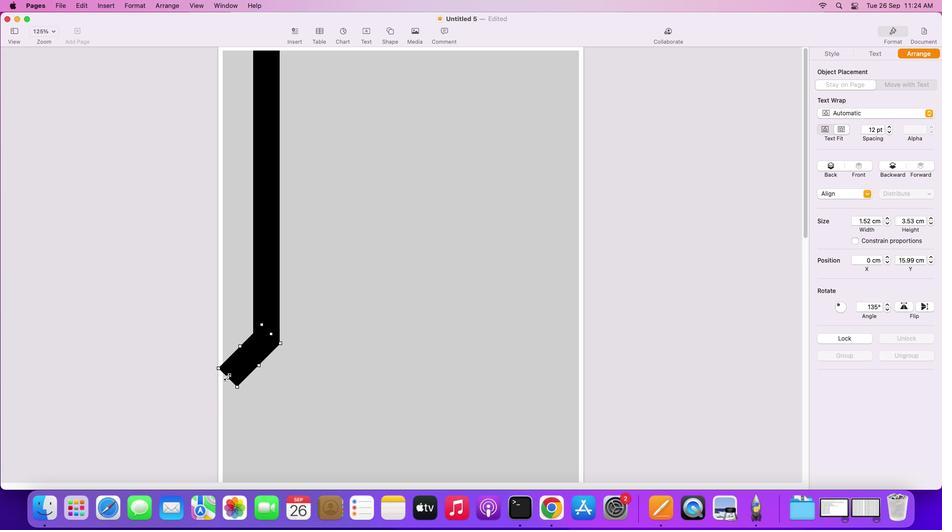 
Action: Mouse pressed left at (228, 378)
Screenshot: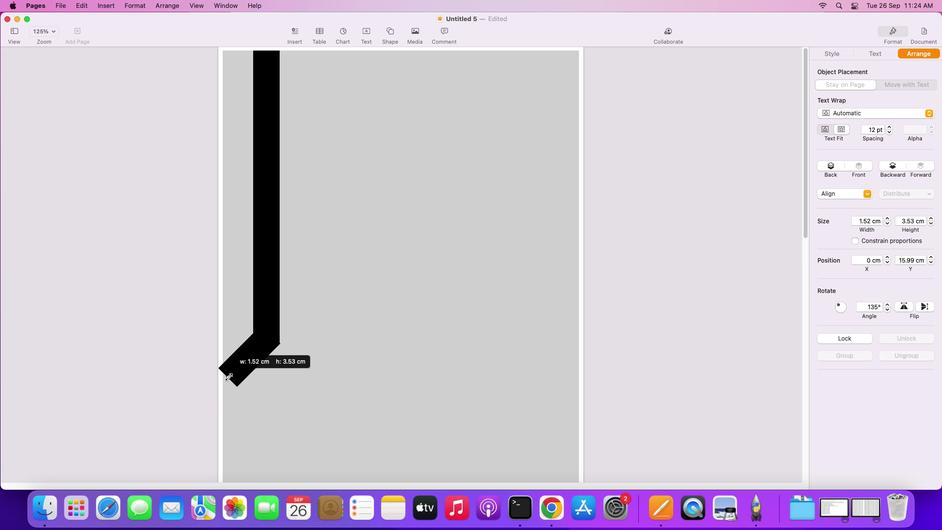 
Action: Mouse moved to (253, 358)
Screenshot: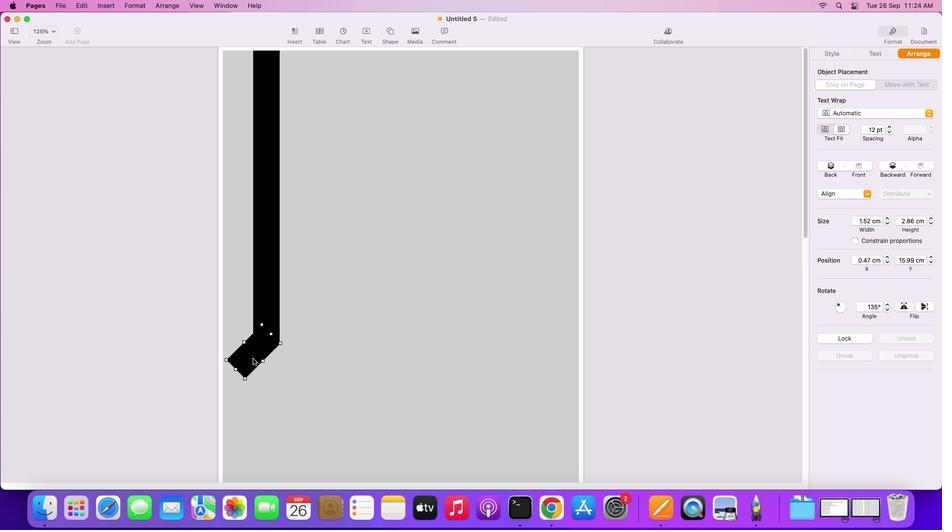 
Action: Mouse pressed left at (253, 358)
Screenshot: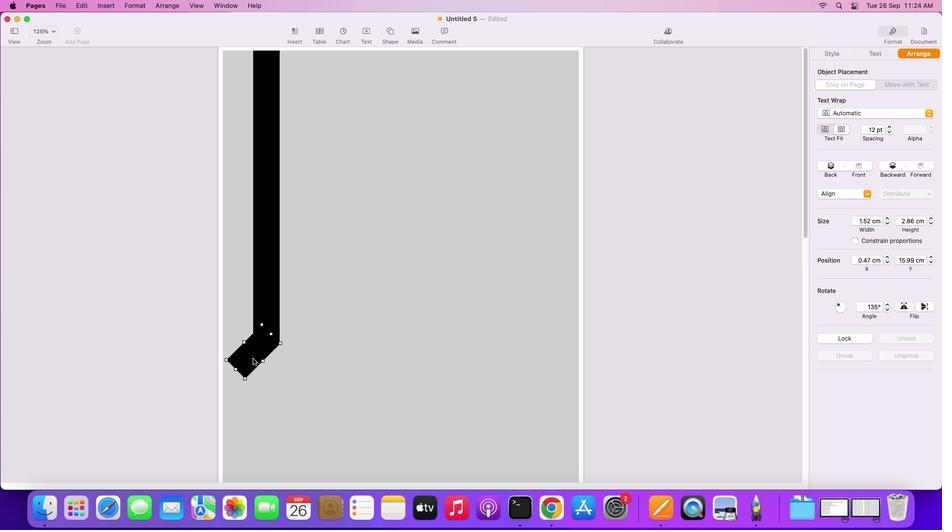 
Action: Mouse moved to (313, 340)
Screenshot: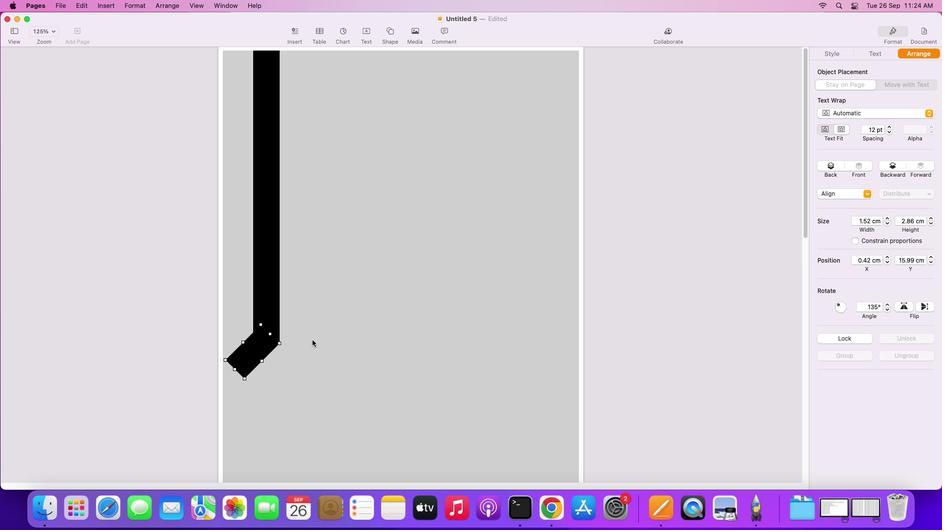 
Action: Mouse pressed left at (313, 340)
Screenshot: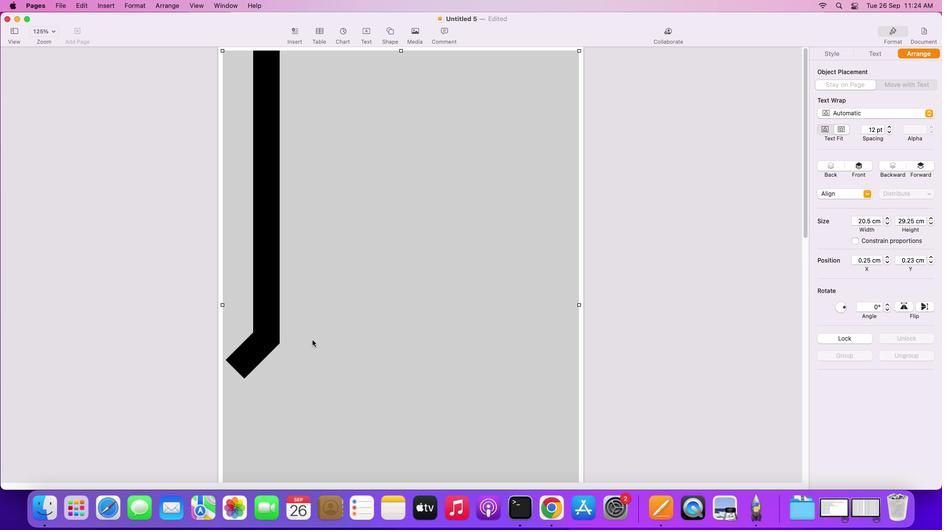 
Action: Mouse moved to (273, 135)
Screenshot: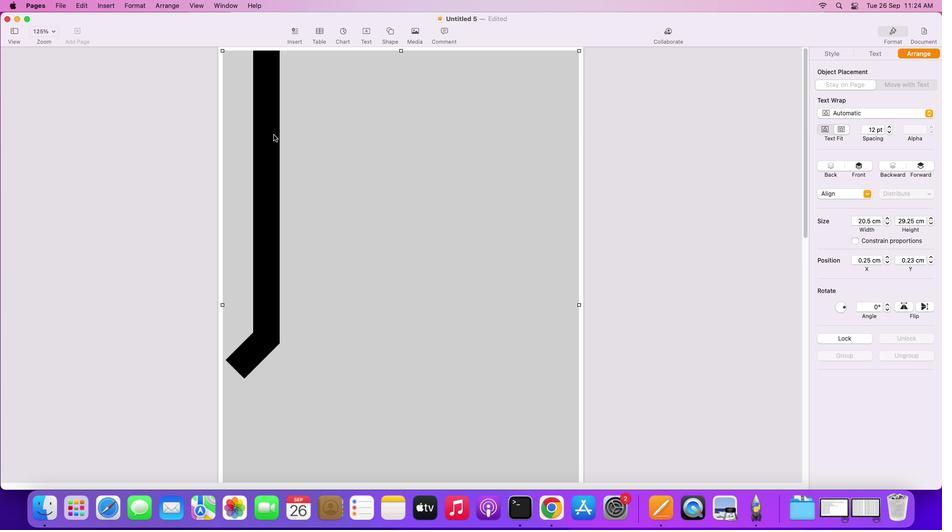 
Action: Mouse pressed left at (273, 135)
Screenshot: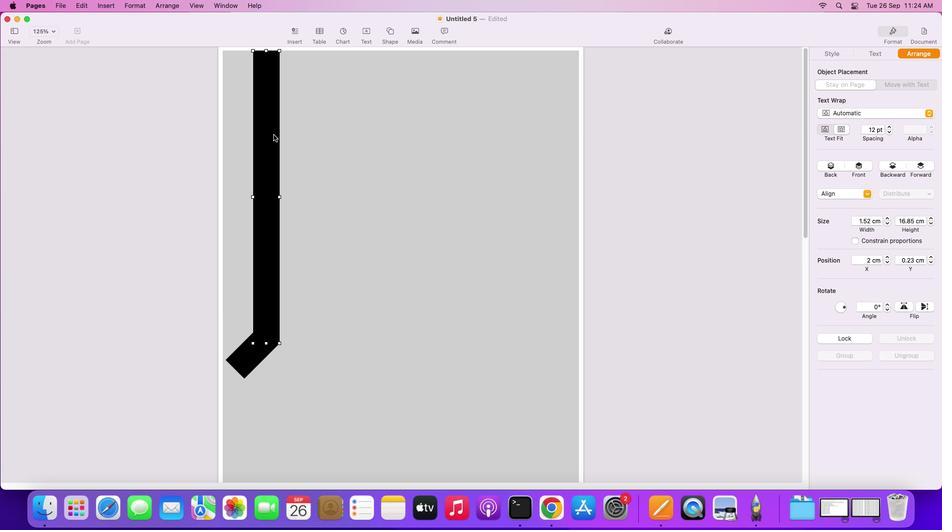 
Action: Mouse moved to (391, 29)
Screenshot: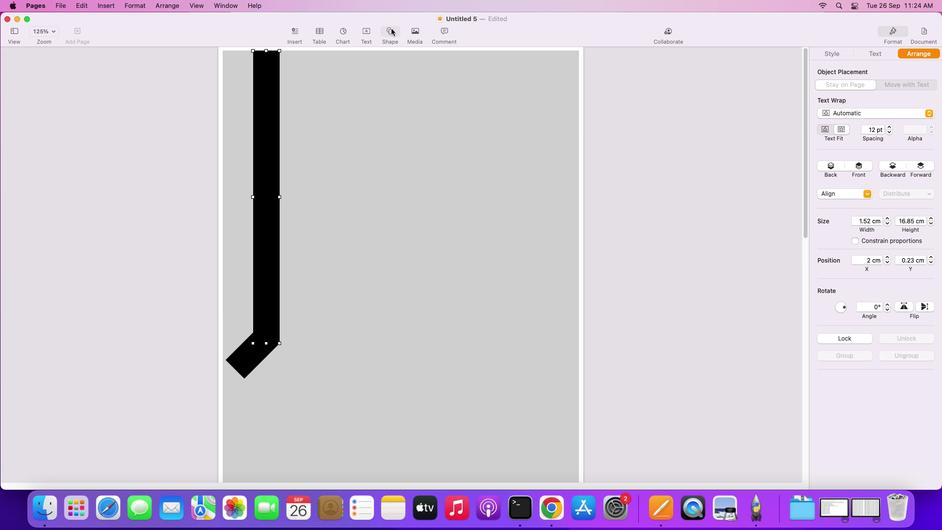 
Action: Mouse pressed left at (391, 29)
Screenshot: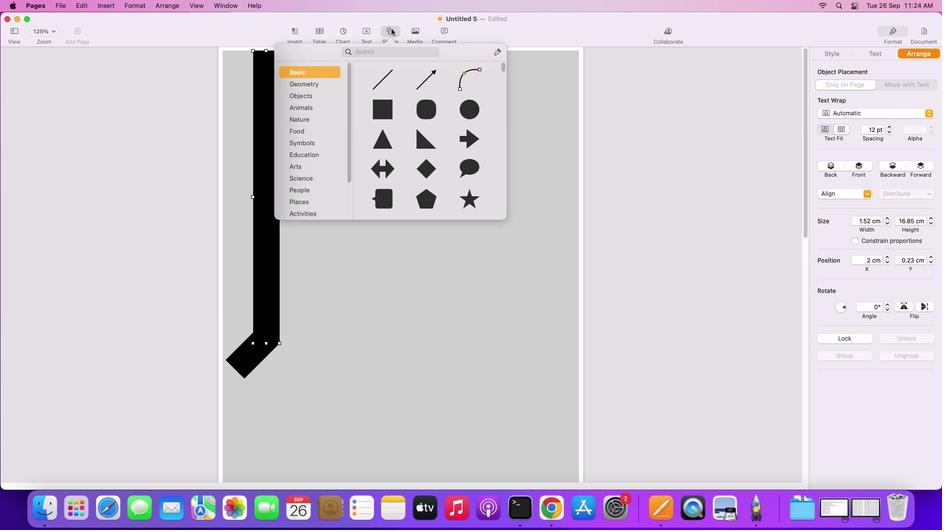 
Action: Mouse moved to (384, 109)
Screenshot: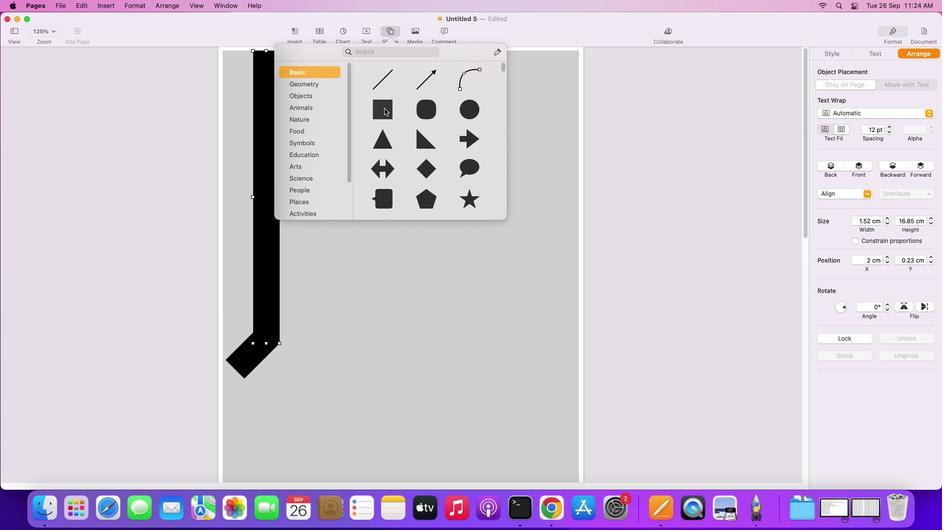 
Action: Mouse pressed left at (384, 109)
Screenshot: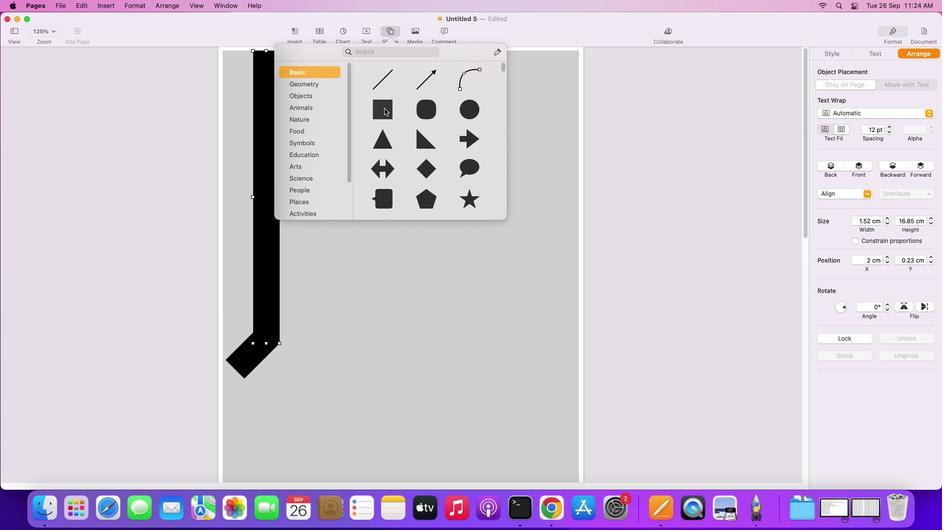 
Action: Mouse moved to (433, 266)
Screenshot: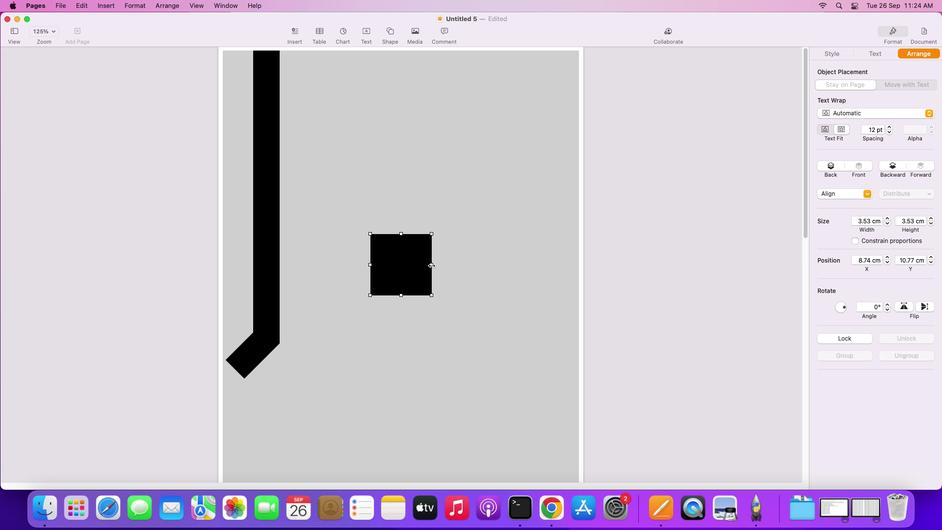 
Action: Mouse pressed left at (433, 266)
Screenshot: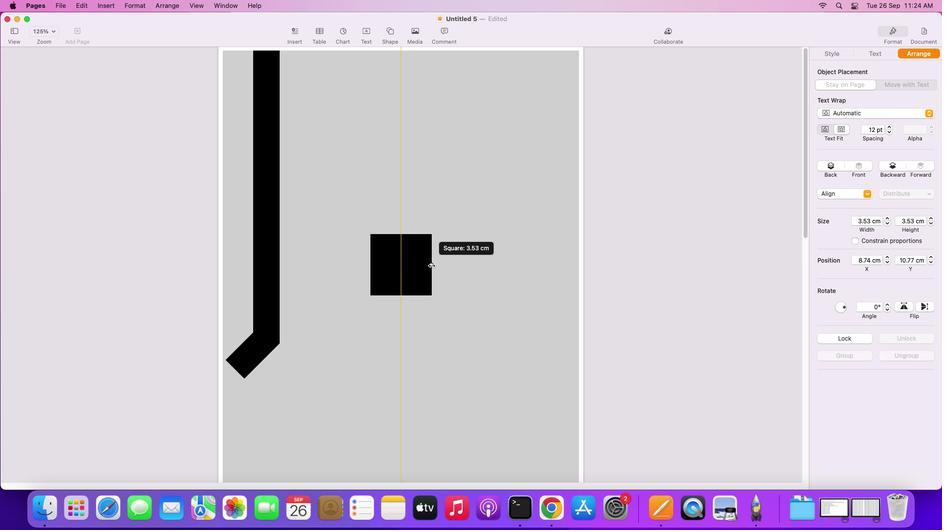 
Action: Mouse moved to (388, 266)
Screenshot: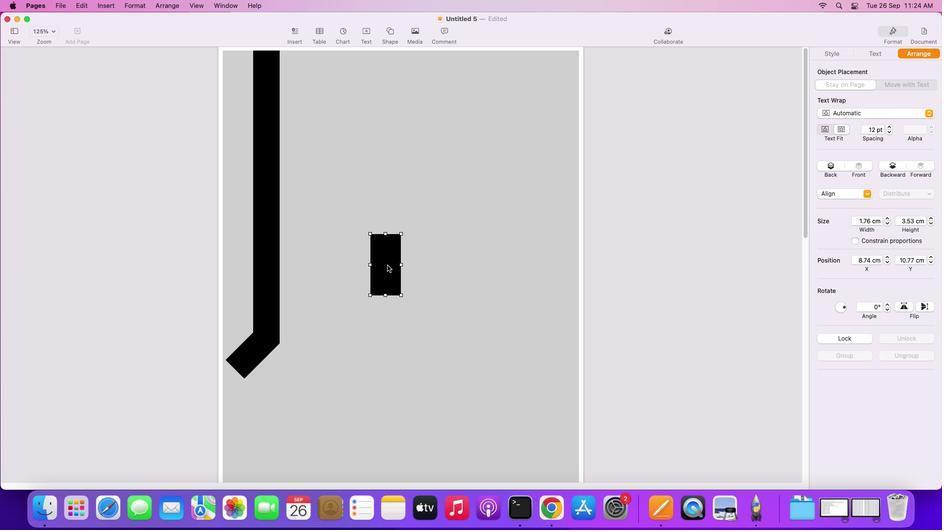
Action: Mouse pressed left at (388, 266)
Screenshot: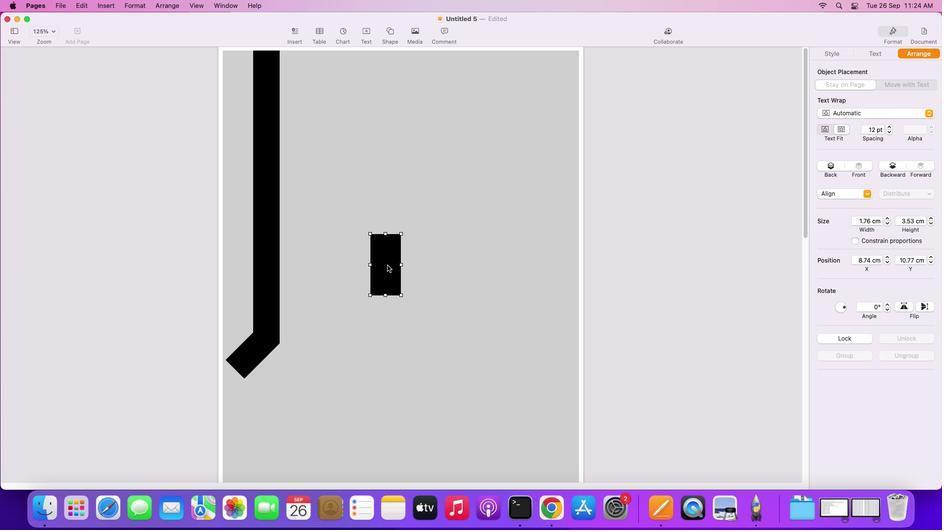 
Action: Mouse moved to (245, 365)
Screenshot: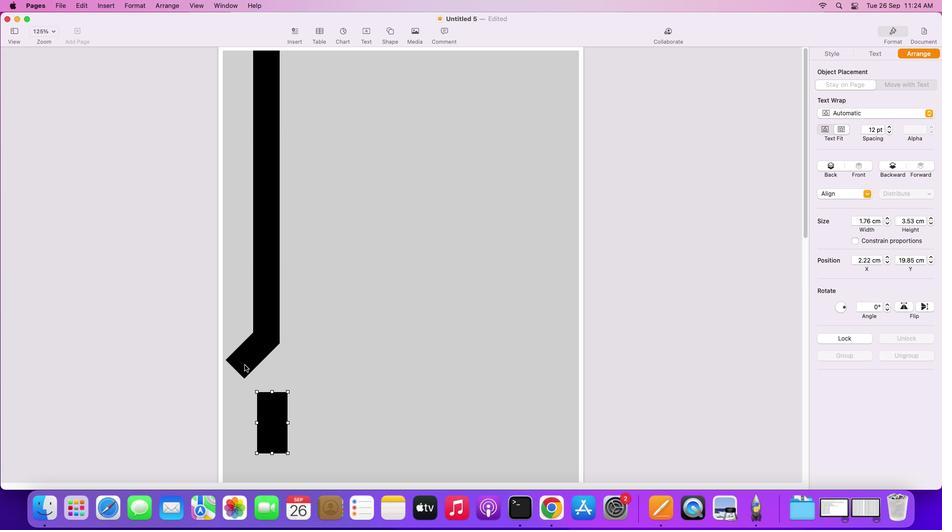 
Action: Mouse pressed left at (245, 365)
Screenshot: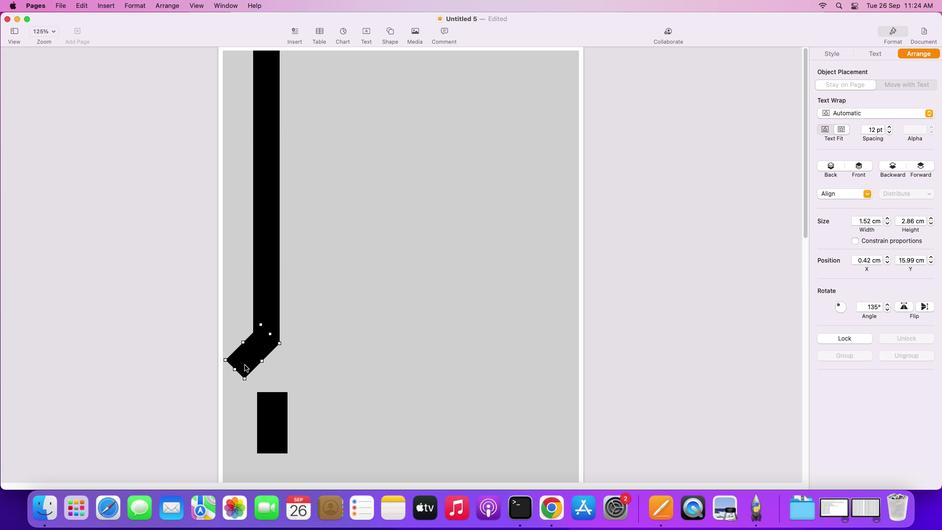 
Action: Mouse moved to (278, 421)
Screenshot: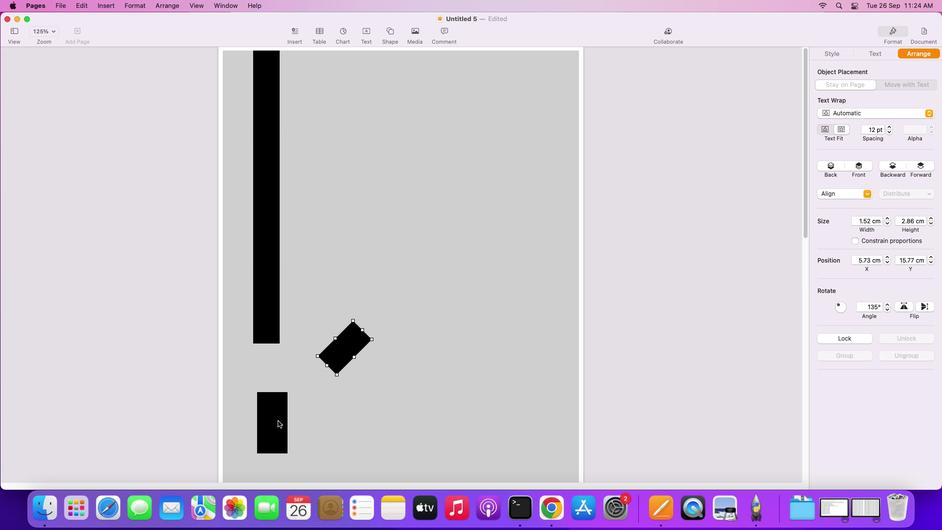 
Action: Mouse pressed left at (278, 421)
Screenshot: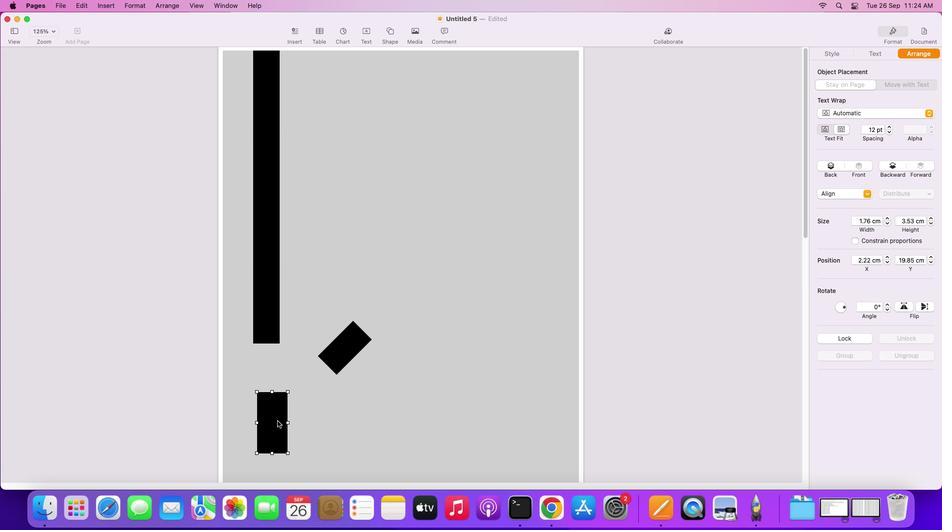 
Action: Mouse moved to (284, 422)
Screenshot: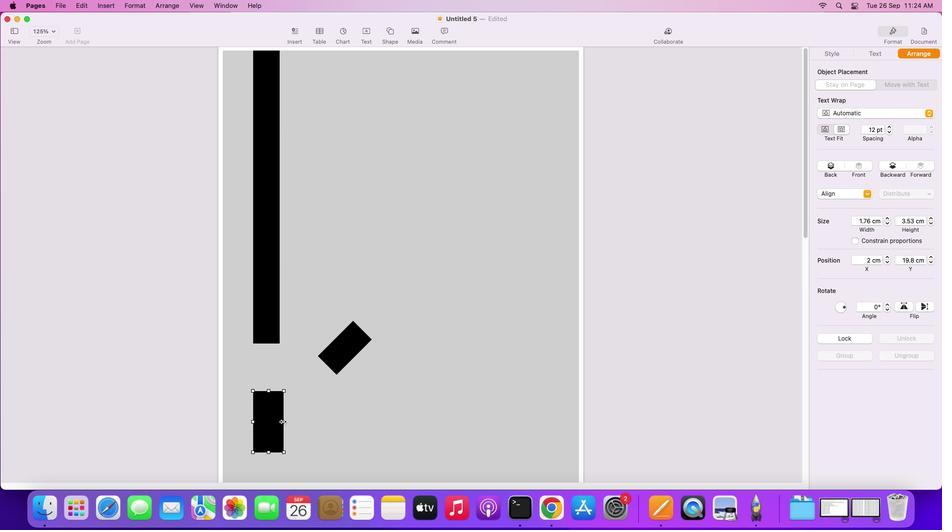
Action: Mouse pressed left at (284, 422)
Screenshot: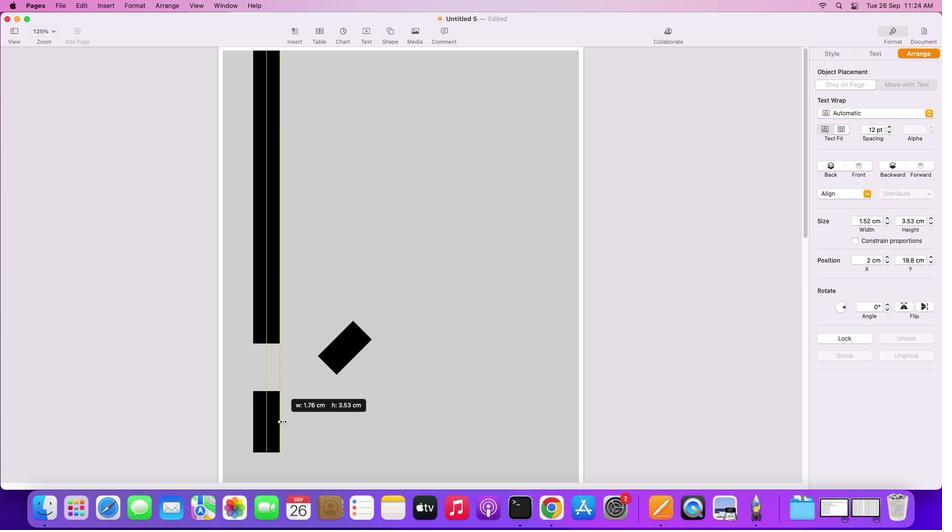
Action: Mouse moved to (878, 306)
Screenshot: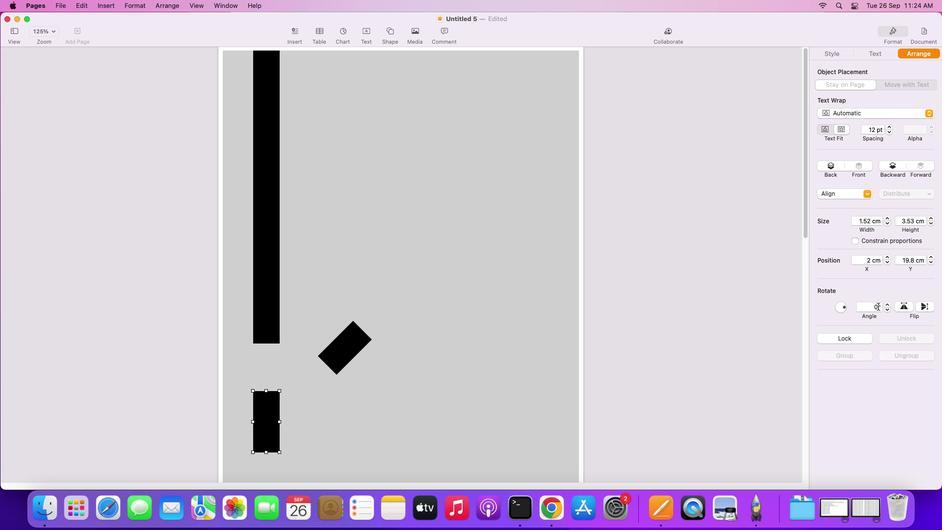 
Action: Mouse pressed left at (878, 306)
Screenshot: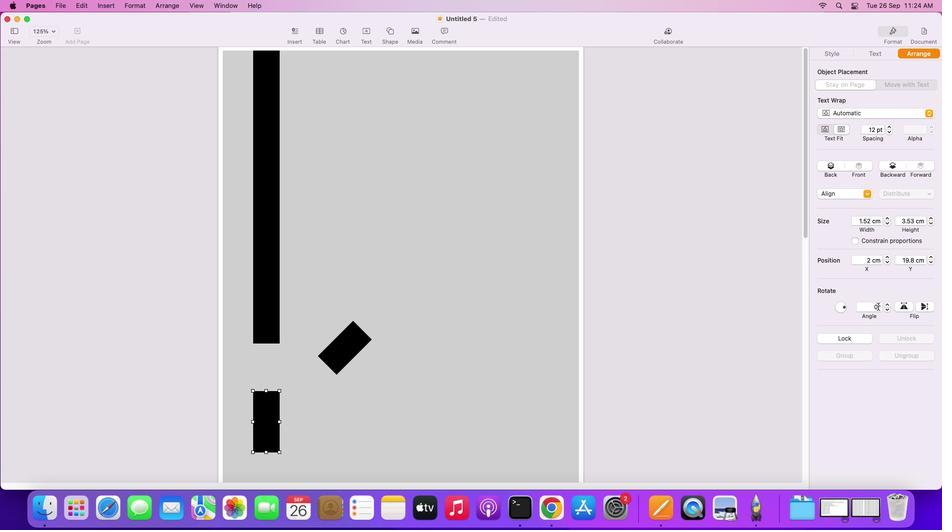 
Action: Mouse pressed left at (878, 306)
Screenshot: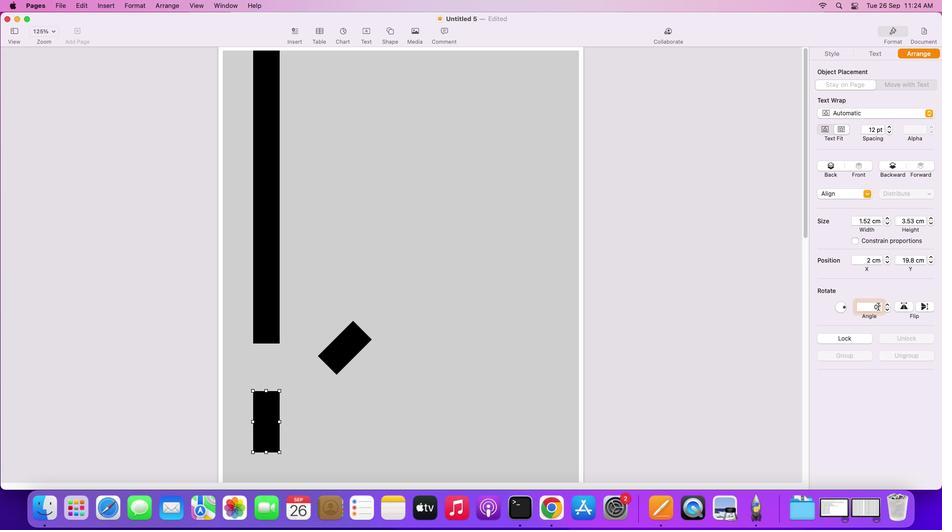 
Action: Mouse moved to (878, 306)
Screenshot: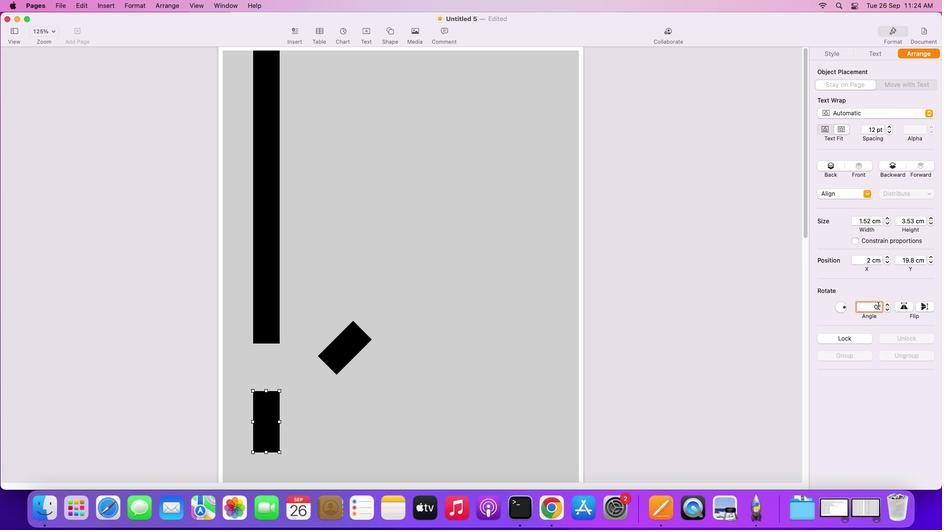 
Action: Key pressed Key.backspaceKey.backspace'4''5''\x03'
Screenshot: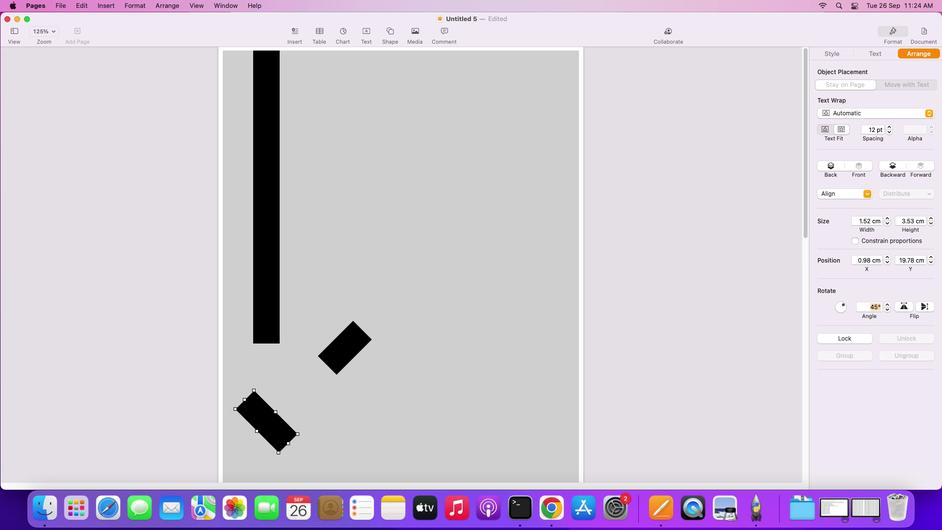 
Action: Mouse moved to (317, 406)
Screenshot: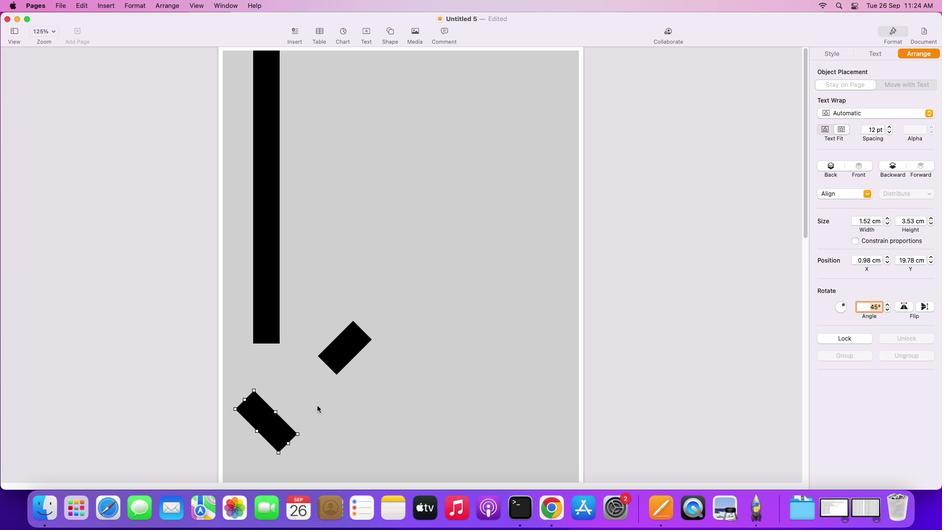 
Action: Mouse pressed left at (317, 406)
Screenshot: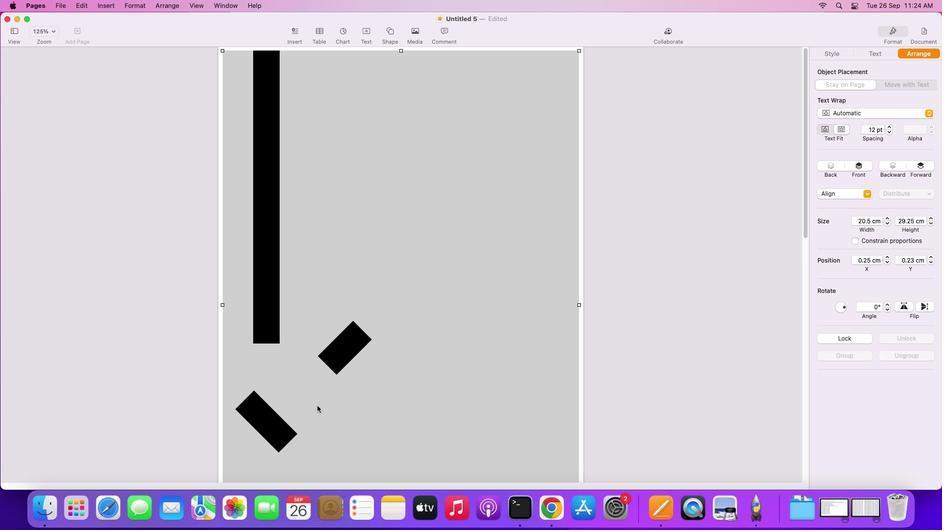 
Action: Mouse moved to (353, 349)
Screenshot: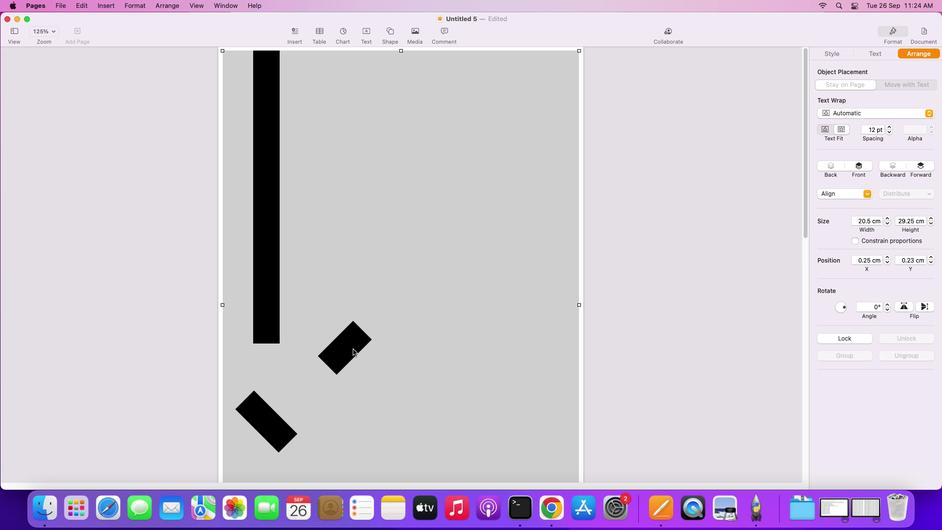 
Action: Mouse pressed left at (353, 349)
Screenshot: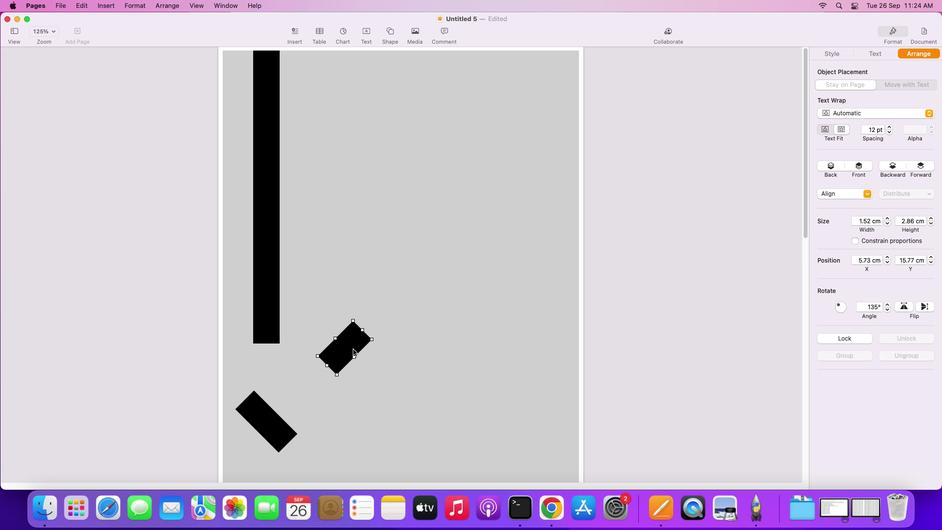 
Action: Mouse moved to (318, 357)
Screenshot: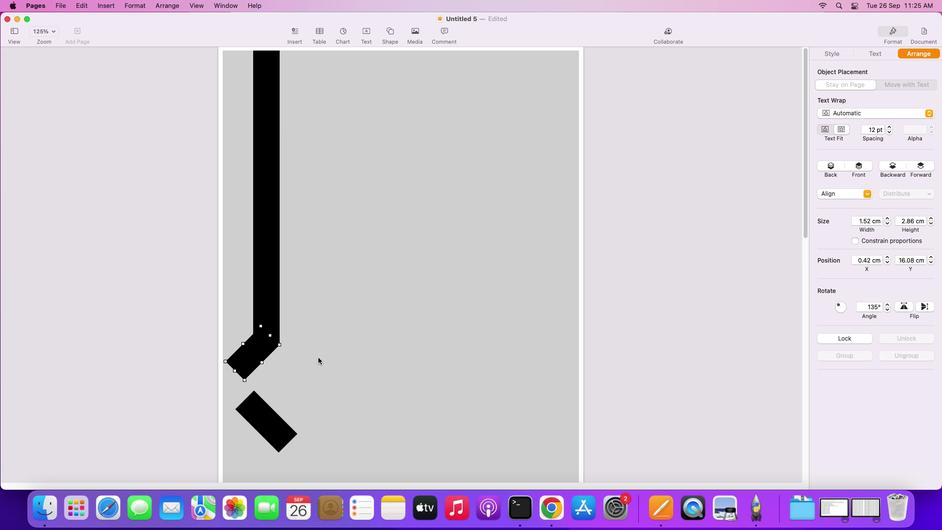 
Action: Mouse pressed left at (318, 357)
Screenshot: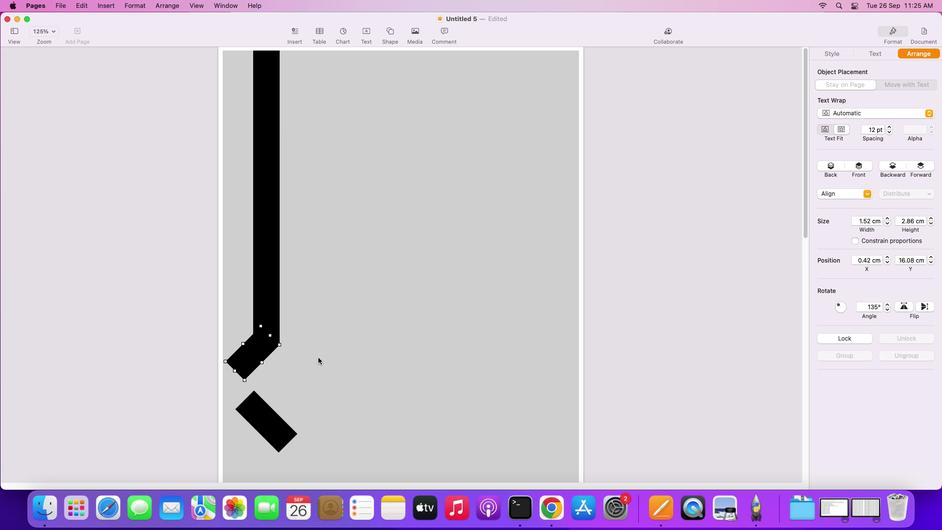 
Action: Mouse moved to (261, 422)
Screenshot: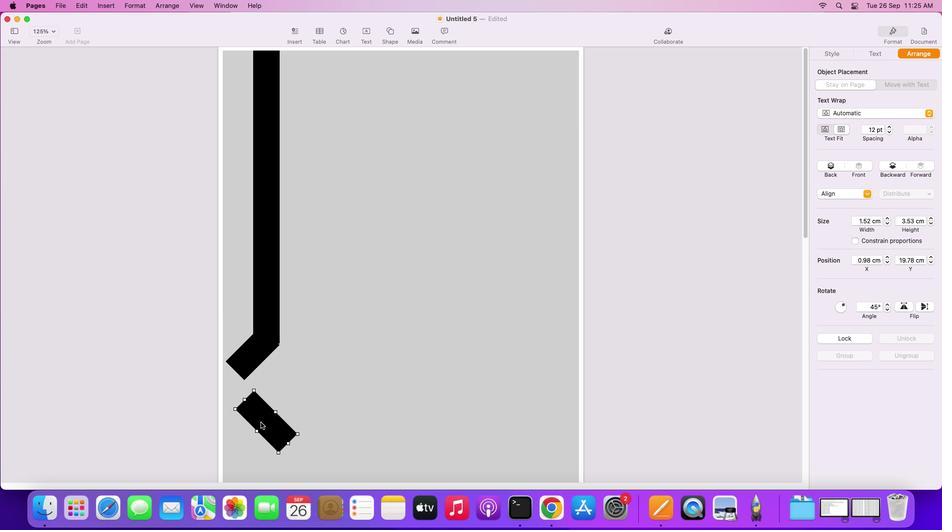 
Action: Mouse pressed left at (261, 422)
Screenshot: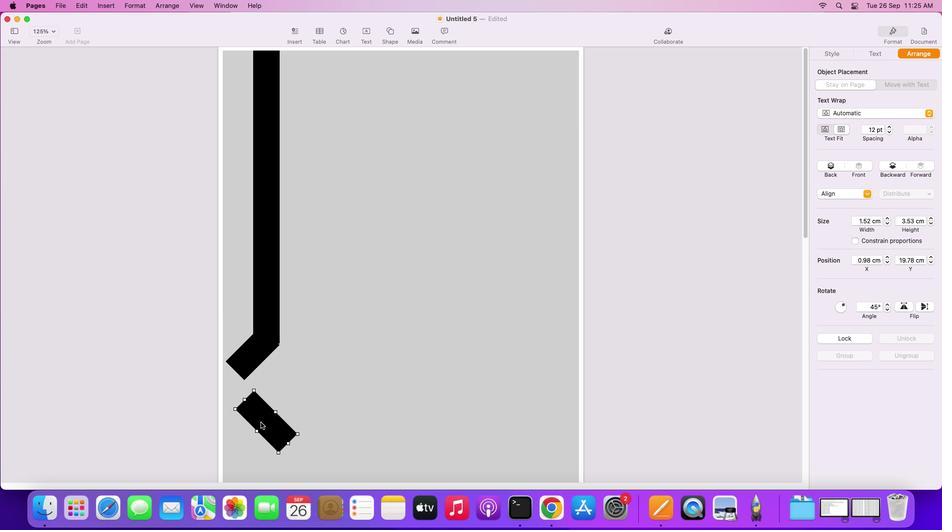 
Action: Mouse moved to (280, 395)
Screenshot: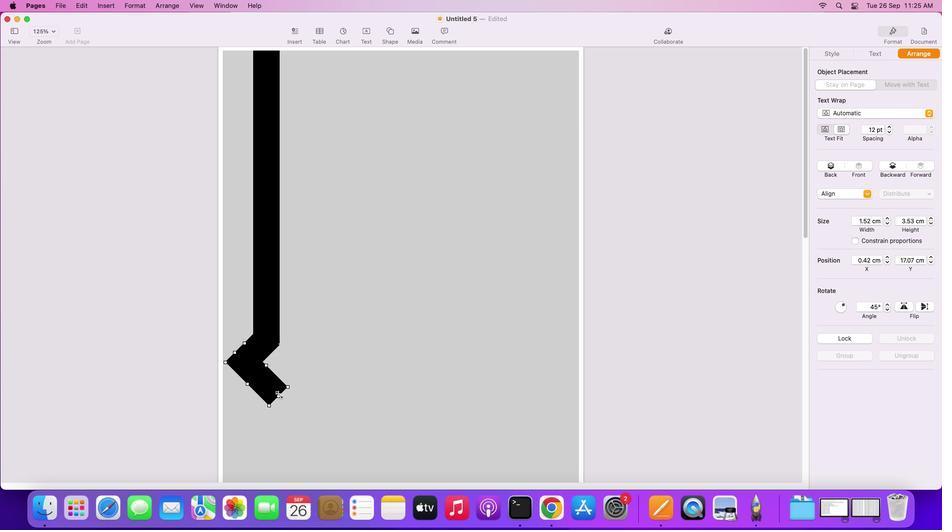 
Action: Mouse pressed left at (280, 395)
Screenshot: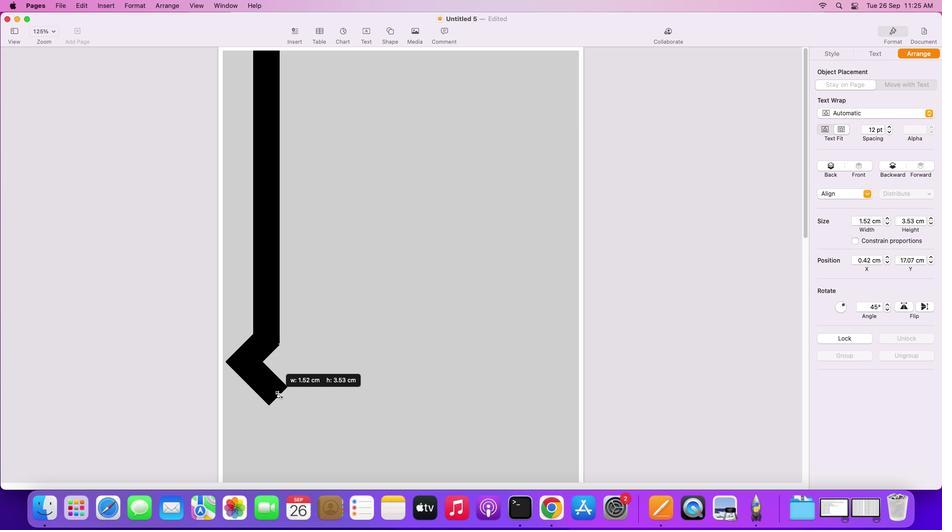 
Action: Mouse moved to (271, 388)
Screenshot: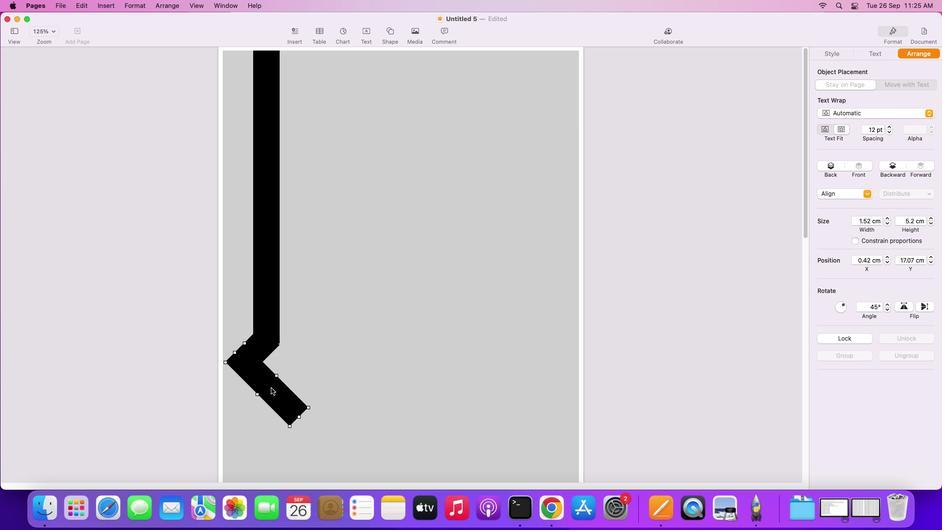 
Action: Mouse pressed left at (271, 388)
Screenshot: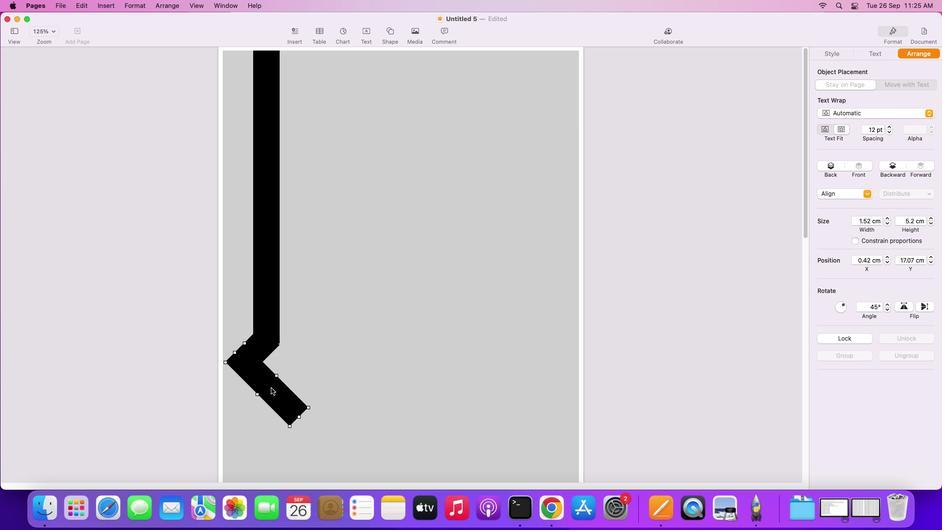 
Action: Mouse moved to (377, 362)
Screenshot: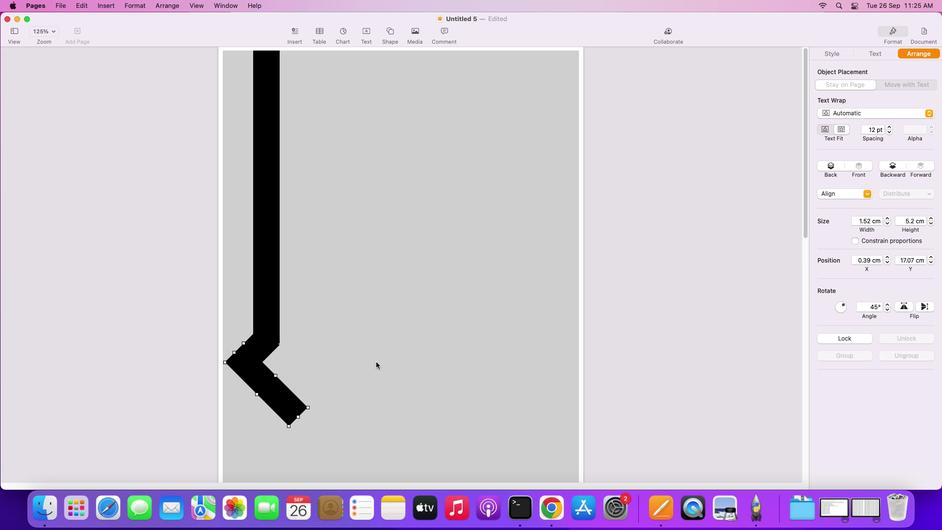 
Action: Mouse pressed left at (377, 362)
Screenshot: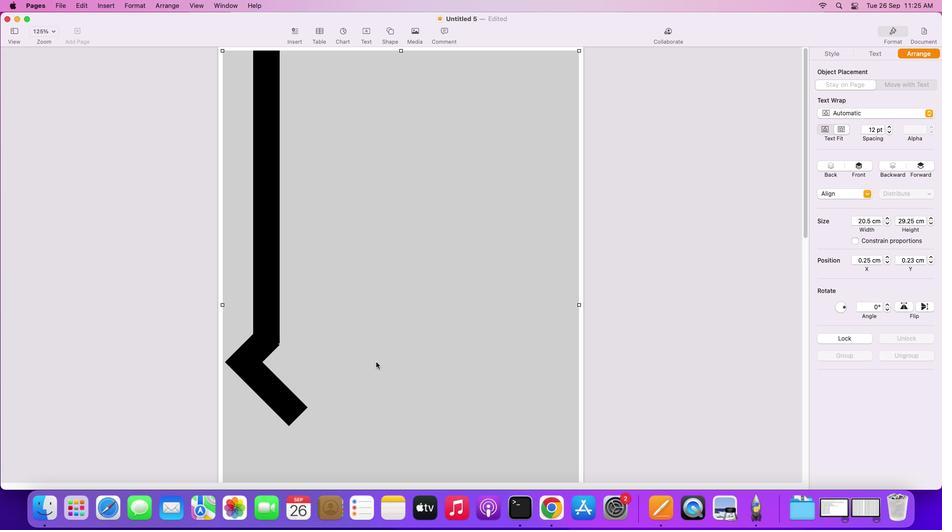 
Action: Mouse moved to (262, 346)
Screenshot: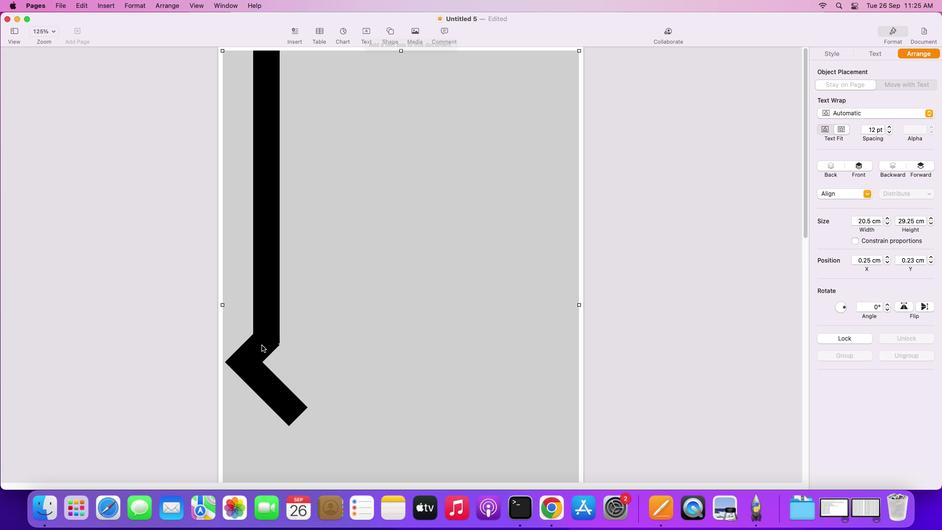 
Action: Mouse pressed left at (262, 346)
Screenshot: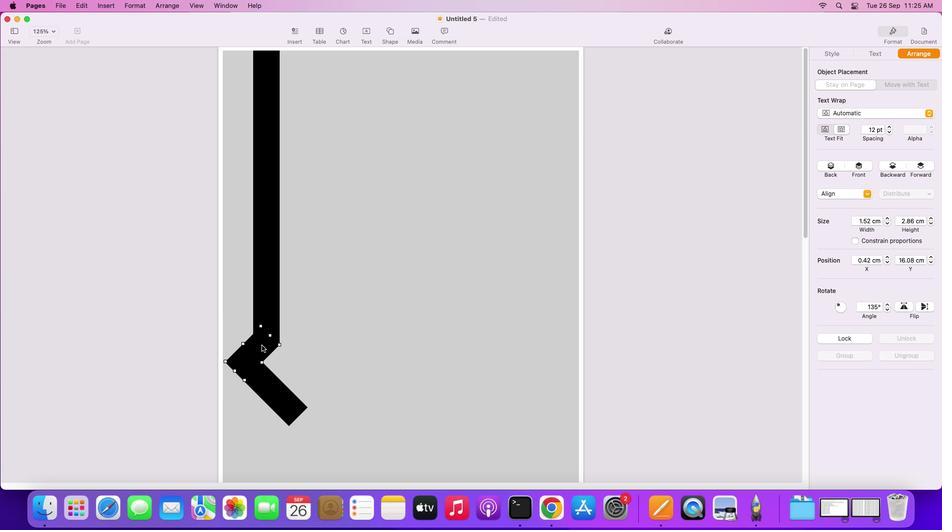 
Action: Mouse moved to (263, 346)
Screenshot: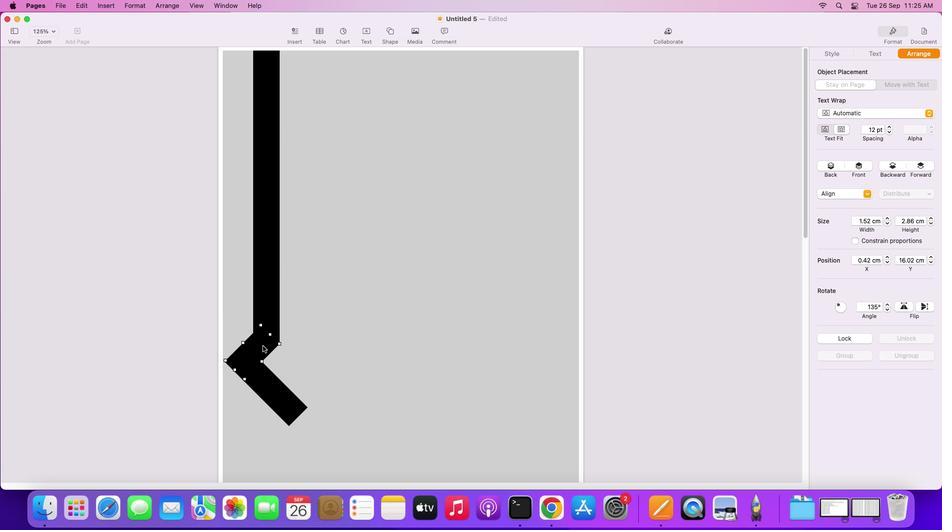 
Action: Key pressed Key.alt
Screenshot: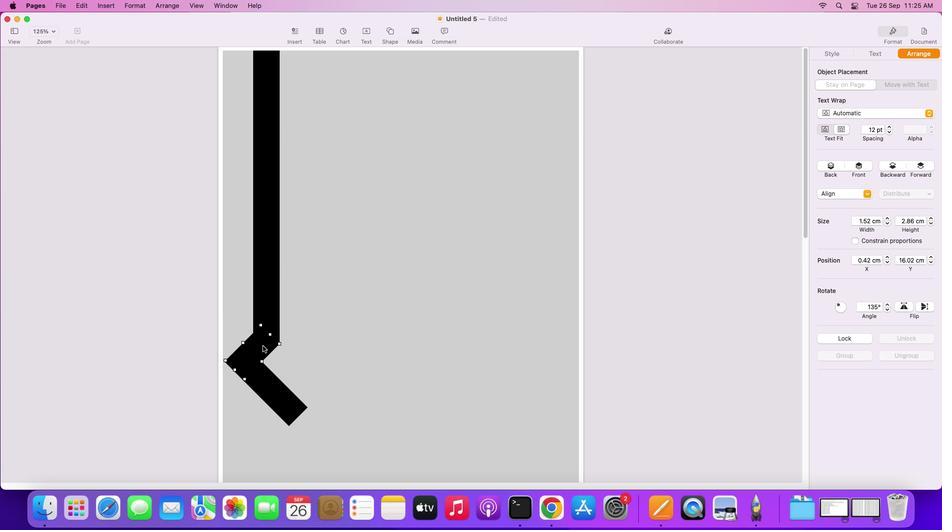 
Action: Mouse moved to (263, 346)
Screenshot: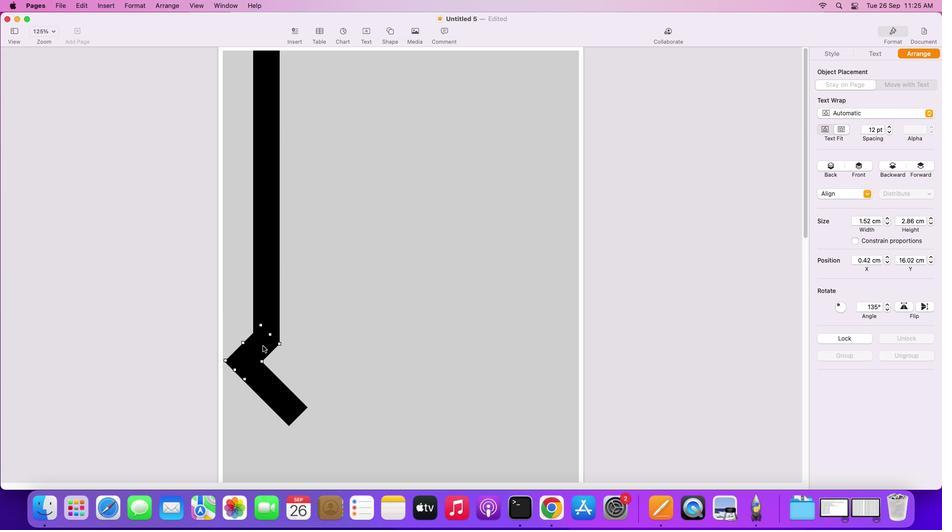 
Action: Mouse pressed left at (263, 346)
Screenshot: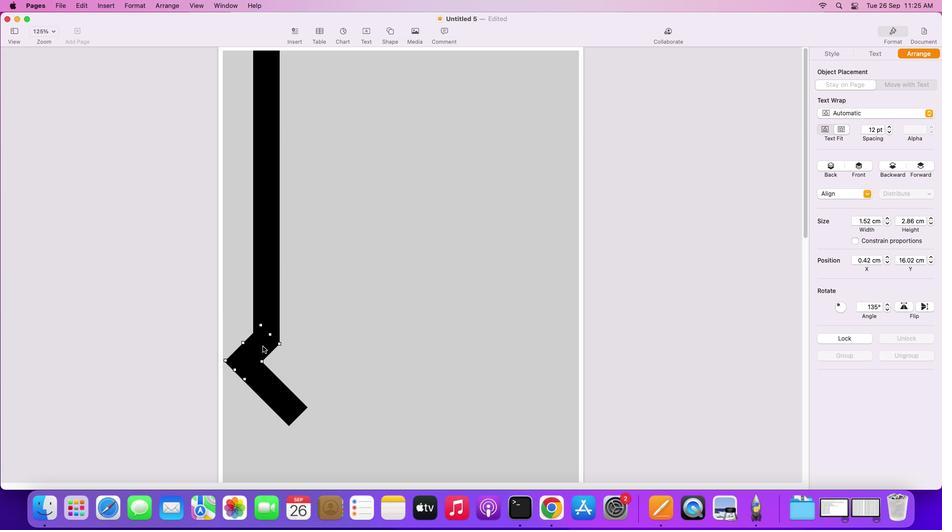 
Action: Mouse moved to (272, 443)
Screenshot: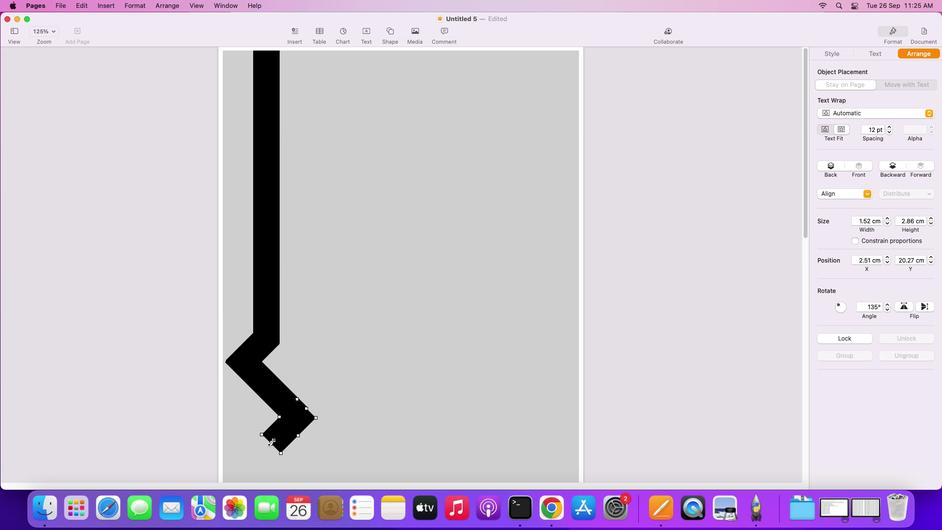 
Action: Mouse pressed left at (272, 443)
Screenshot: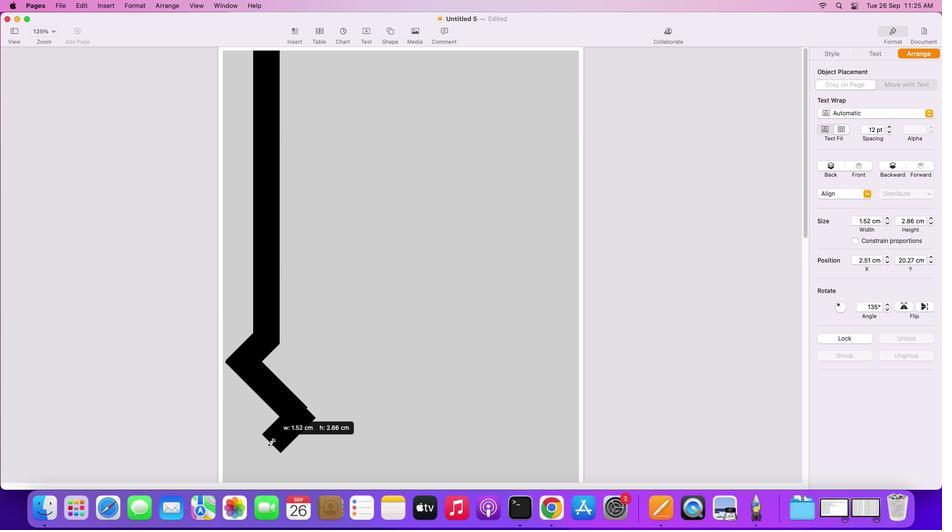 
Action: Mouse moved to (312, 432)
Screenshot: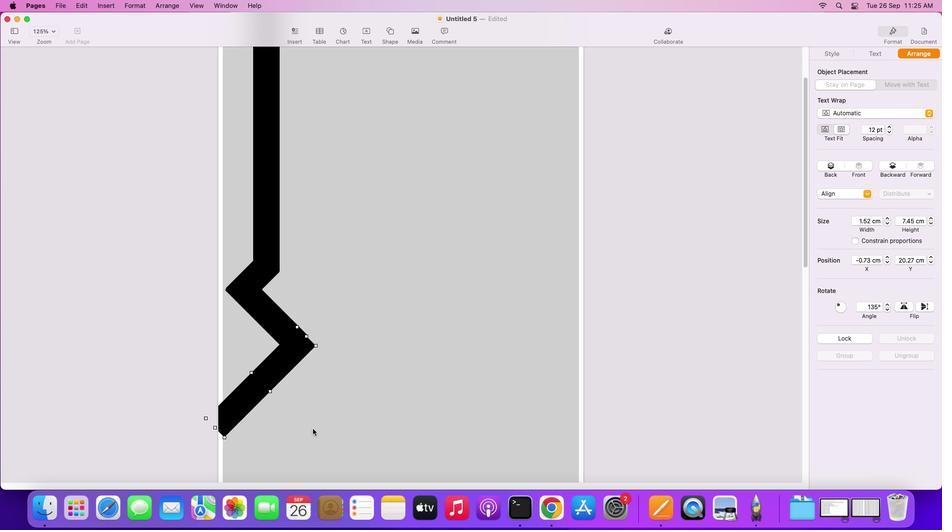 
Action: Mouse scrolled (312, 432) with delta (0, 0)
Screenshot: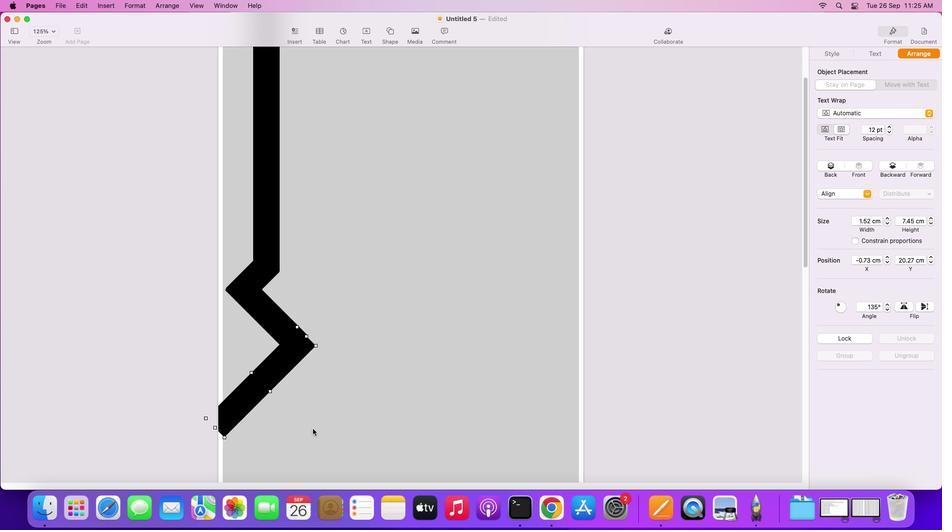 
Action: Mouse scrolled (312, 432) with delta (0, 0)
Screenshot: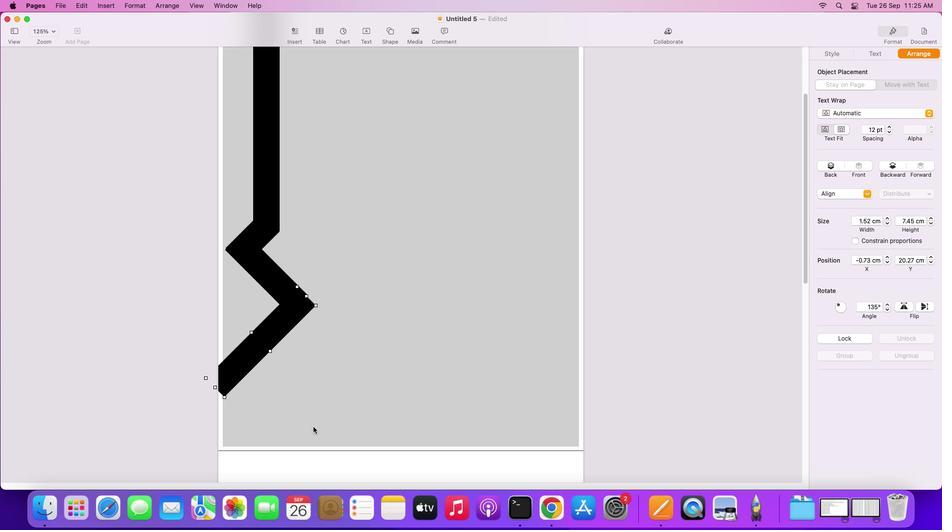 
Action: Mouse scrolled (312, 432) with delta (0, 0)
Screenshot: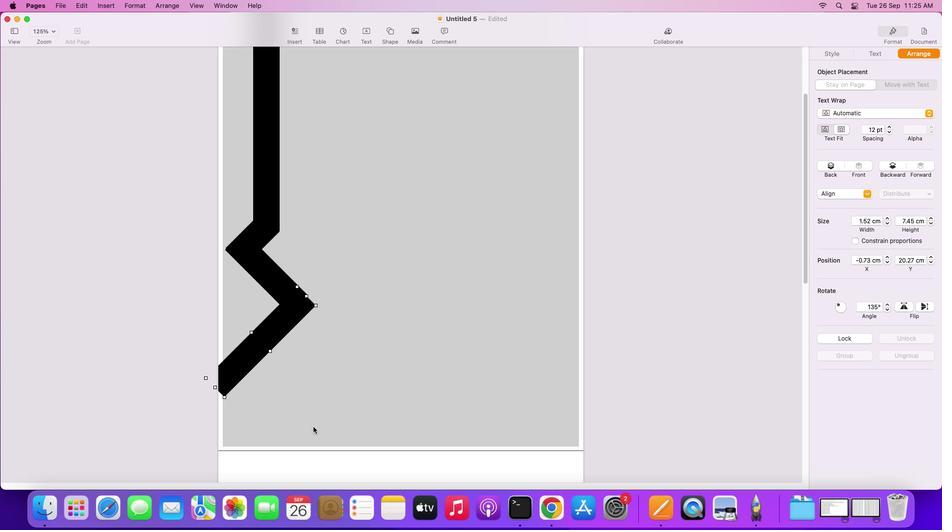 
Action: Mouse scrolled (312, 432) with delta (0, -1)
Screenshot: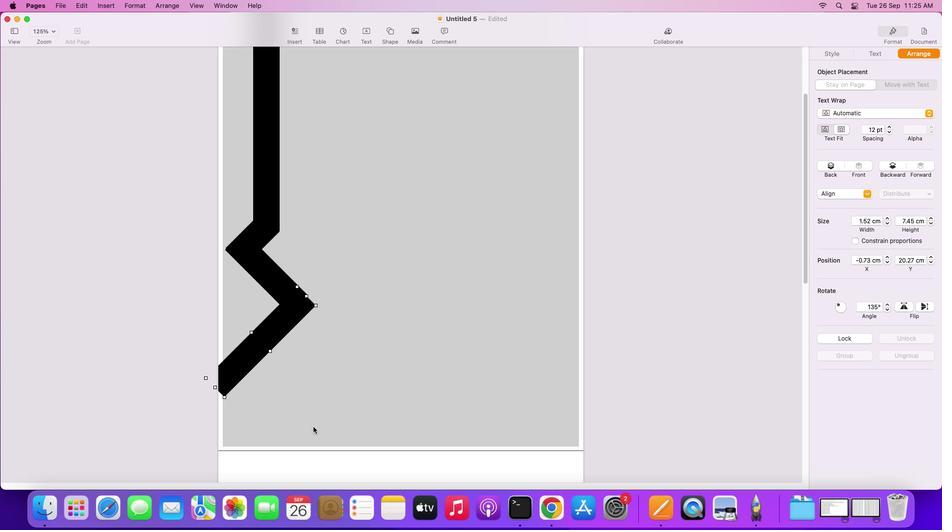 
Action: Mouse moved to (313, 432)
Screenshot: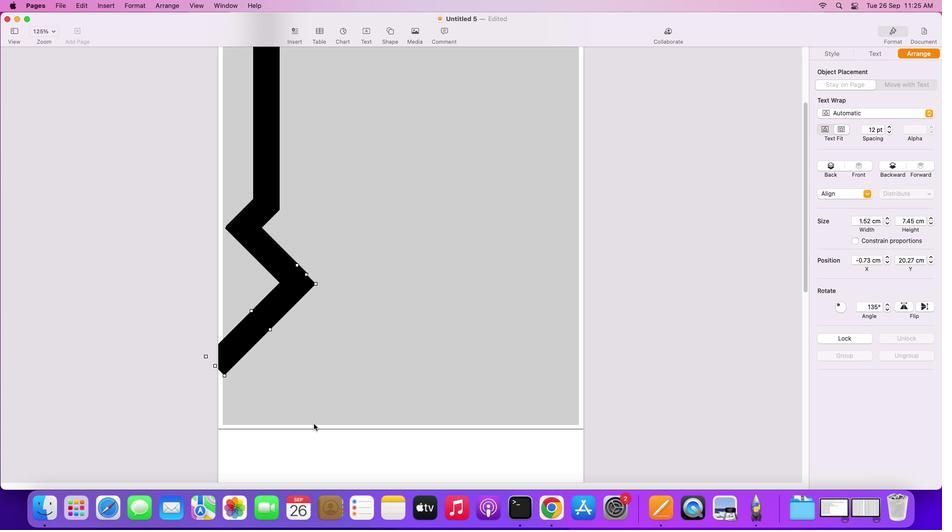 
Action: Mouse scrolled (313, 432) with delta (0, -1)
Screenshot: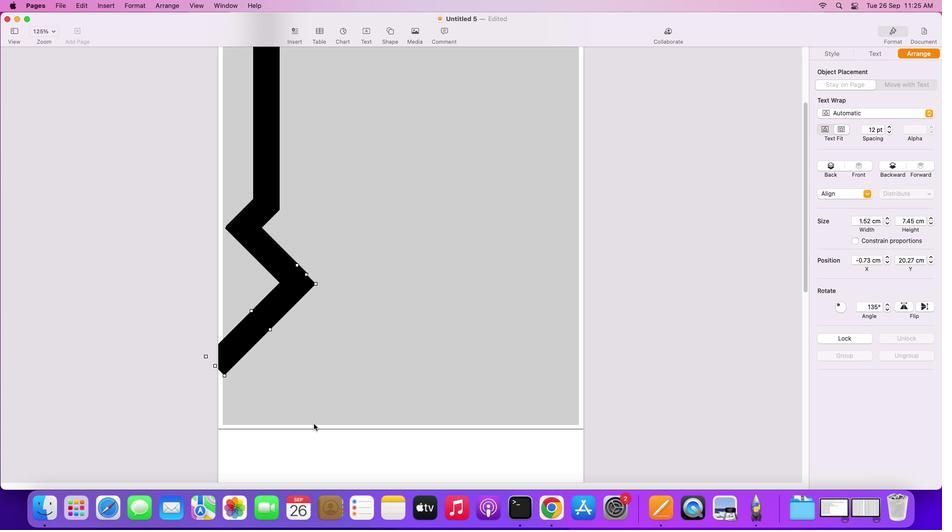
Action: Mouse moved to (359, 337)
Screenshot: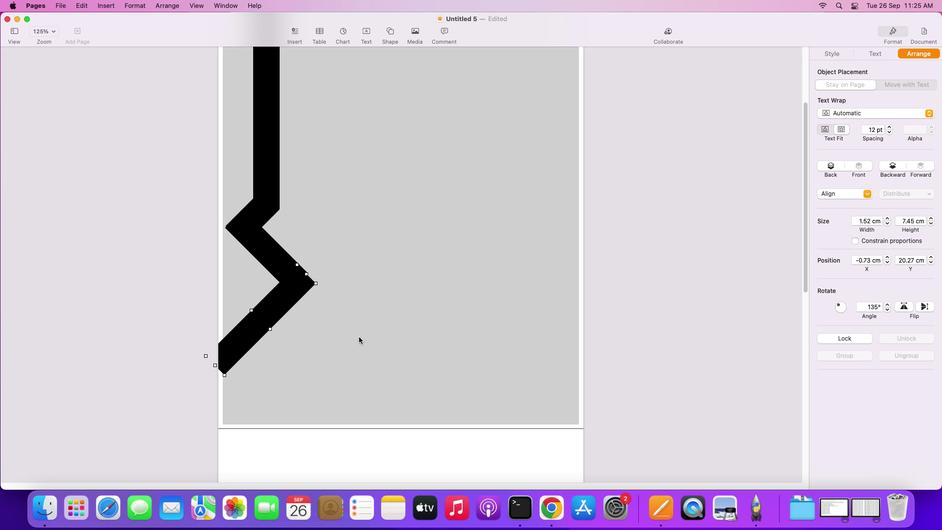 
Action: Mouse scrolled (359, 337) with delta (0, 0)
Screenshot: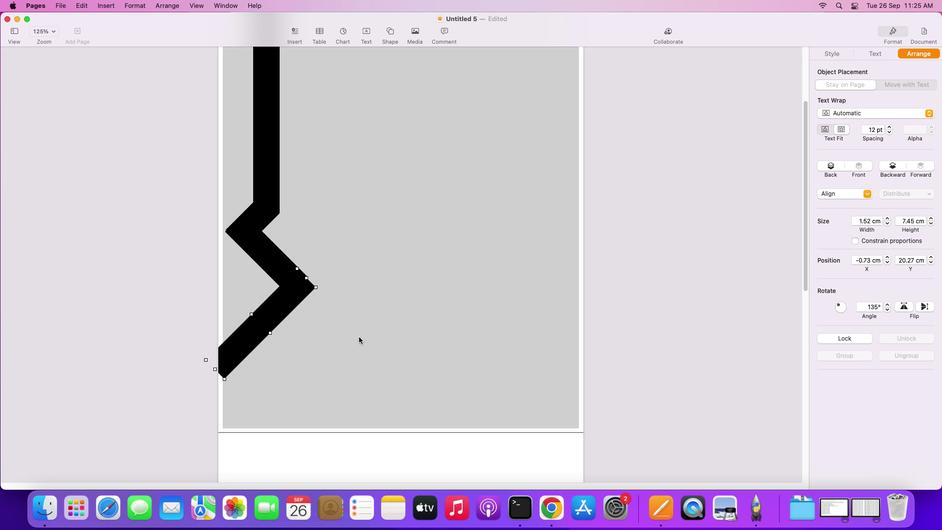 
Action: Mouse scrolled (359, 337) with delta (0, 0)
Screenshot: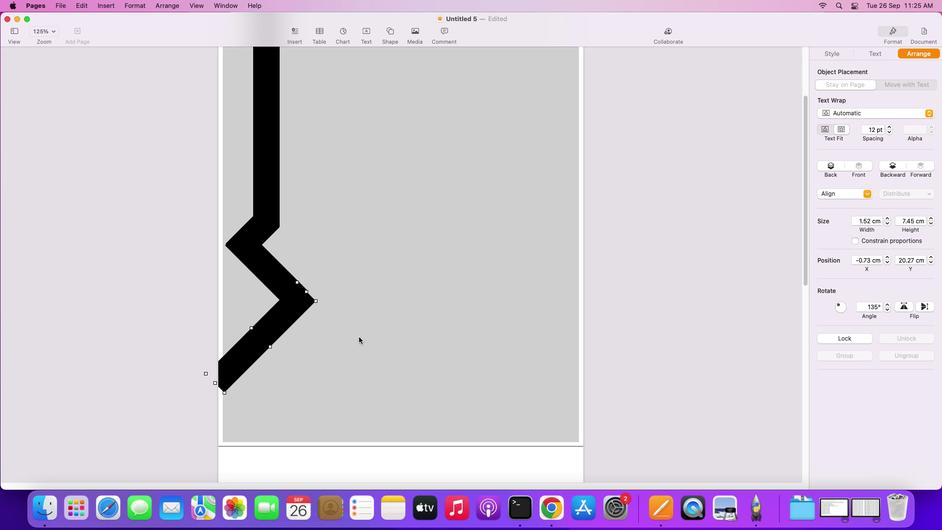 
Action: Mouse scrolled (359, 337) with delta (0, 1)
Screenshot: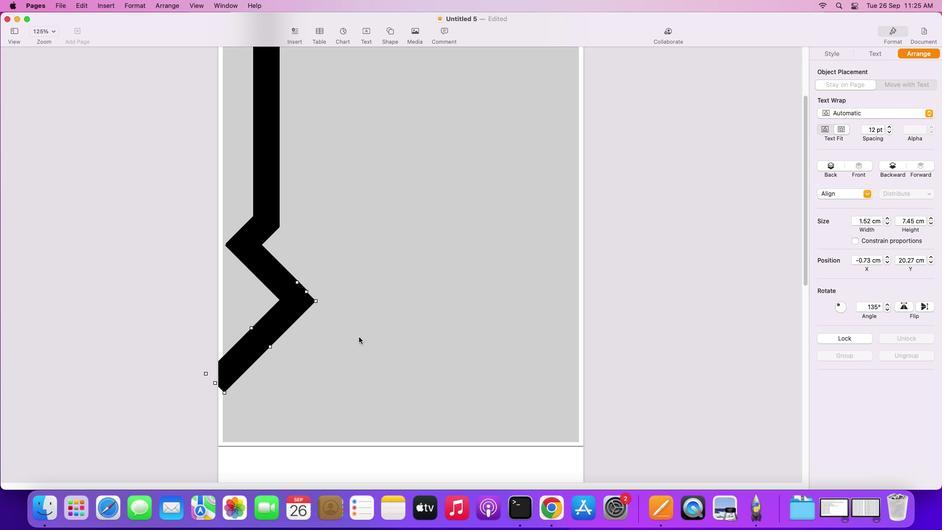 
Action: Mouse moved to (356, 332)
Screenshot: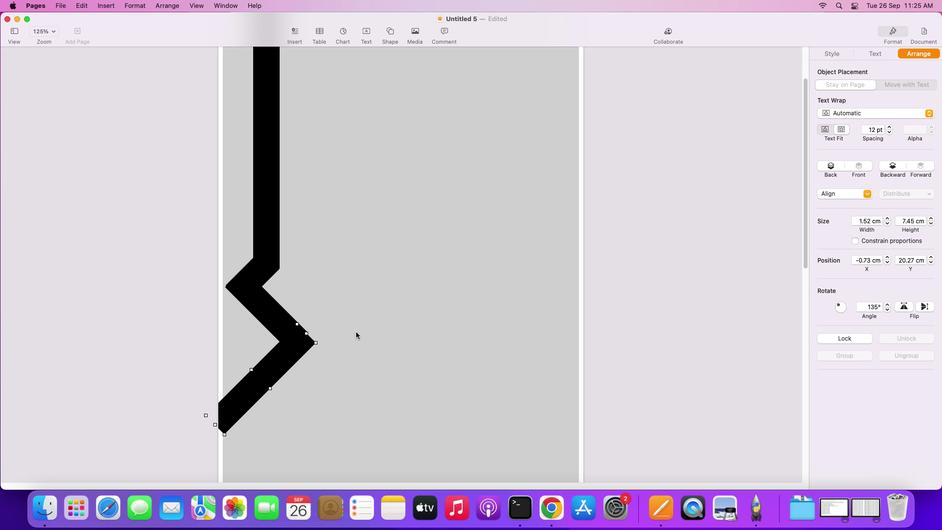 
Action: Mouse scrolled (356, 332) with delta (0, 0)
Screenshot: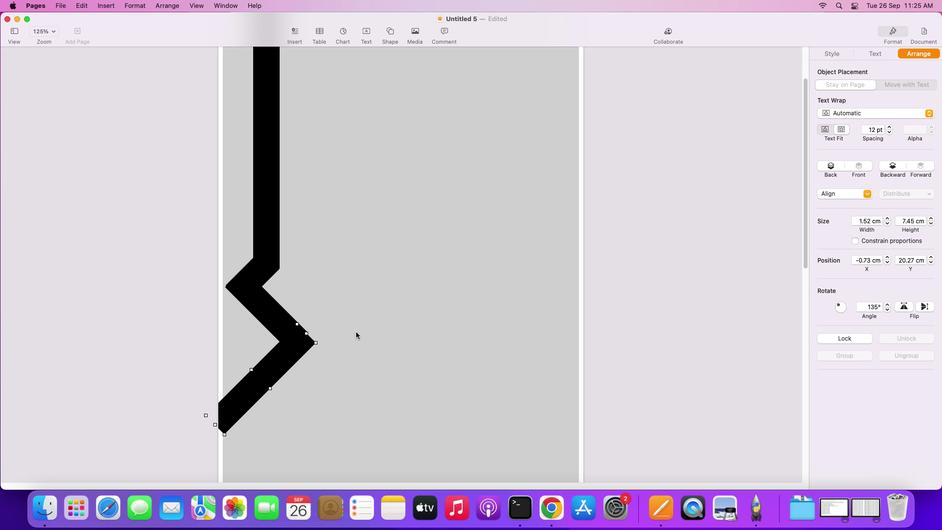 
Action: Mouse scrolled (356, 332) with delta (0, 0)
Screenshot: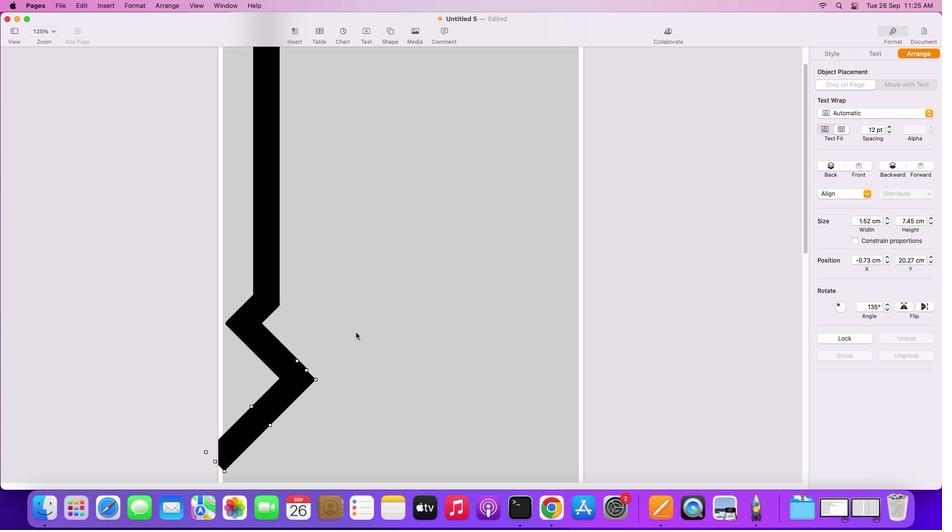 
Action: Mouse scrolled (356, 332) with delta (0, 1)
Screenshot: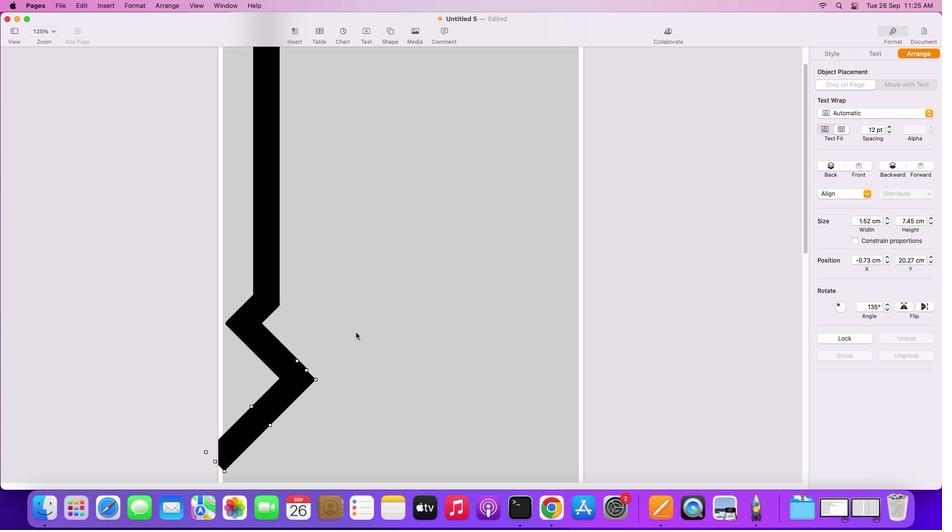
Action: Mouse scrolled (356, 332) with delta (0, 2)
Screenshot: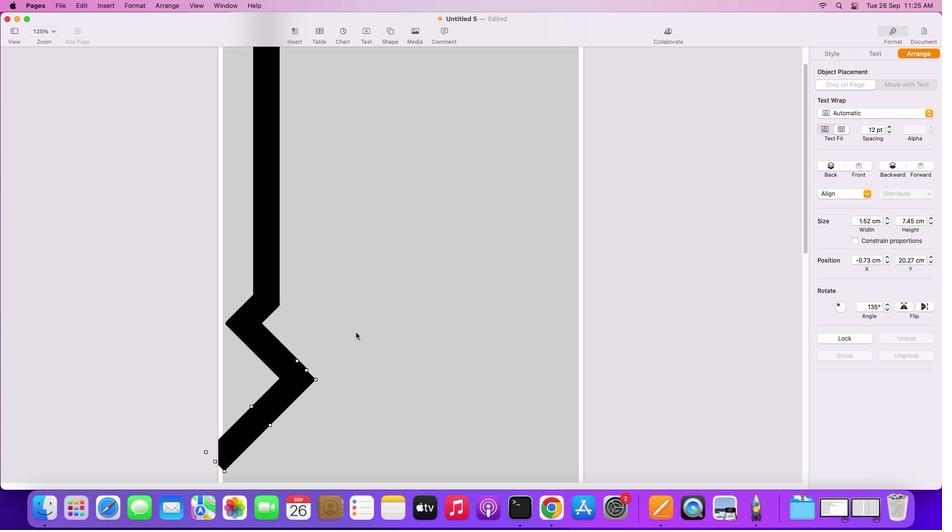 
Action: Mouse scrolled (356, 332) with delta (0, 3)
Screenshot: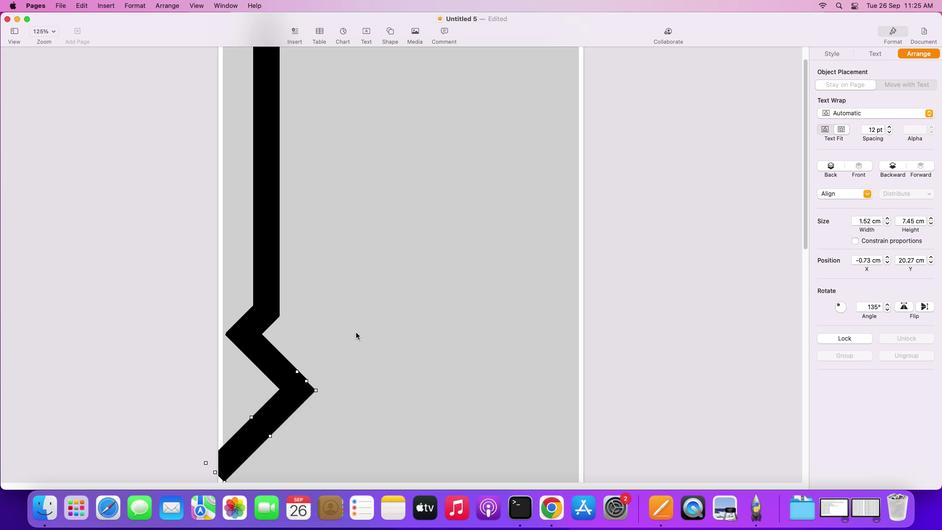 
Action: Mouse scrolled (356, 332) with delta (0, 3)
Screenshot: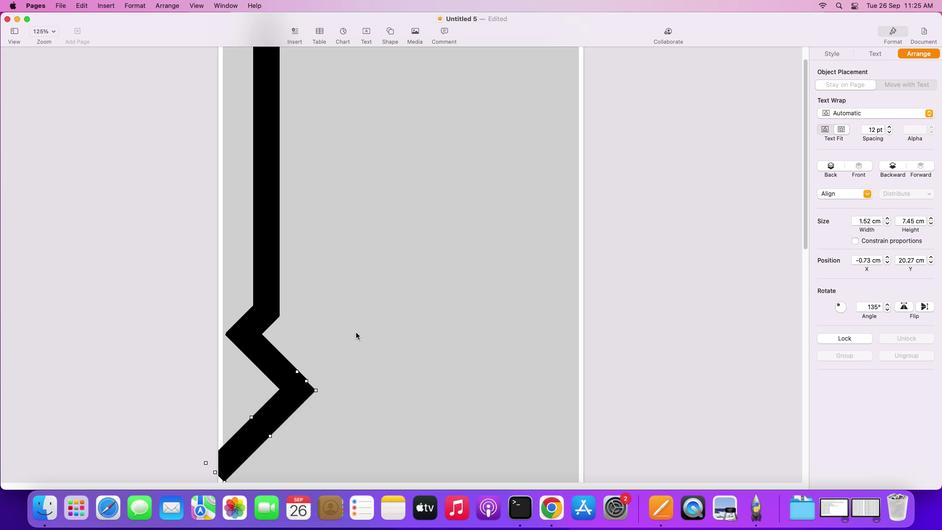 
Action: Mouse moved to (356, 333)
Screenshot: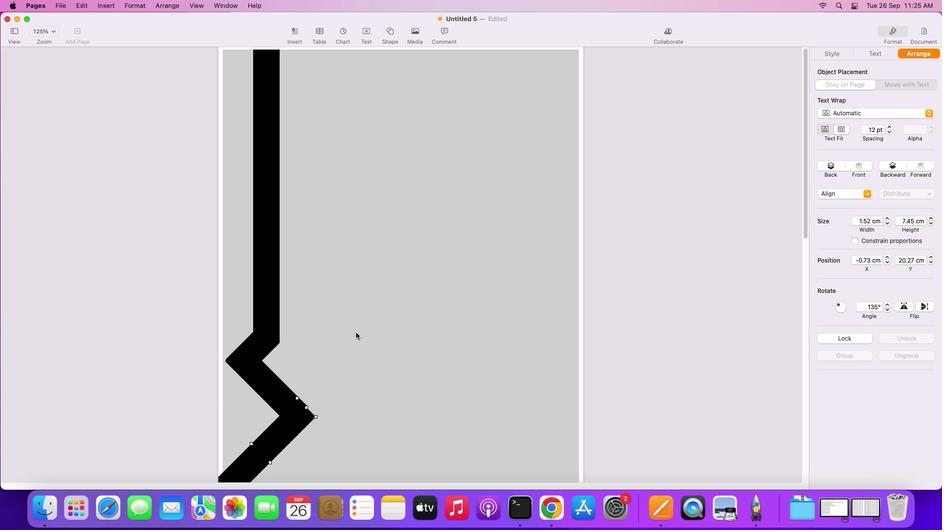 
Action: Mouse scrolled (356, 333) with delta (0, 0)
Screenshot: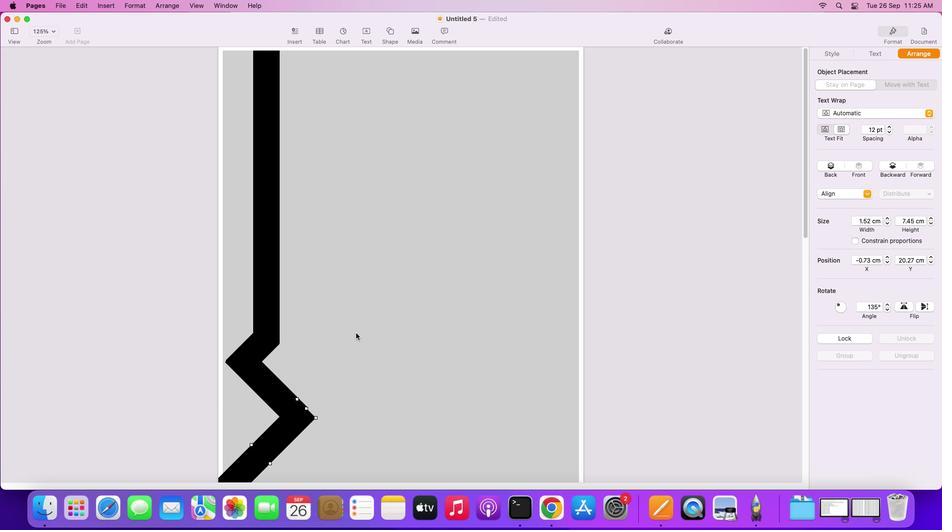 
Action: Mouse scrolled (356, 333) with delta (0, 0)
Screenshot: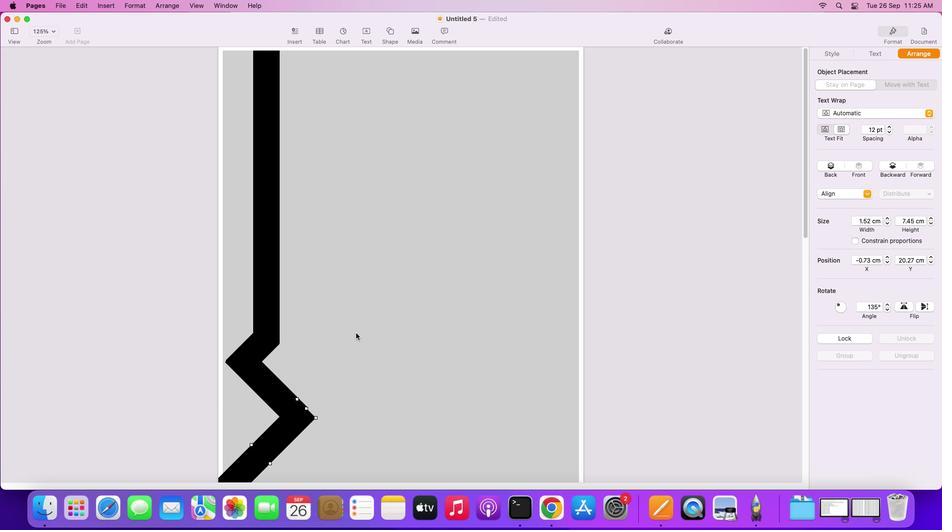 
Action: Mouse scrolled (356, 333) with delta (0, 2)
Screenshot: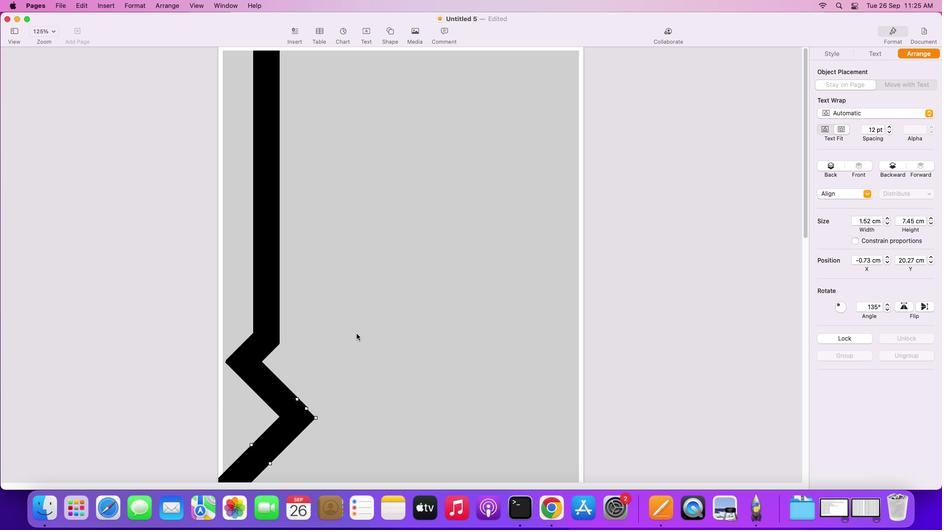 
Action: Mouse scrolled (356, 333) with delta (0, 2)
Screenshot: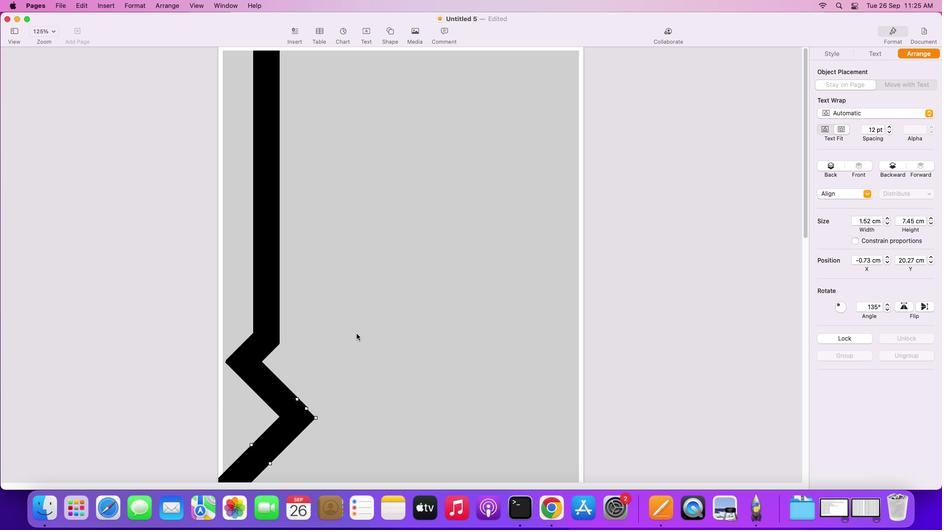 
Action: Mouse scrolled (356, 333) with delta (0, 3)
Screenshot: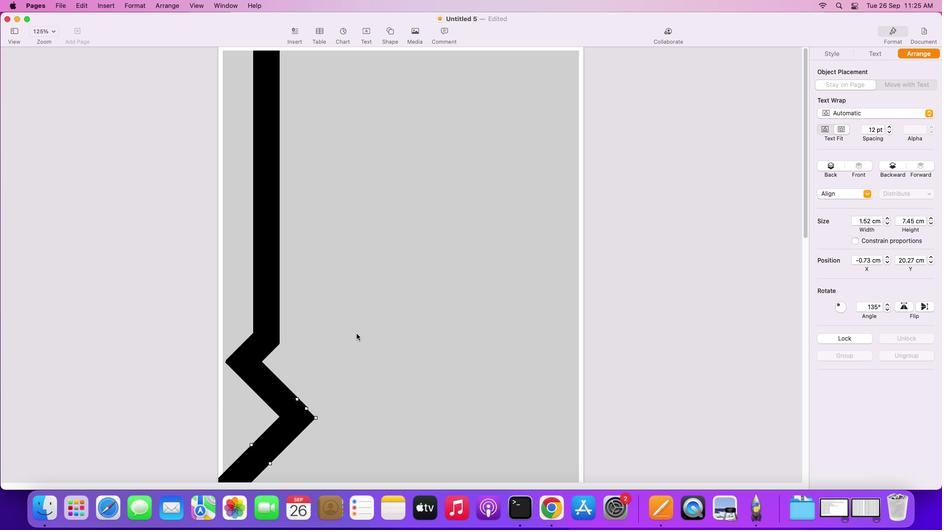 
Action: Mouse scrolled (356, 333) with delta (0, 3)
Screenshot: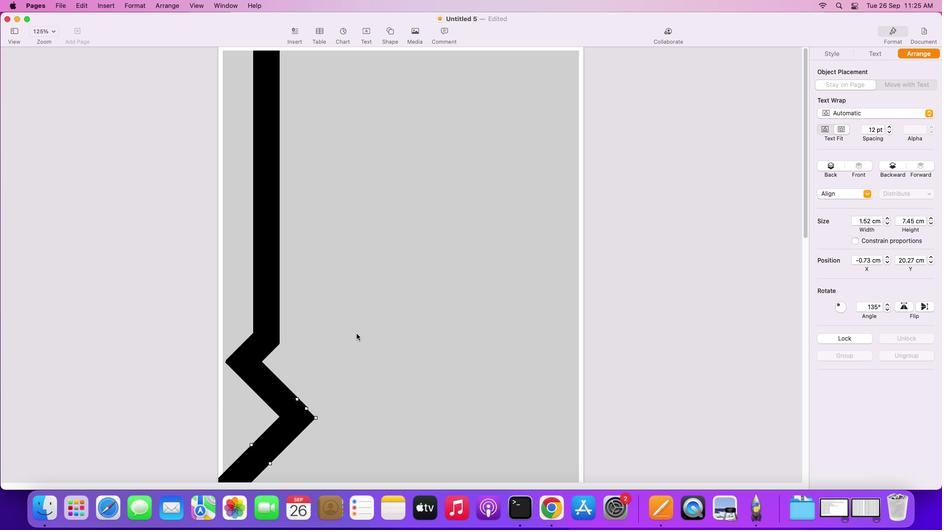 
Action: Mouse scrolled (356, 333) with delta (0, 4)
Screenshot: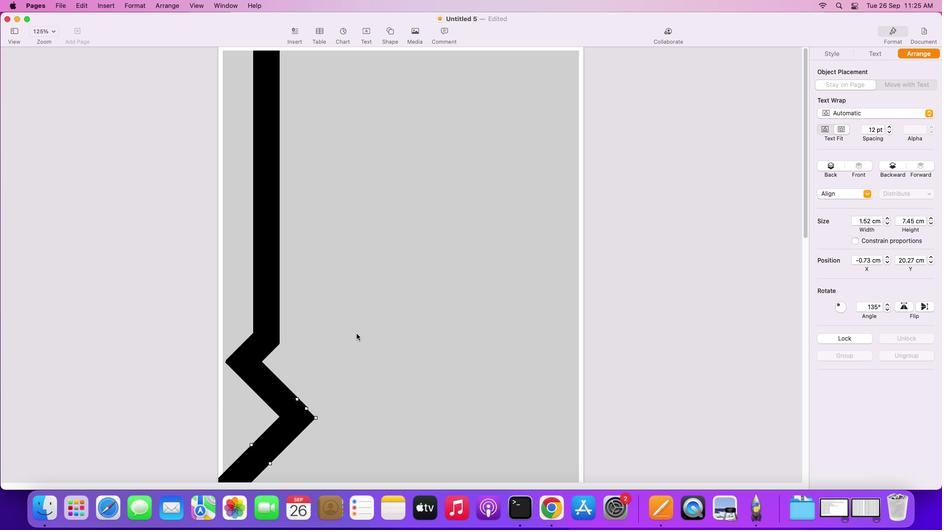 
Action: Mouse moved to (356, 334)
Screenshot: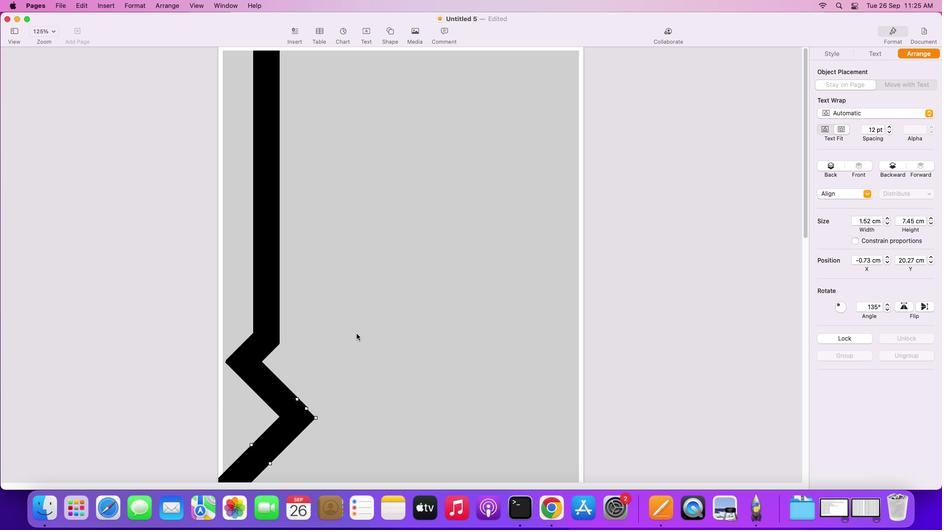 
Action: Mouse scrolled (356, 334) with delta (0, 0)
Screenshot: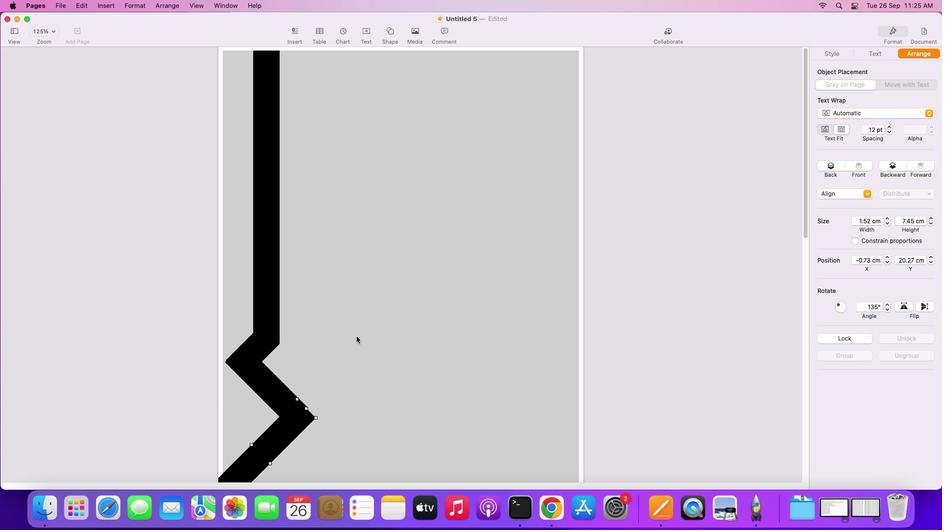 
Action: Mouse scrolled (356, 334) with delta (0, 0)
Screenshot: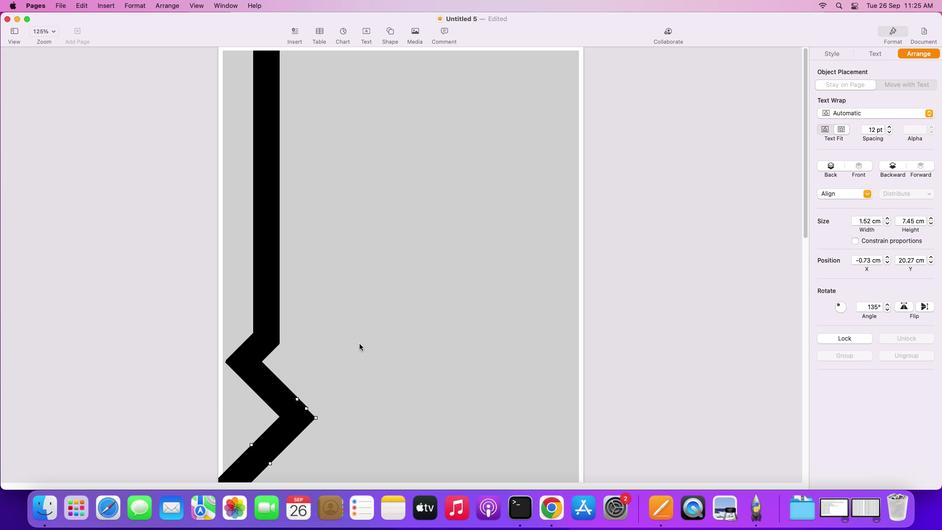 
Action: Mouse scrolled (356, 334) with delta (0, 1)
Screenshot: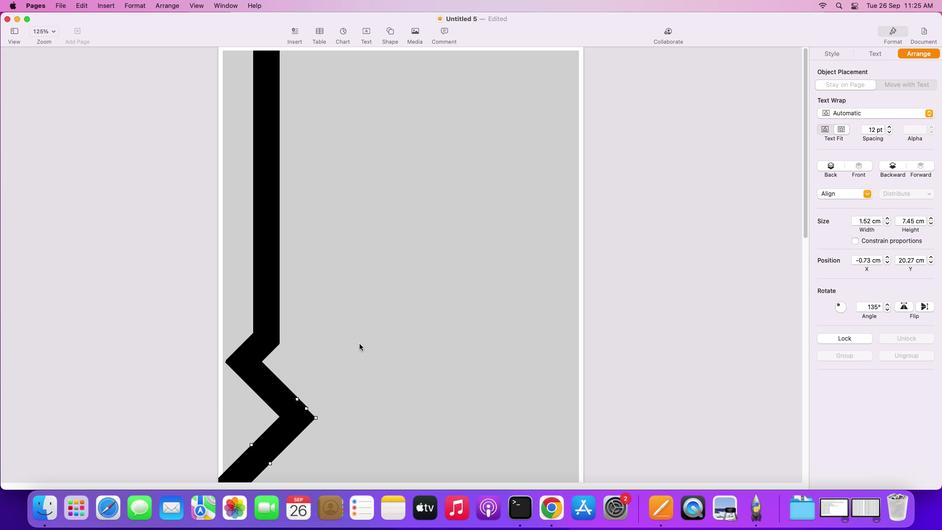 
Action: Mouse scrolled (356, 334) with delta (0, 2)
Screenshot: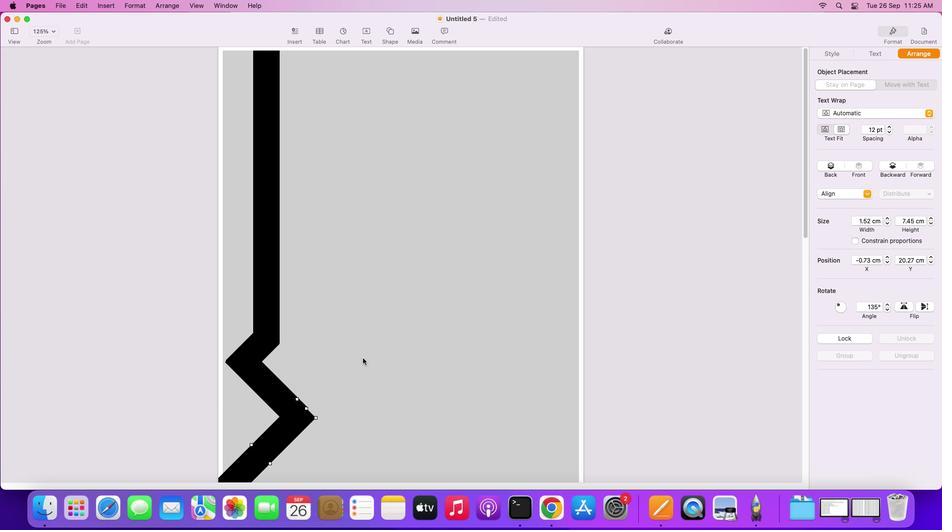 
Action: Mouse scrolled (356, 334) with delta (0, 3)
Screenshot: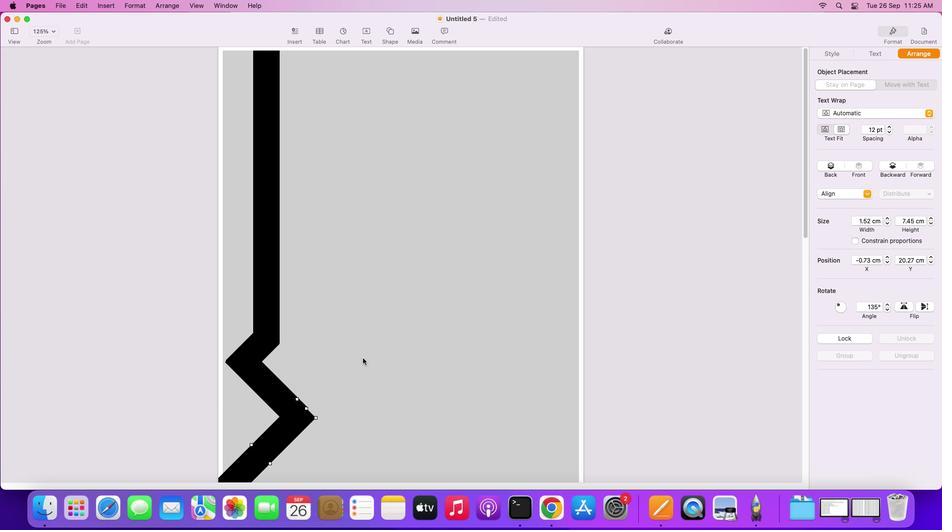 
Action: Mouse moved to (357, 336)
Screenshot: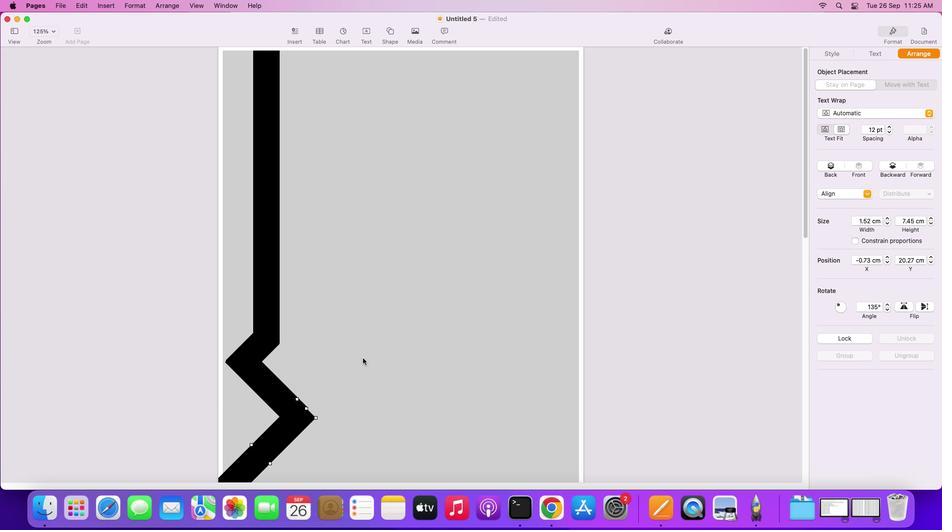 
Action: Mouse scrolled (357, 336) with delta (0, 3)
Screenshot: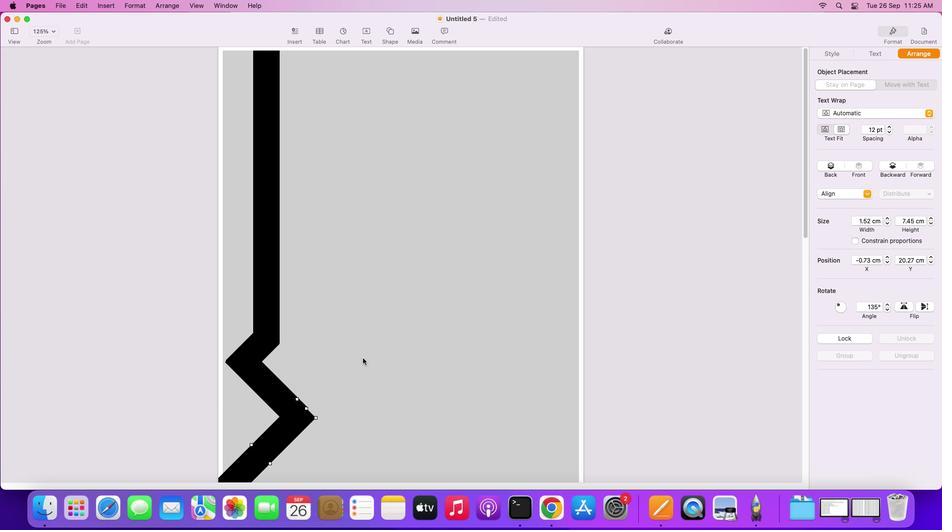 
Action: Mouse moved to (375, 379)
Screenshot: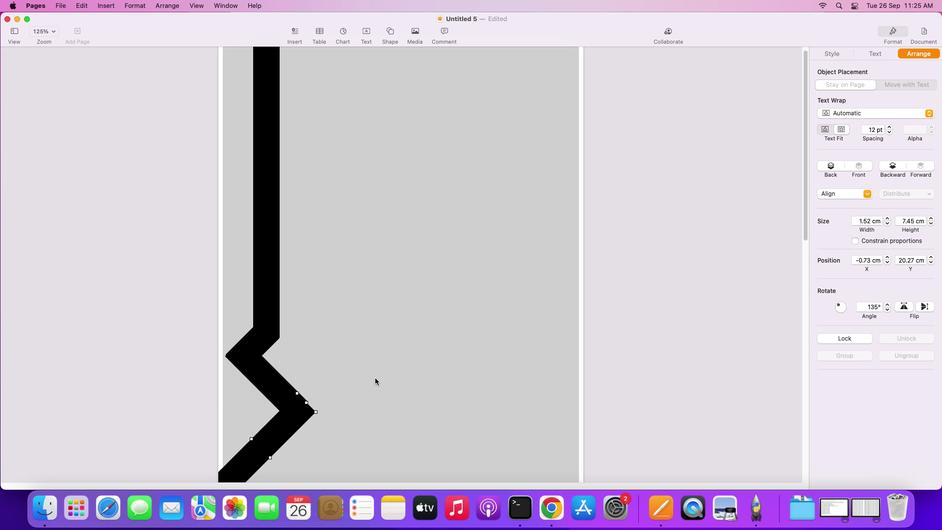 
Action: Mouse scrolled (375, 379) with delta (0, 0)
Screenshot: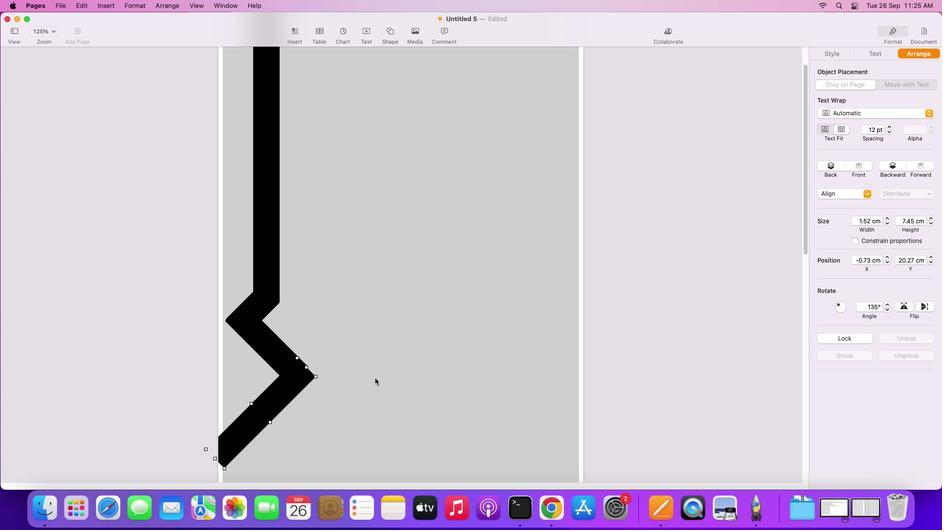 
Action: Mouse scrolled (375, 379) with delta (0, 0)
Screenshot: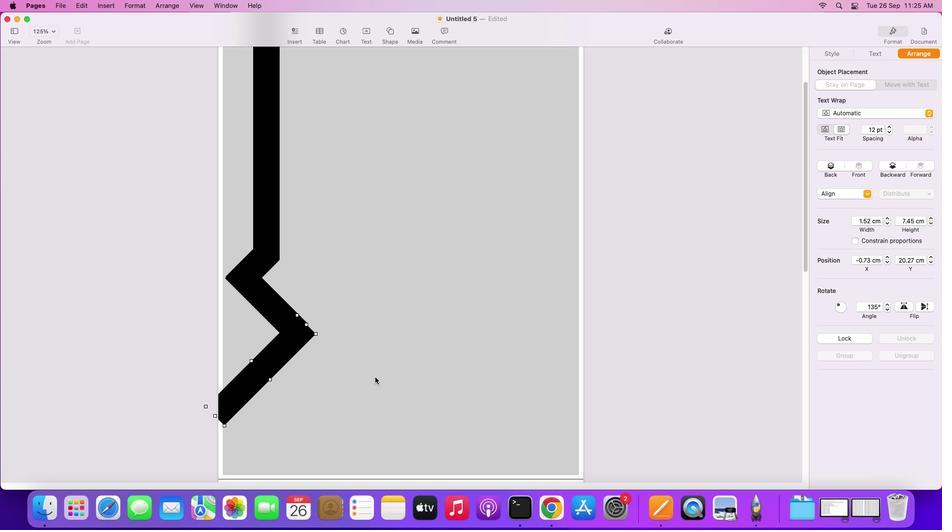 
Action: Mouse scrolled (375, 379) with delta (0, 0)
Screenshot: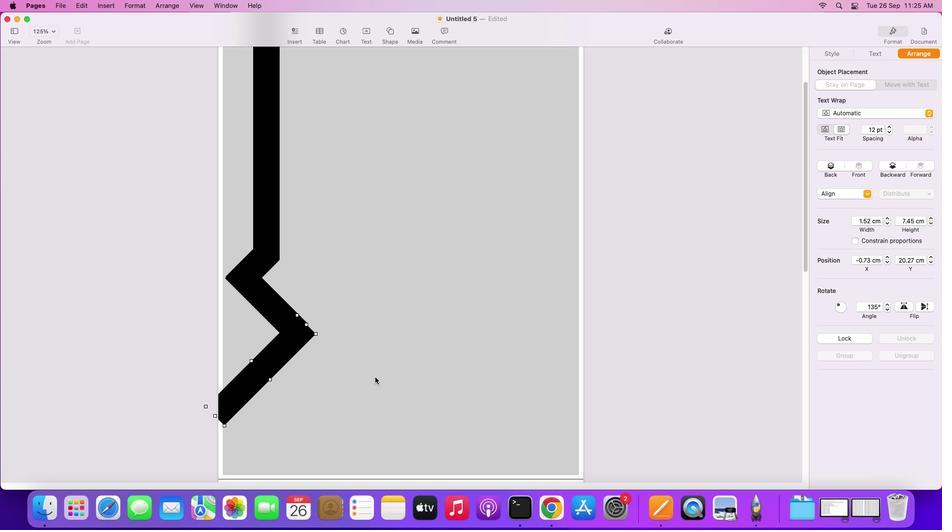
Action: Mouse scrolled (375, 379) with delta (0, -1)
Screenshot: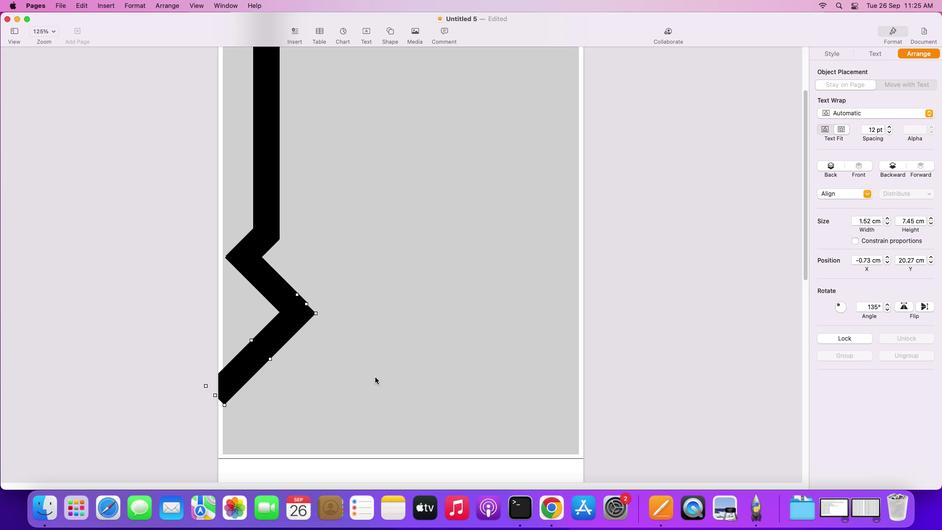 
Action: Mouse scrolled (375, 379) with delta (0, -1)
Screenshot: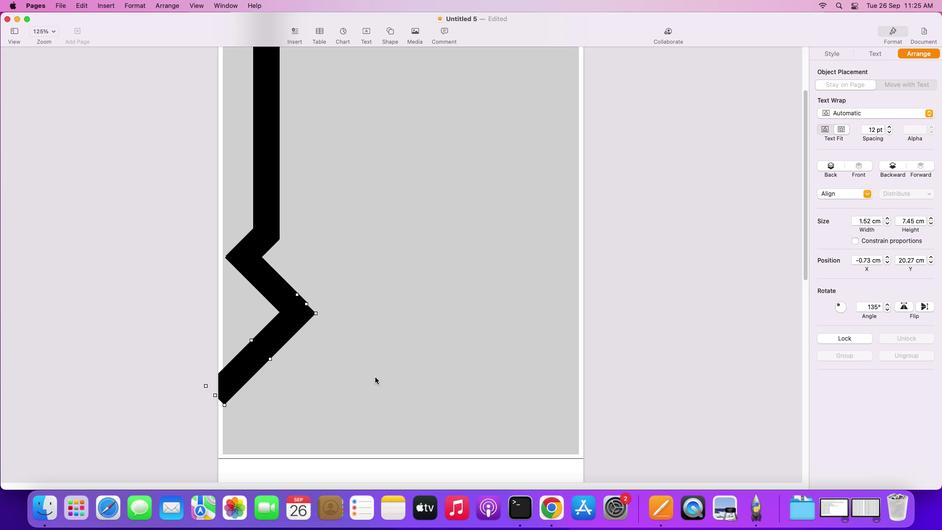 
Action: Mouse scrolled (375, 379) with delta (0, -2)
Screenshot: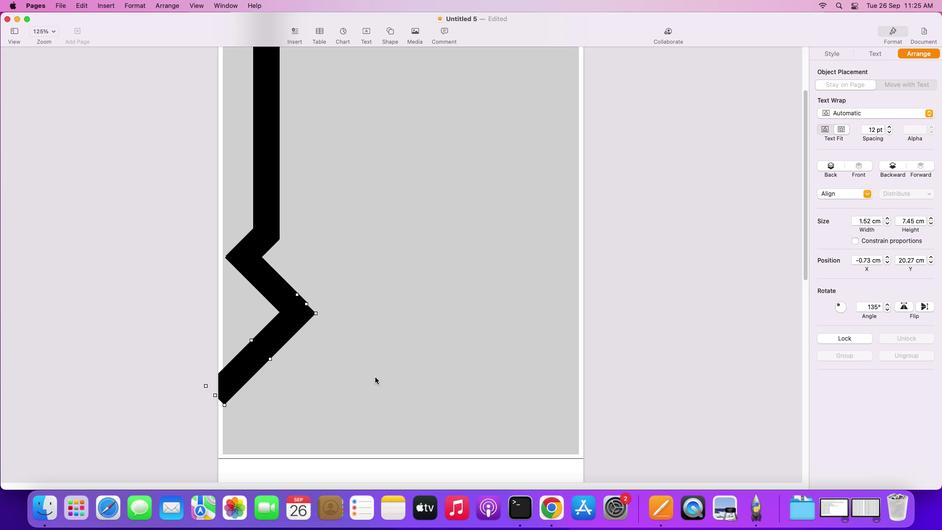 
Action: Mouse moved to (381, 378)
Screenshot: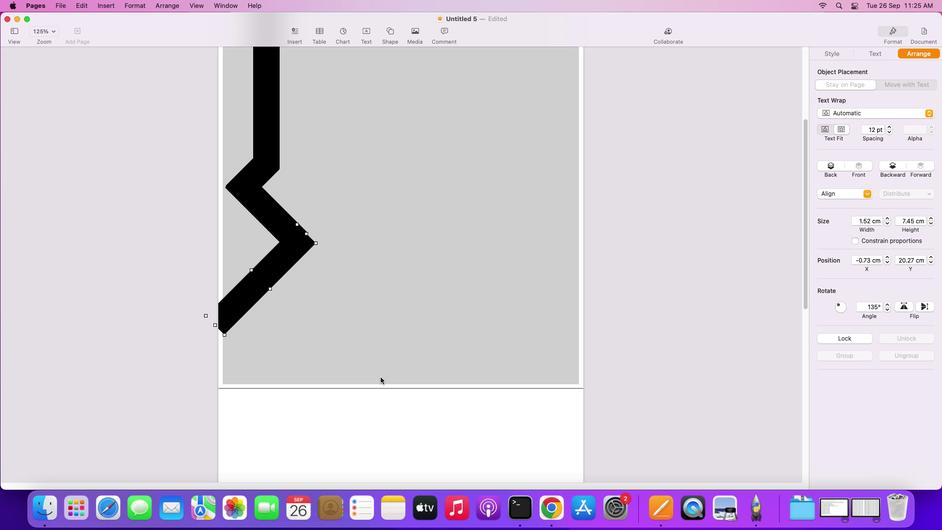 
Action: Mouse scrolled (381, 378) with delta (0, 0)
Screenshot: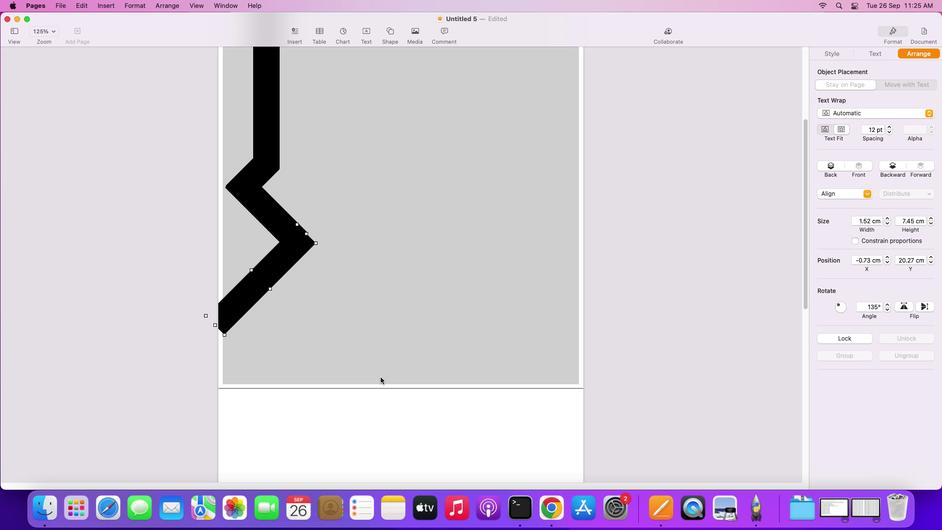 
Action: Mouse scrolled (381, 378) with delta (0, 0)
Screenshot: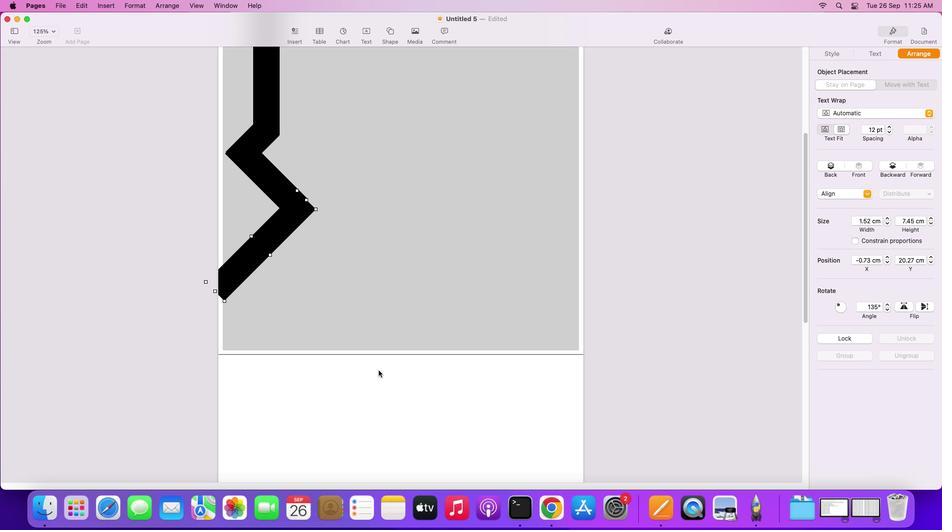 
Action: Mouse scrolled (381, 378) with delta (0, 0)
Screenshot: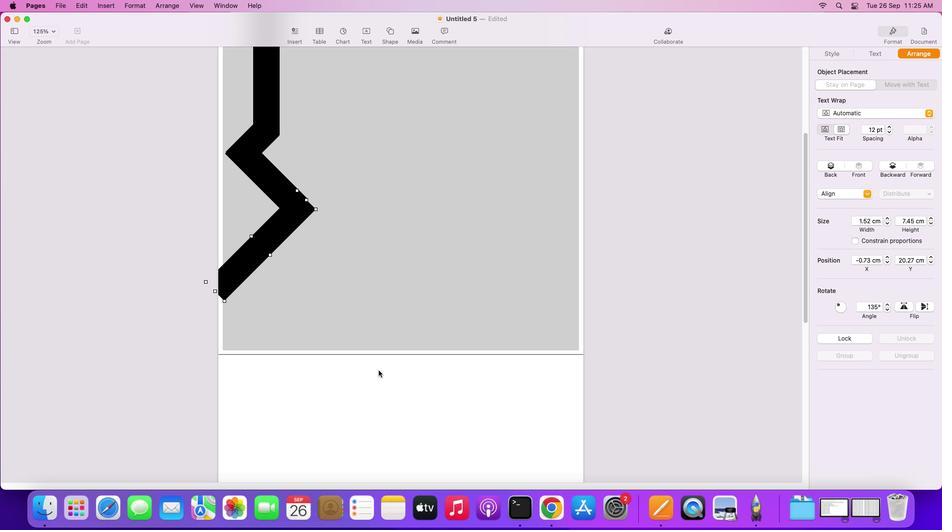 
Action: Mouse scrolled (381, 378) with delta (0, -1)
Screenshot: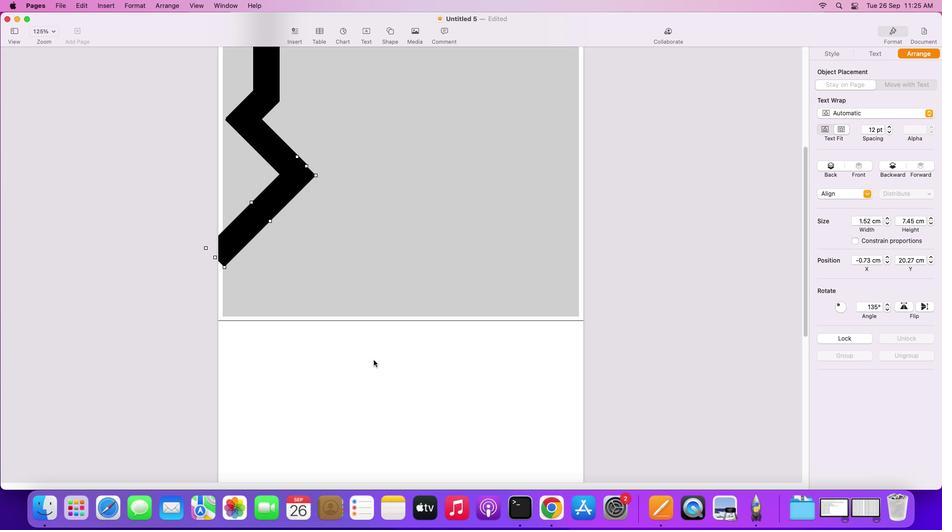 
Action: Mouse scrolled (381, 378) with delta (0, -1)
Screenshot: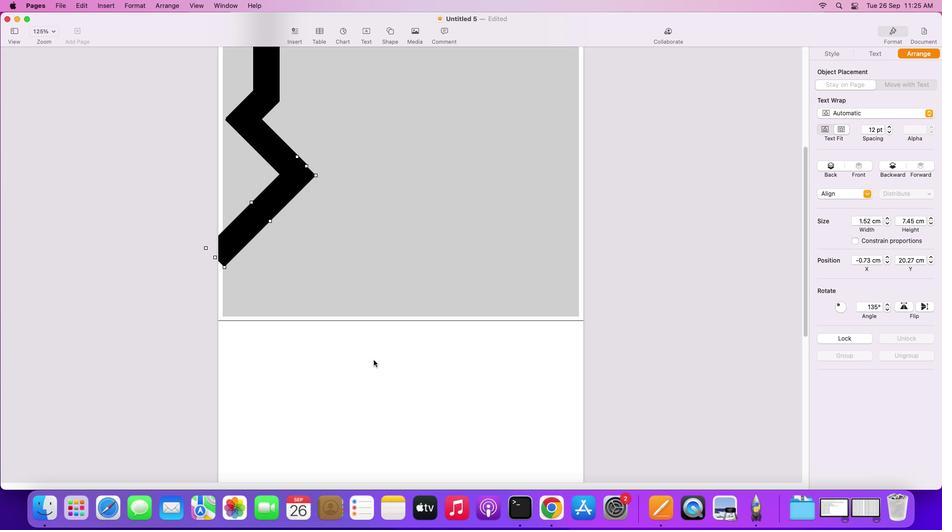 
Action: Mouse moved to (380, 376)
Screenshot: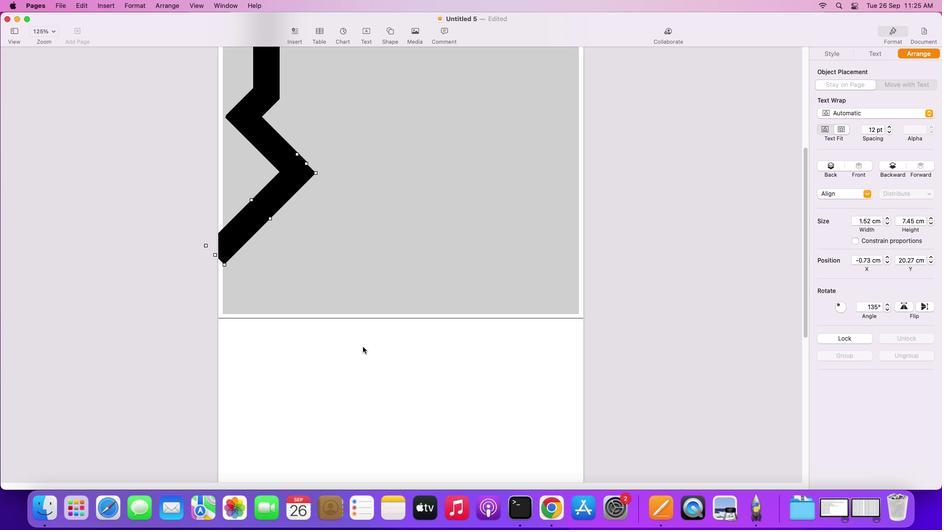 
Action: Mouse scrolled (380, 376) with delta (0, -2)
Screenshot: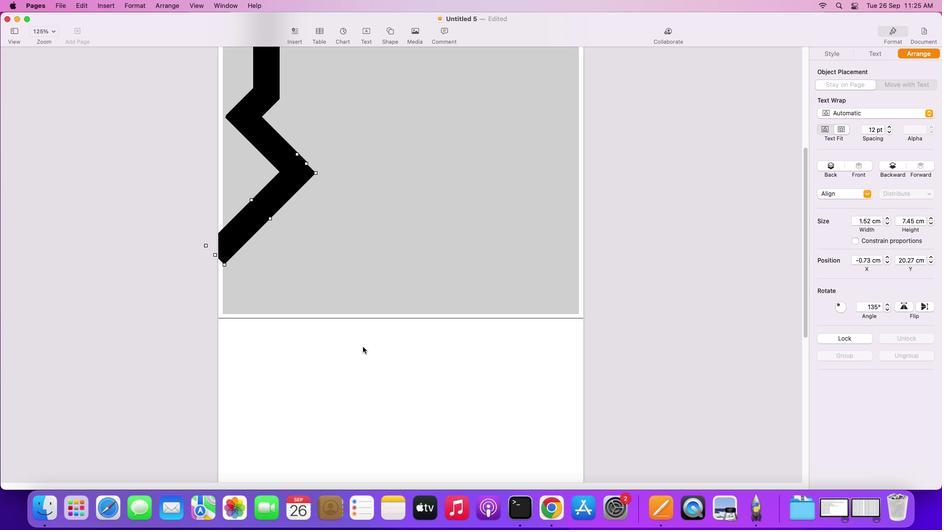 
Action: Mouse moved to (259, 217)
Screenshot: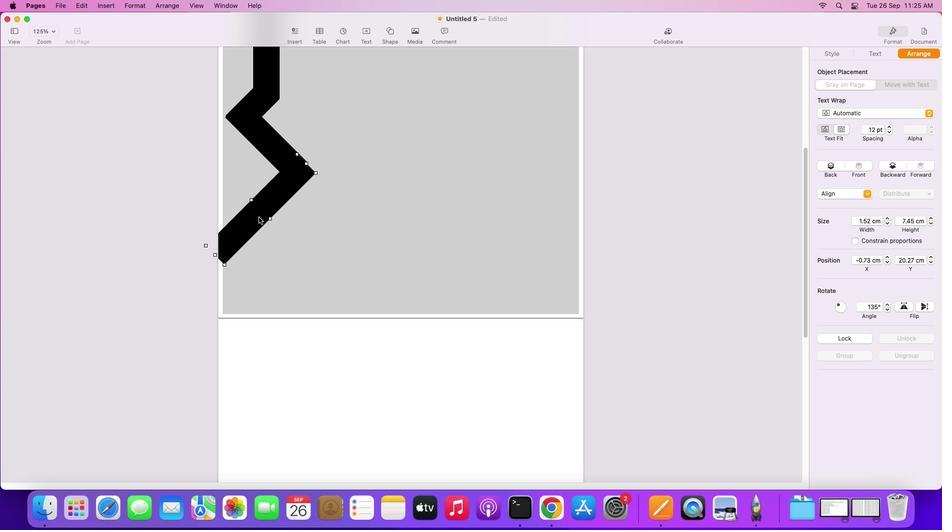 
Action: Mouse pressed left at (259, 217)
Screenshot: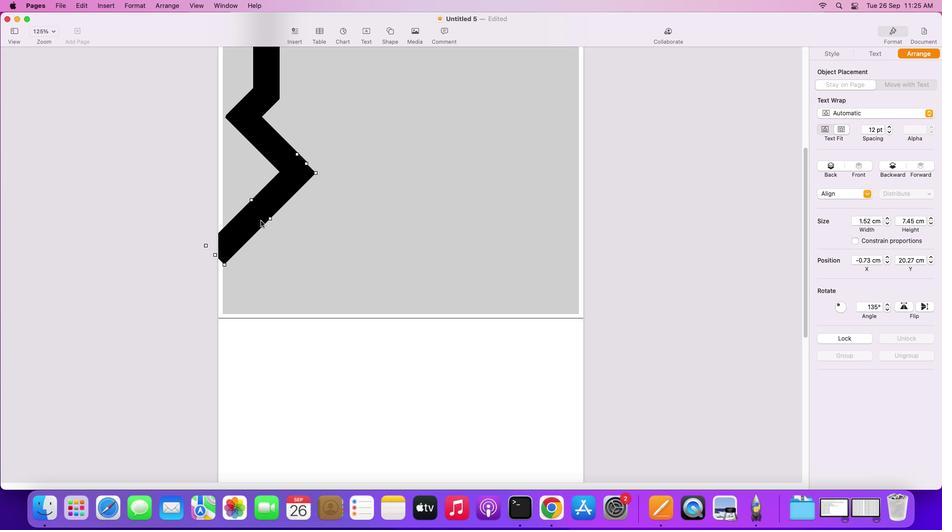
Action: Mouse moved to (335, 214)
Screenshot: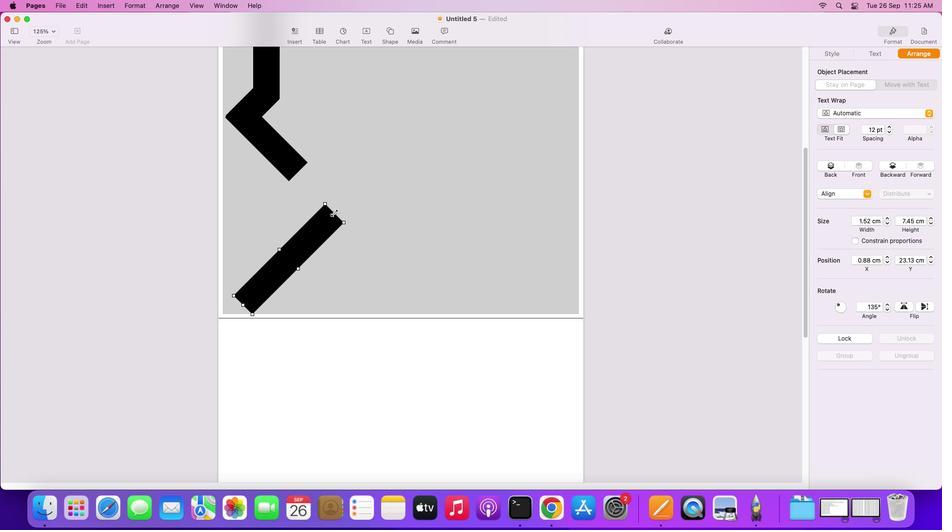 
Action: Mouse pressed left at (335, 214)
Screenshot: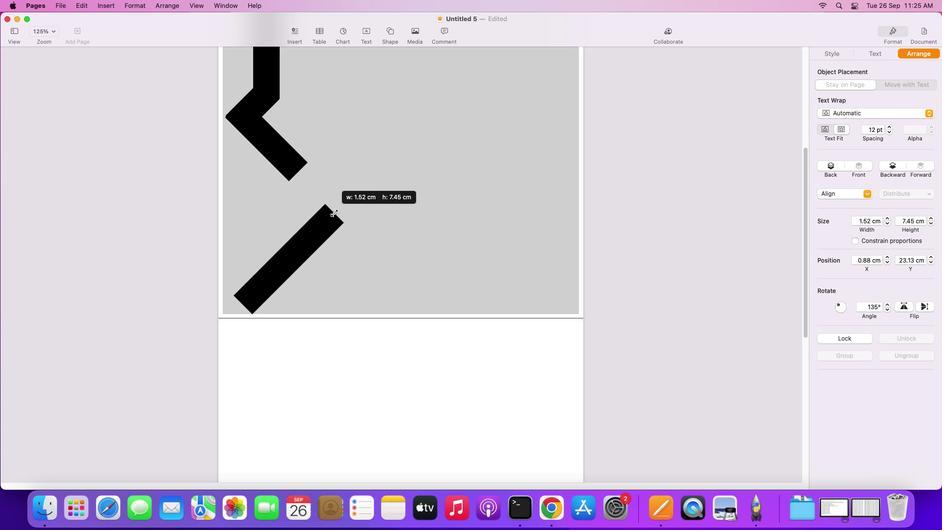 
Action: Mouse moved to (321, 207)
Screenshot: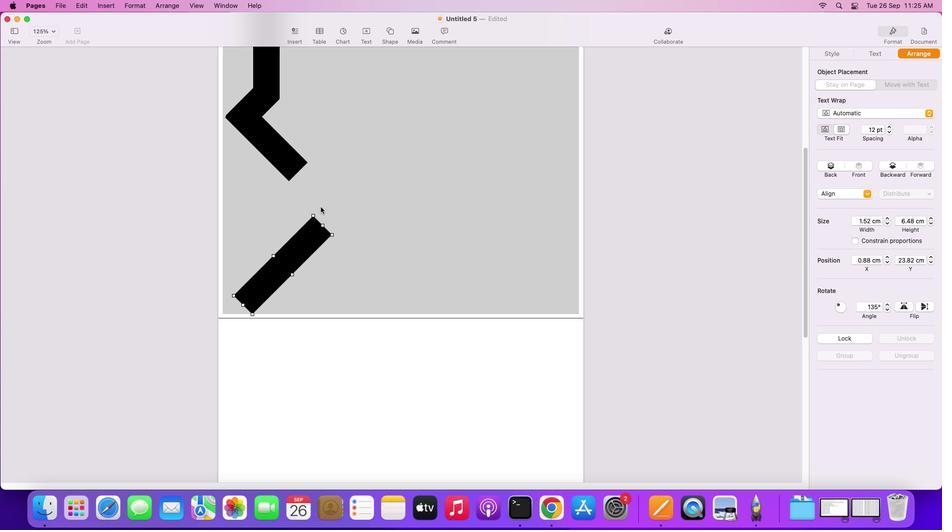 
Action: Mouse scrolled (321, 207) with delta (0, 0)
Screenshot: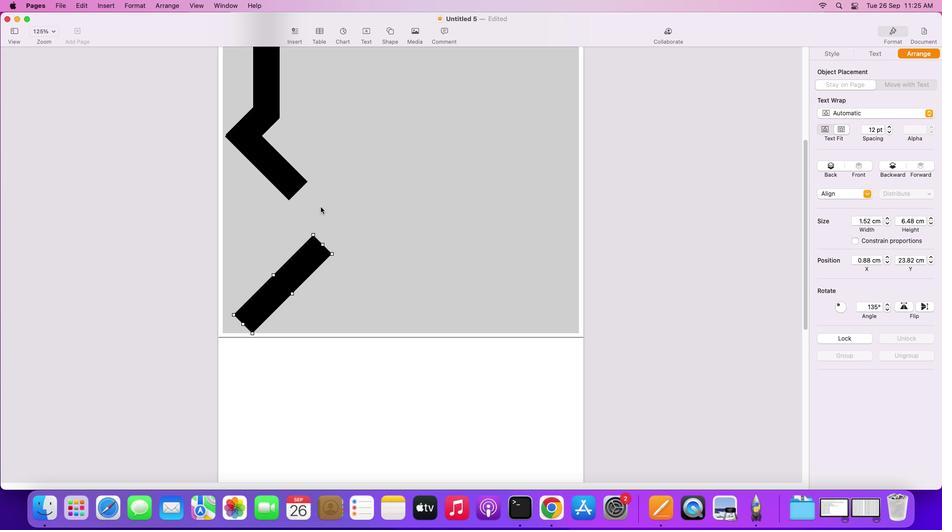 
Action: Mouse scrolled (321, 207) with delta (0, 0)
Screenshot: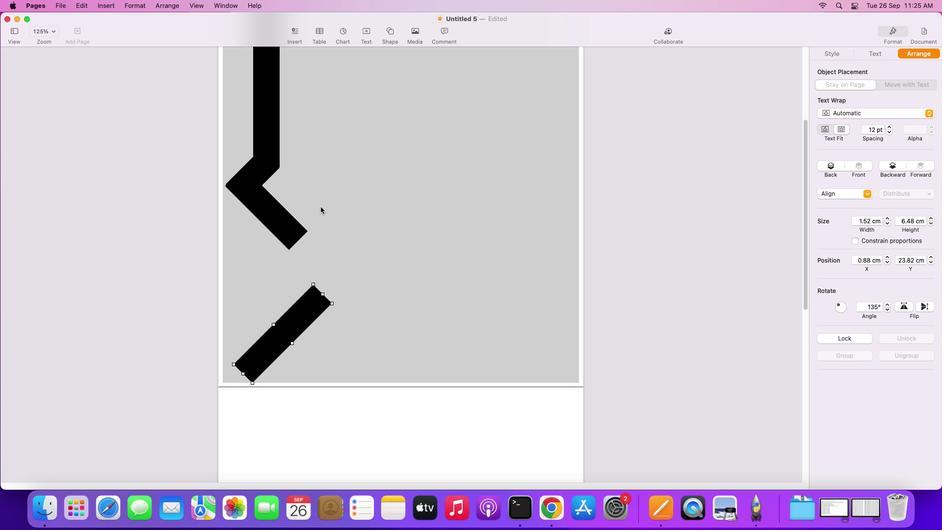 
Action: Mouse scrolled (321, 207) with delta (0, 2)
Screenshot: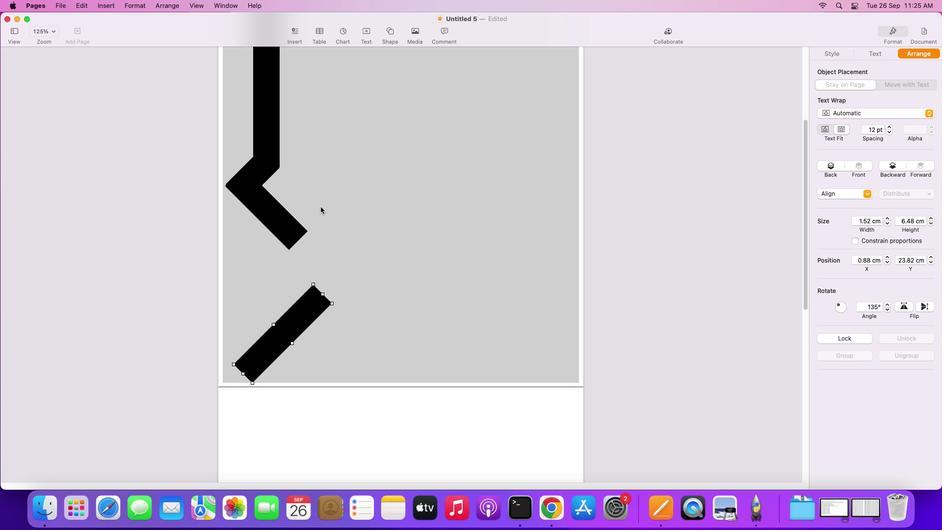 
Action: Mouse scrolled (321, 207) with delta (0, 2)
Screenshot: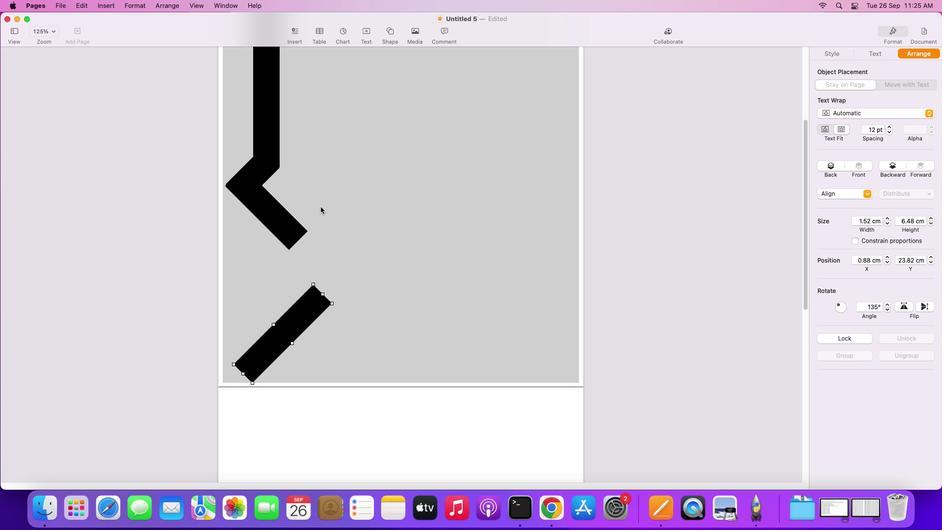 
Action: Mouse scrolled (321, 207) with delta (0, 3)
Screenshot: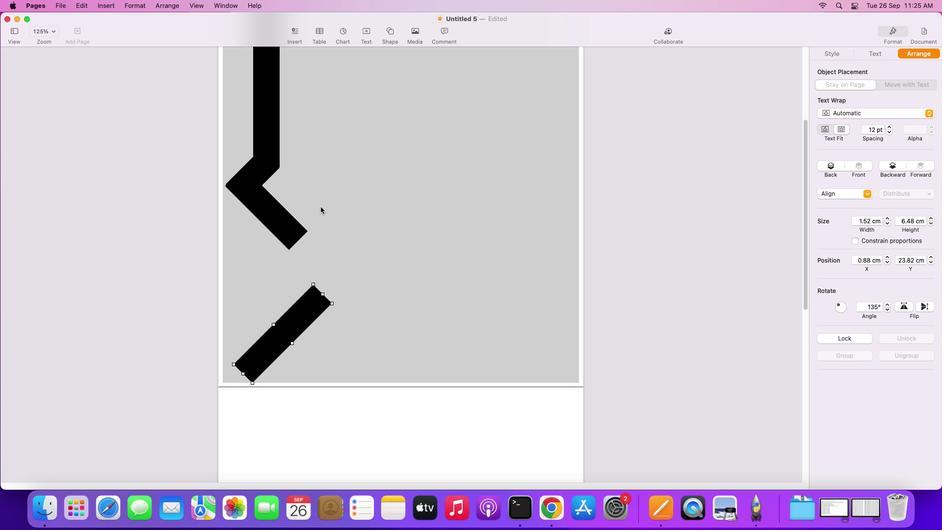 
Action: Mouse scrolled (321, 207) with delta (0, 3)
Screenshot: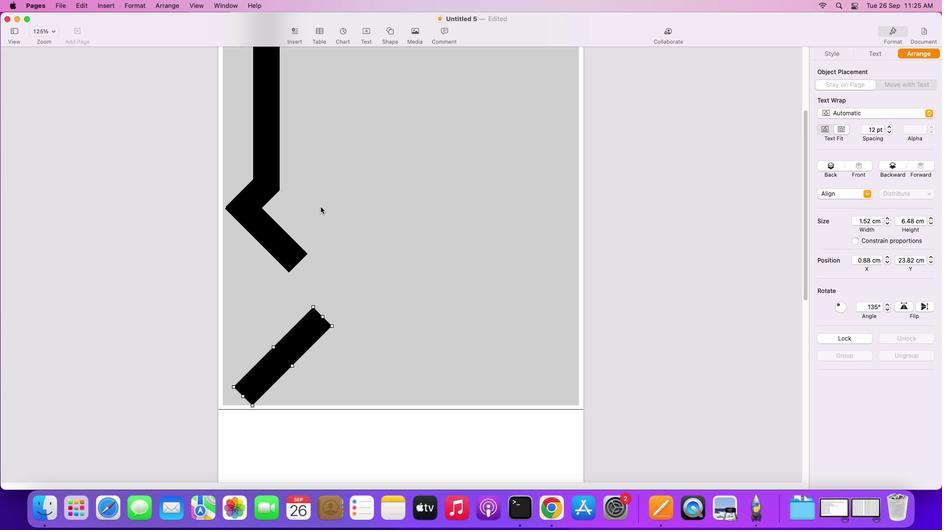 
Action: Mouse moved to (266, 259)
Screenshot: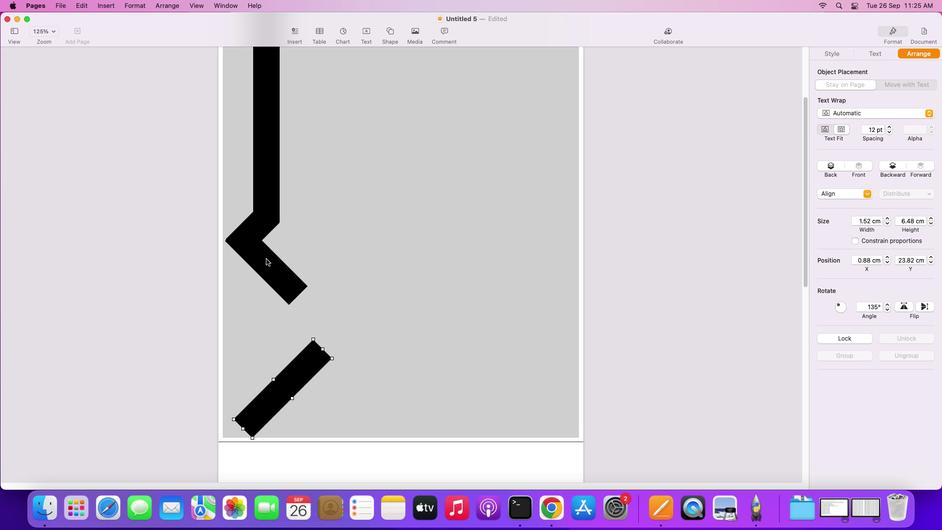 
Action: Mouse pressed left at (266, 259)
